 Task: Start a Sprint called Sprint0000000021 in Scrum Project Project0000000007 in Jira. Start a Sprint called Sprint0000000022 in Scrum Project Project0000000008 in Jira. Start a Sprint called Sprint0000000023 in Scrum Project Project0000000008 in Jira. Start a Sprint called Sprint0000000024 in Scrum Project Project0000000008 in Jira. Create a Scrum Project Project0000000009 in Jira
Action: Mouse moved to (548, 400)
Screenshot: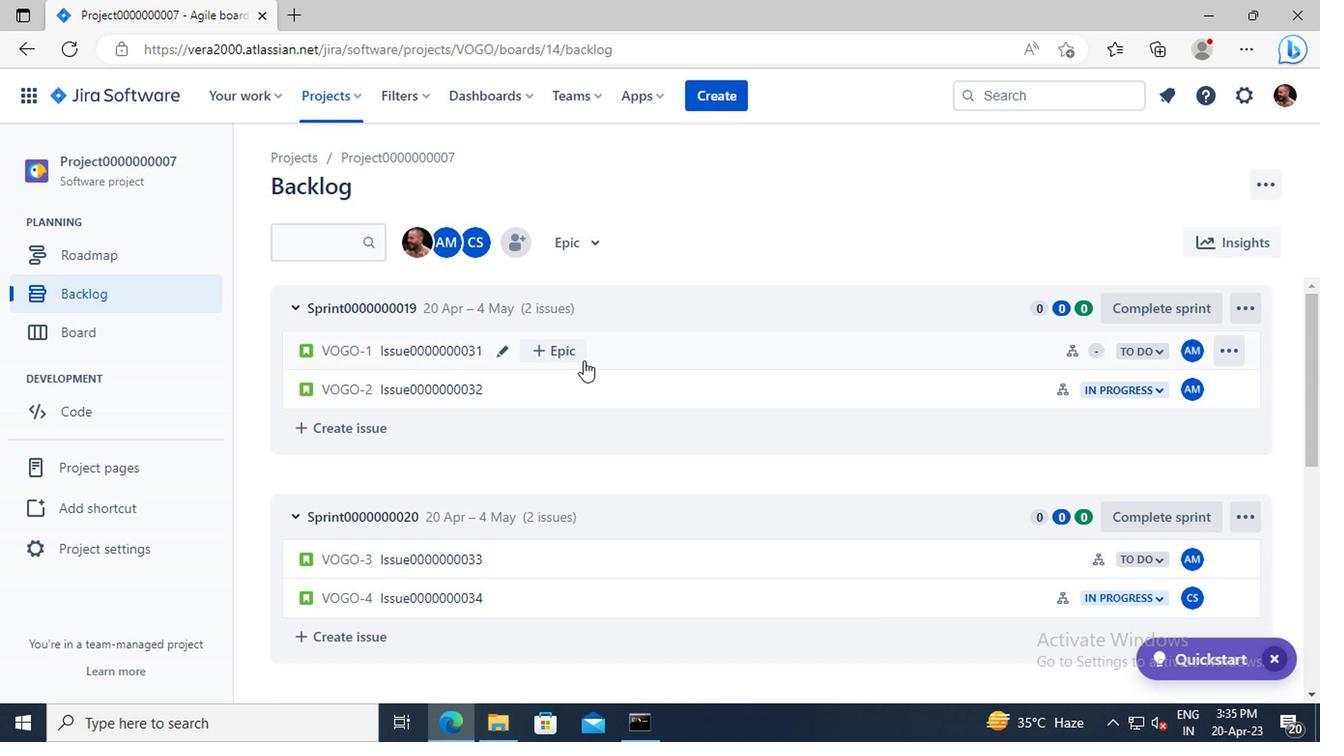 
Action: Mouse scrolled (548, 400) with delta (0, 0)
Screenshot: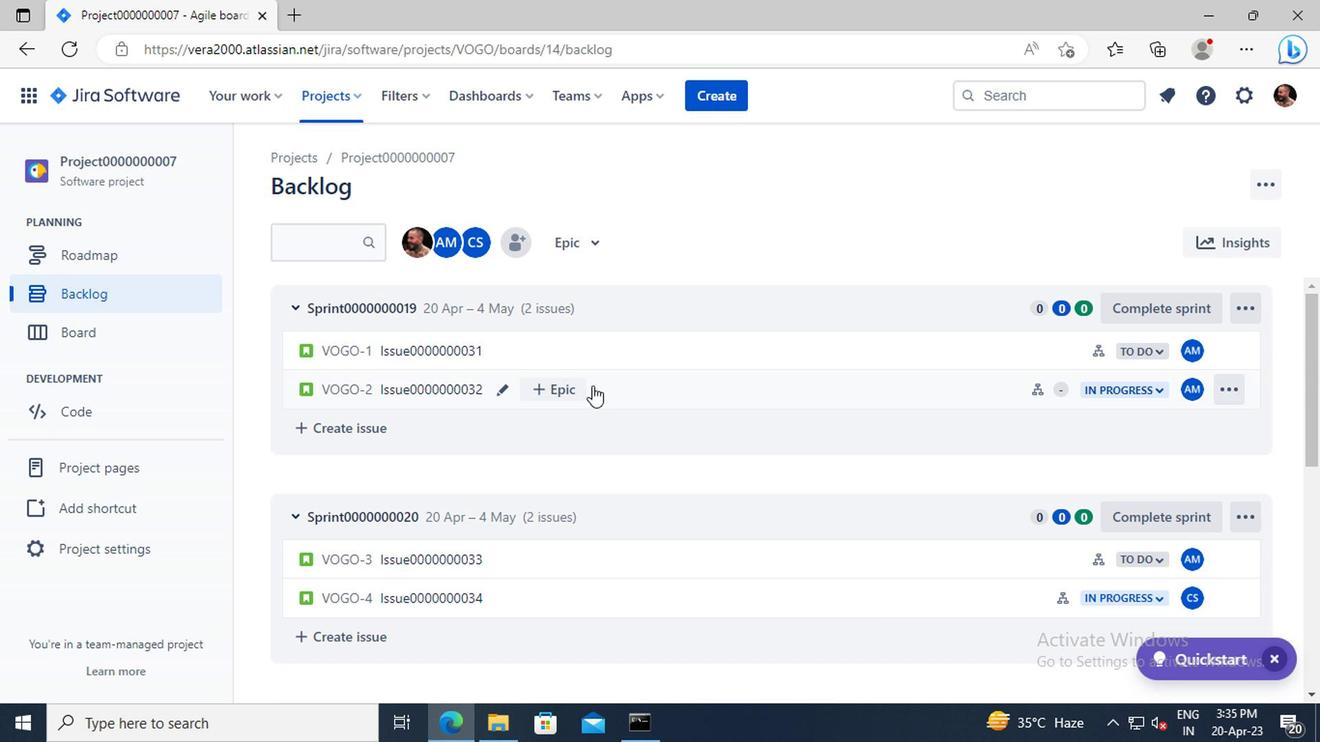 
Action: Mouse scrolled (548, 400) with delta (0, 0)
Screenshot: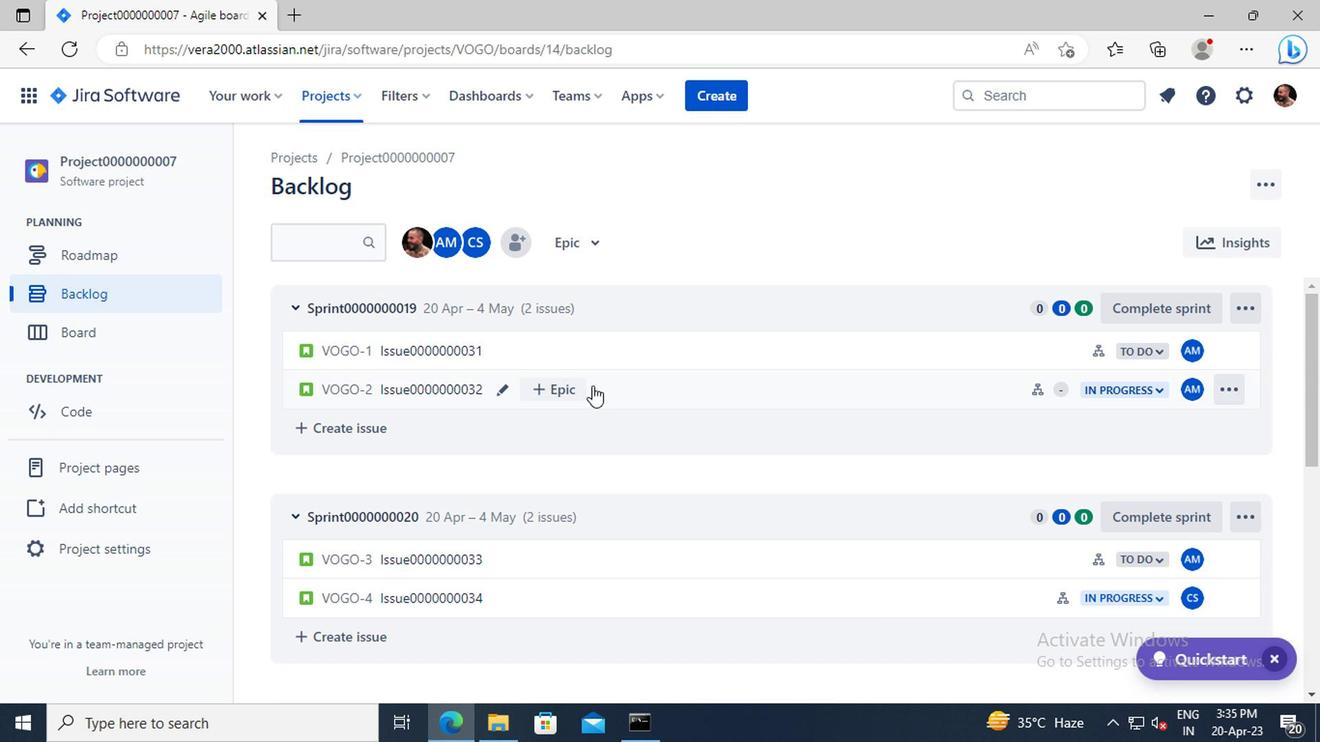 
Action: Mouse scrolled (548, 400) with delta (0, 0)
Screenshot: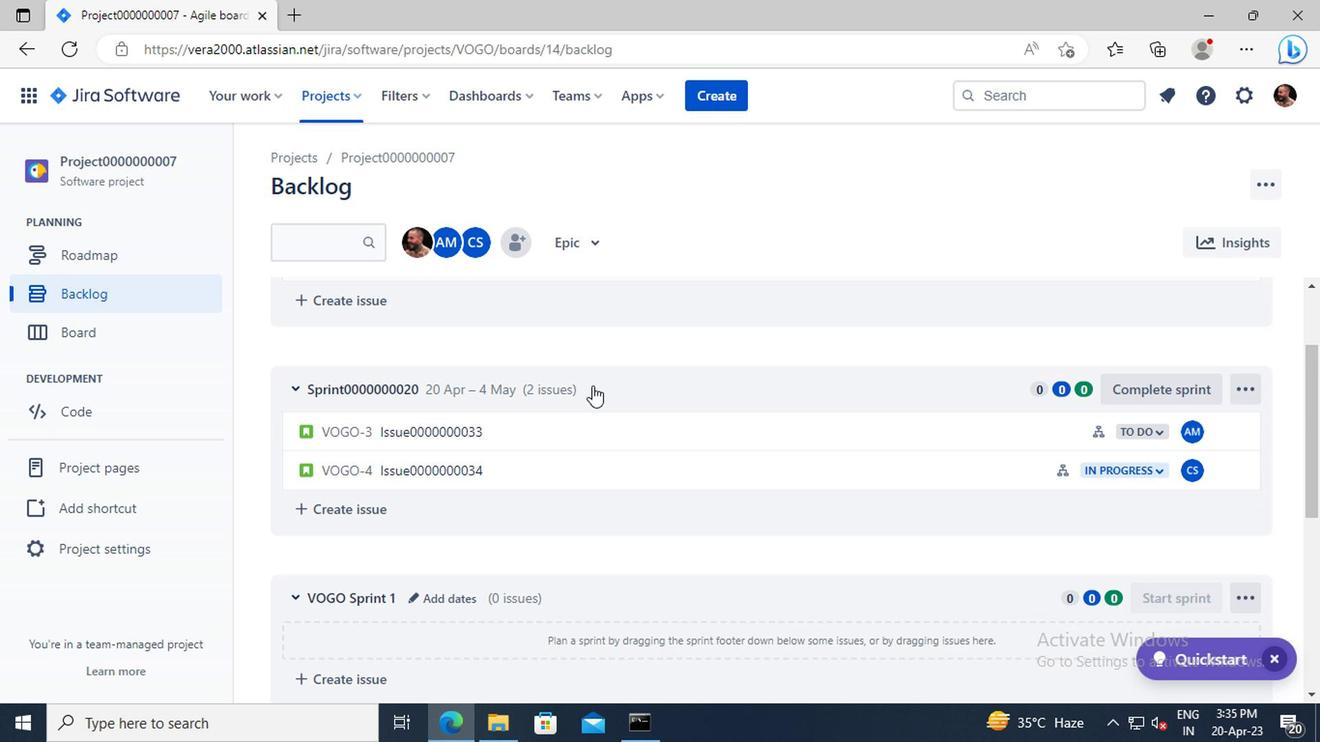 
Action: Mouse scrolled (548, 400) with delta (0, 0)
Screenshot: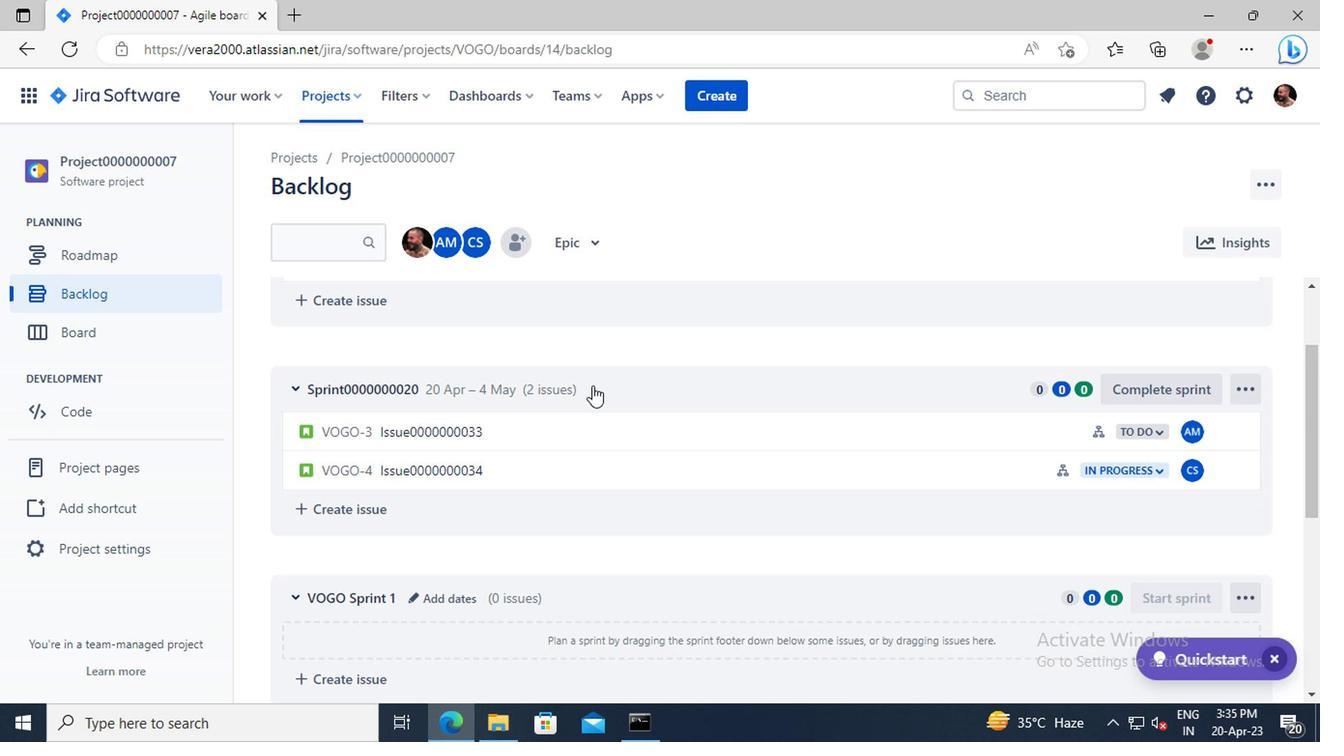 
Action: Mouse scrolled (548, 400) with delta (0, 0)
Screenshot: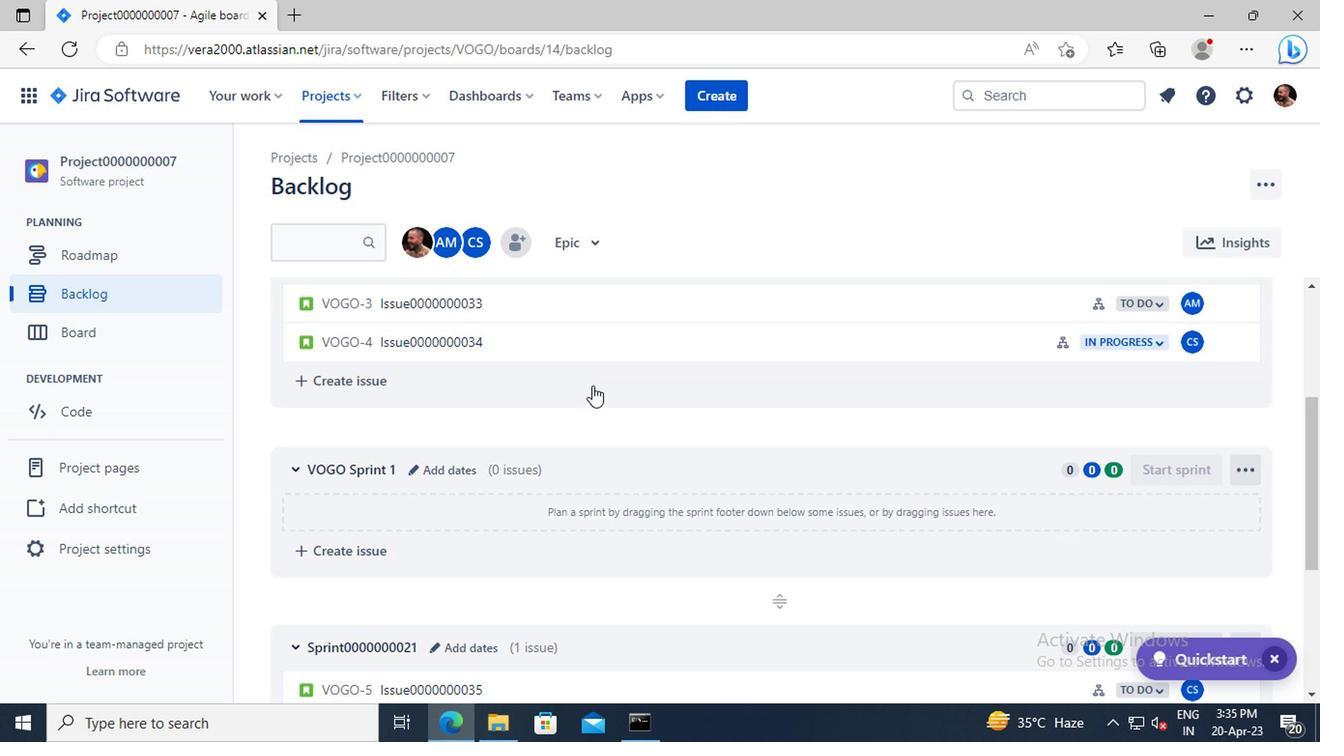 
Action: Mouse scrolled (548, 400) with delta (0, 0)
Screenshot: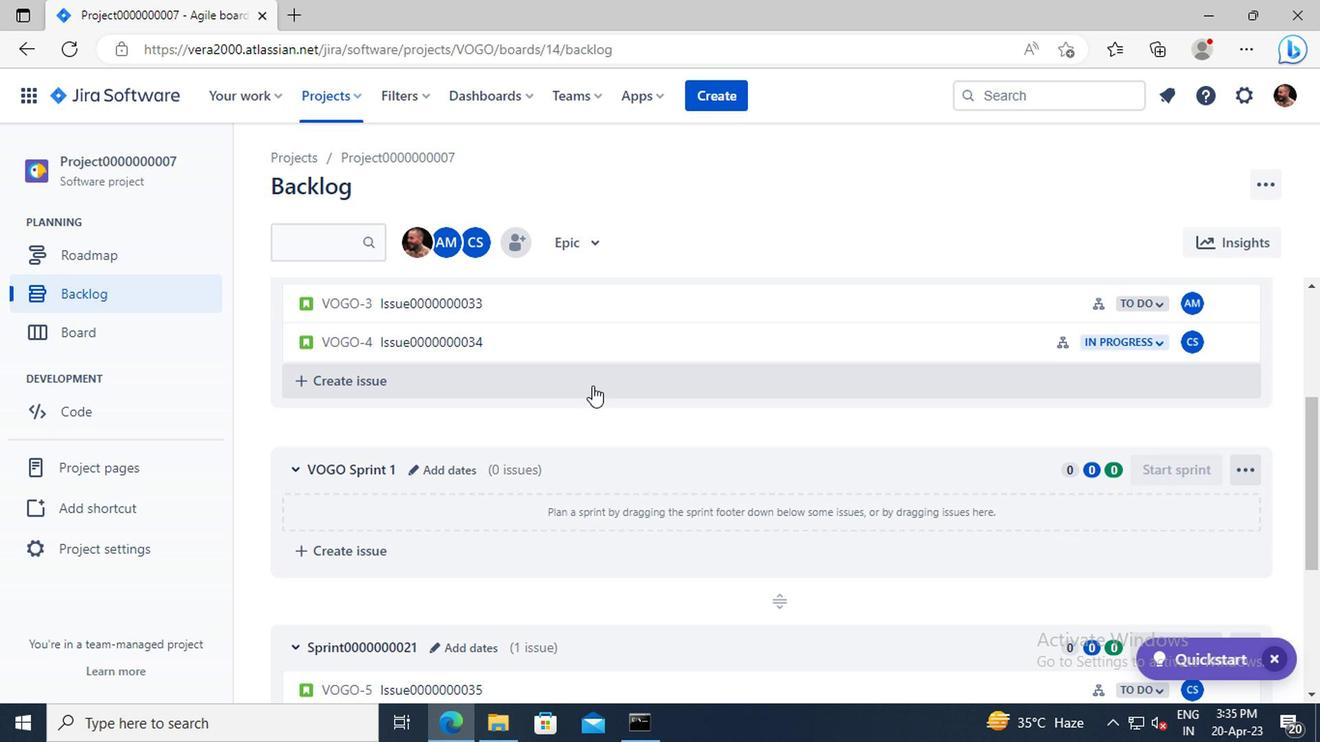
Action: Mouse scrolled (548, 400) with delta (0, 0)
Screenshot: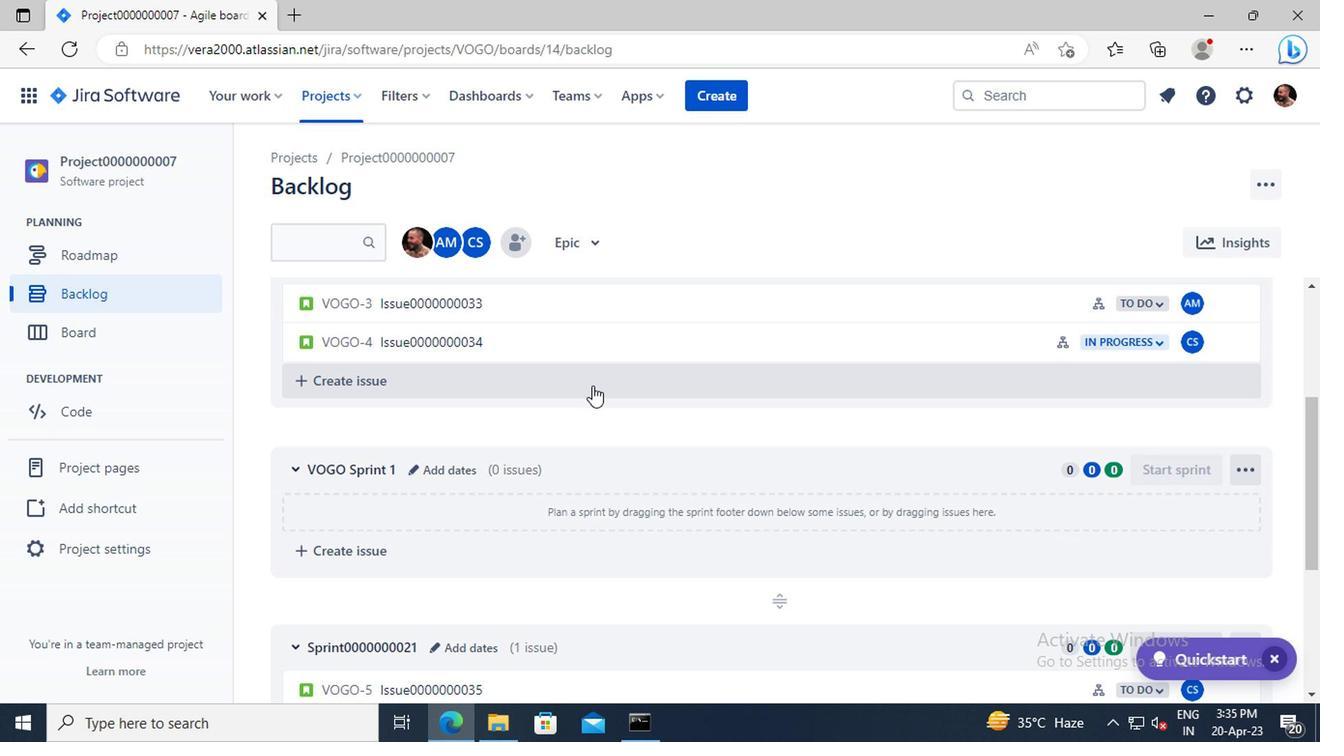 
Action: Mouse moved to (950, 449)
Screenshot: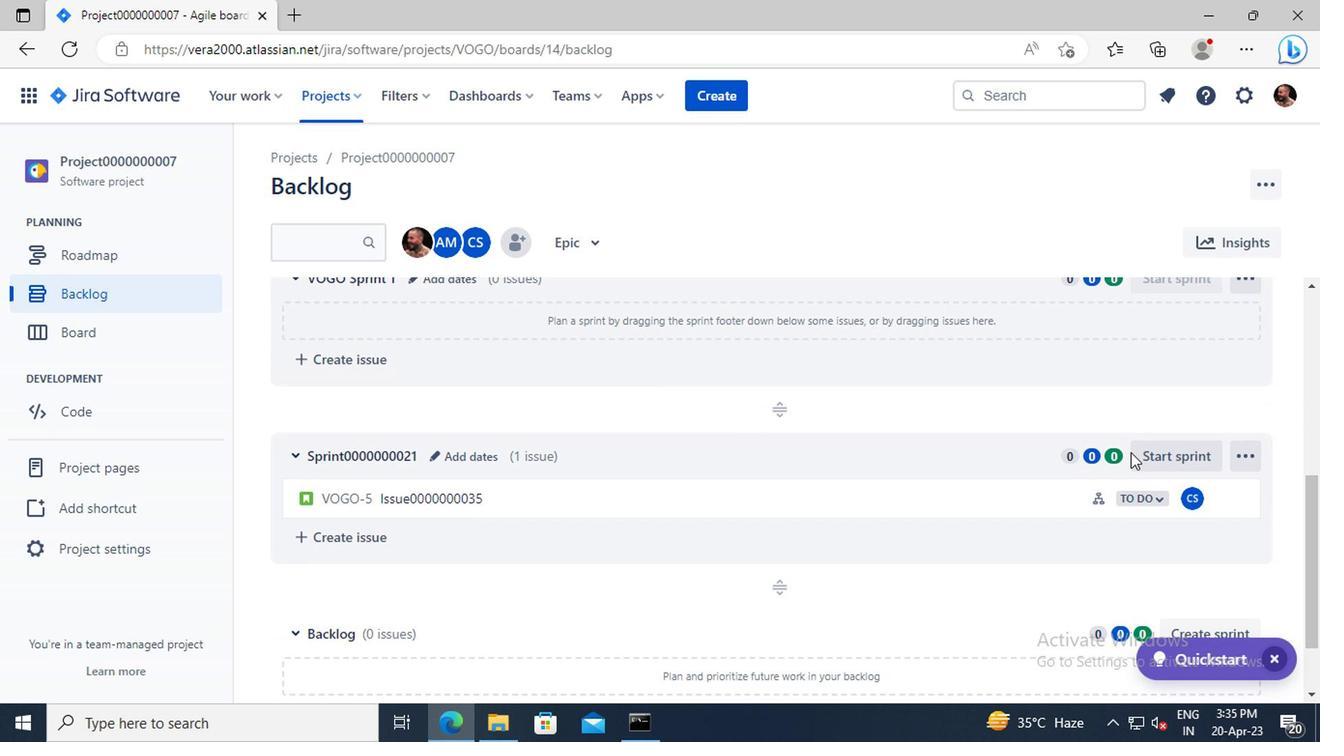 
Action: Mouse pressed left at (950, 449)
Screenshot: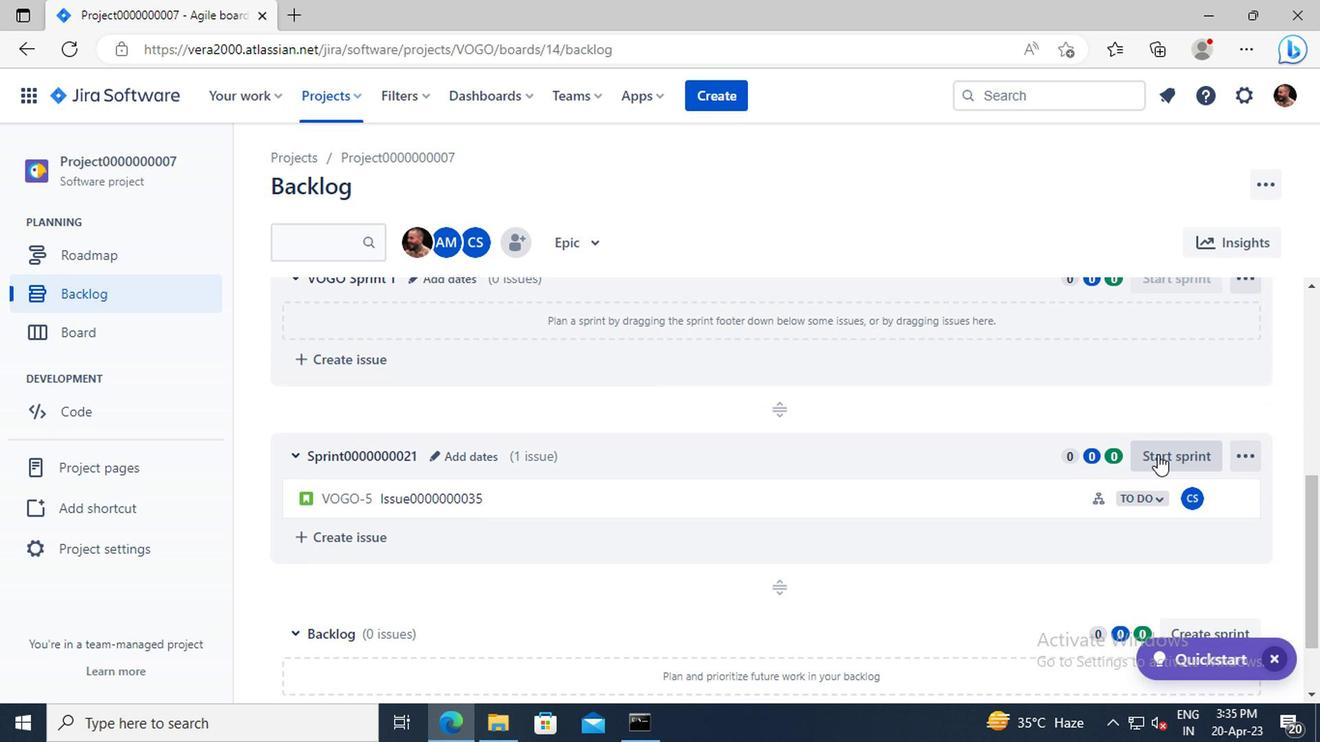 
Action: Mouse moved to (726, 465)
Screenshot: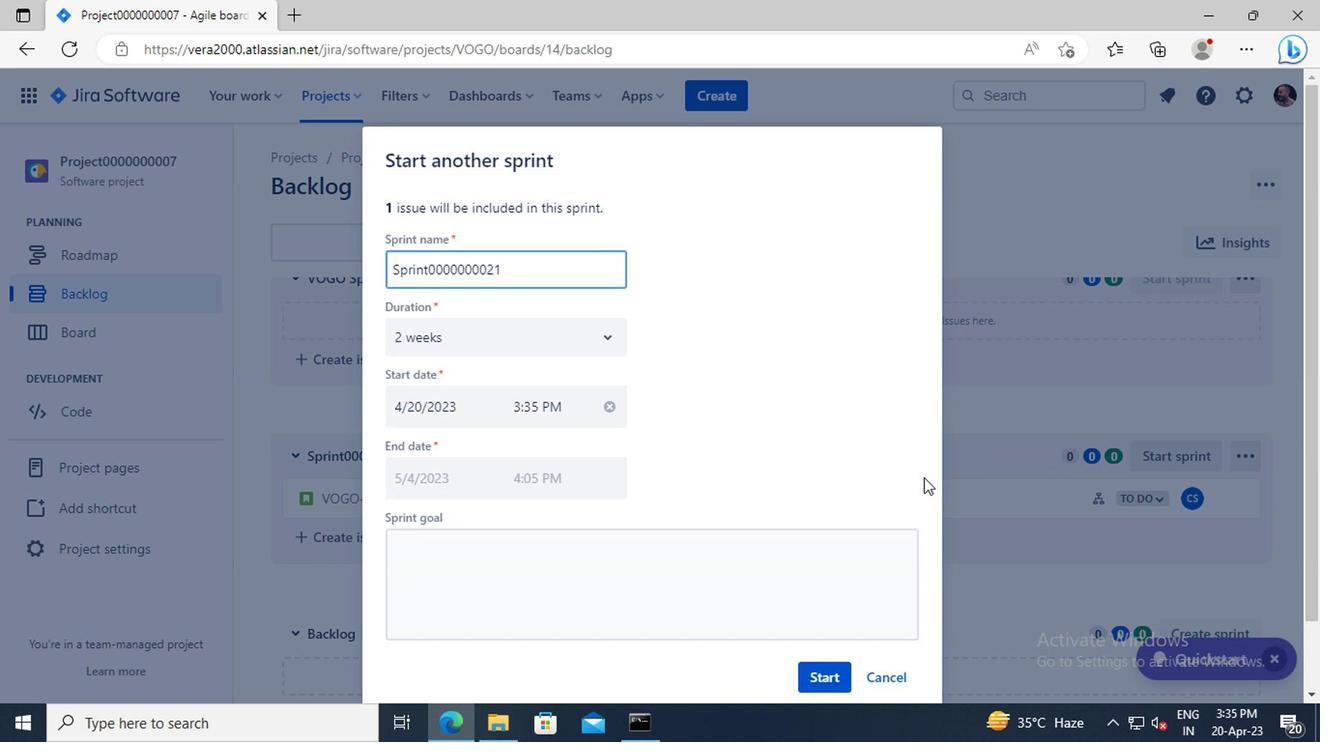 
Action: Mouse scrolled (726, 464) with delta (0, 0)
Screenshot: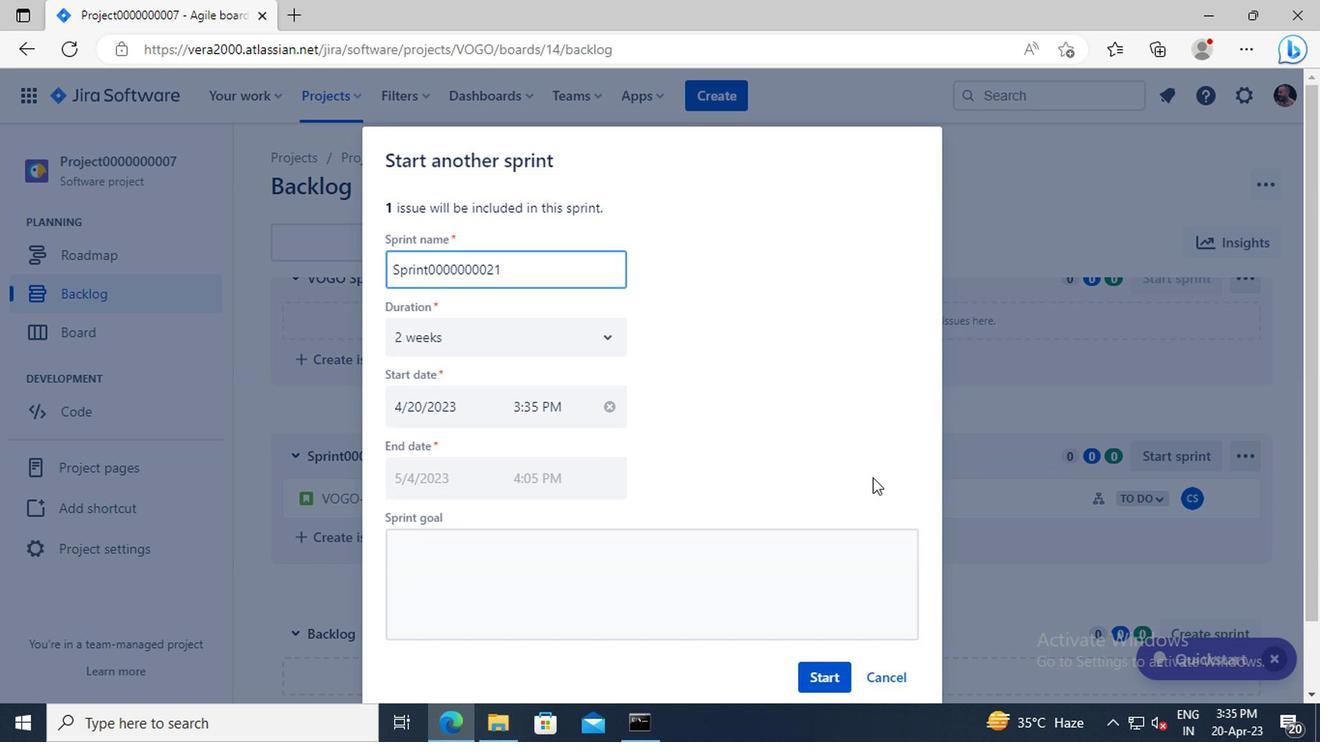 
Action: Mouse moved to (721, 548)
Screenshot: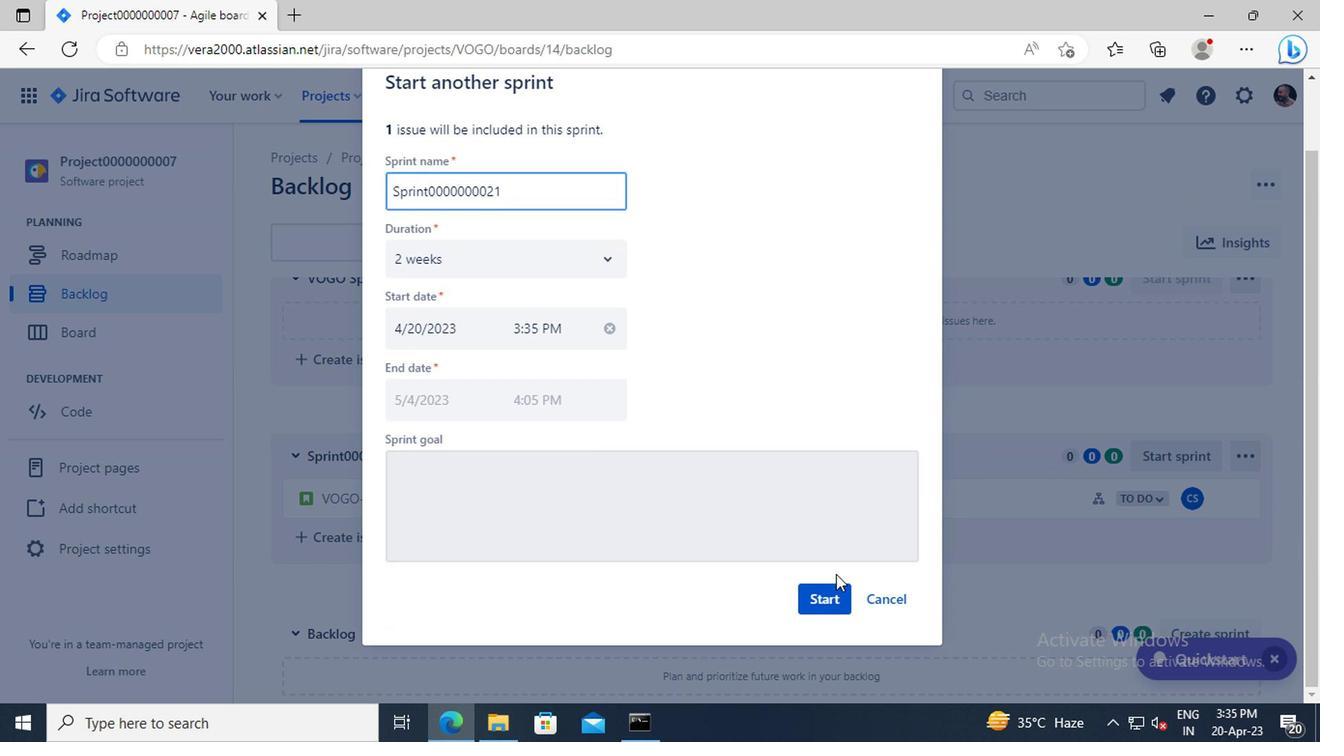 
Action: Mouse pressed left at (721, 548)
Screenshot: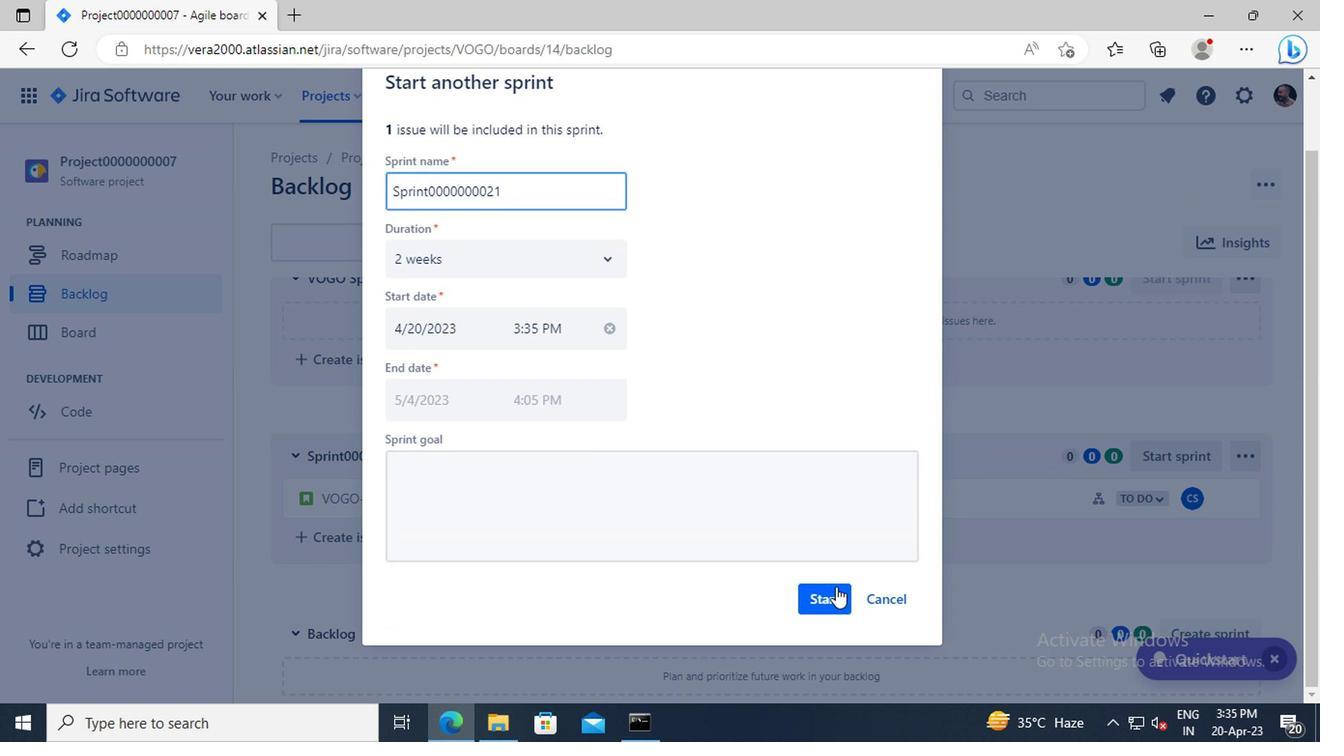 
Action: Mouse moved to (371, 198)
Screenshot: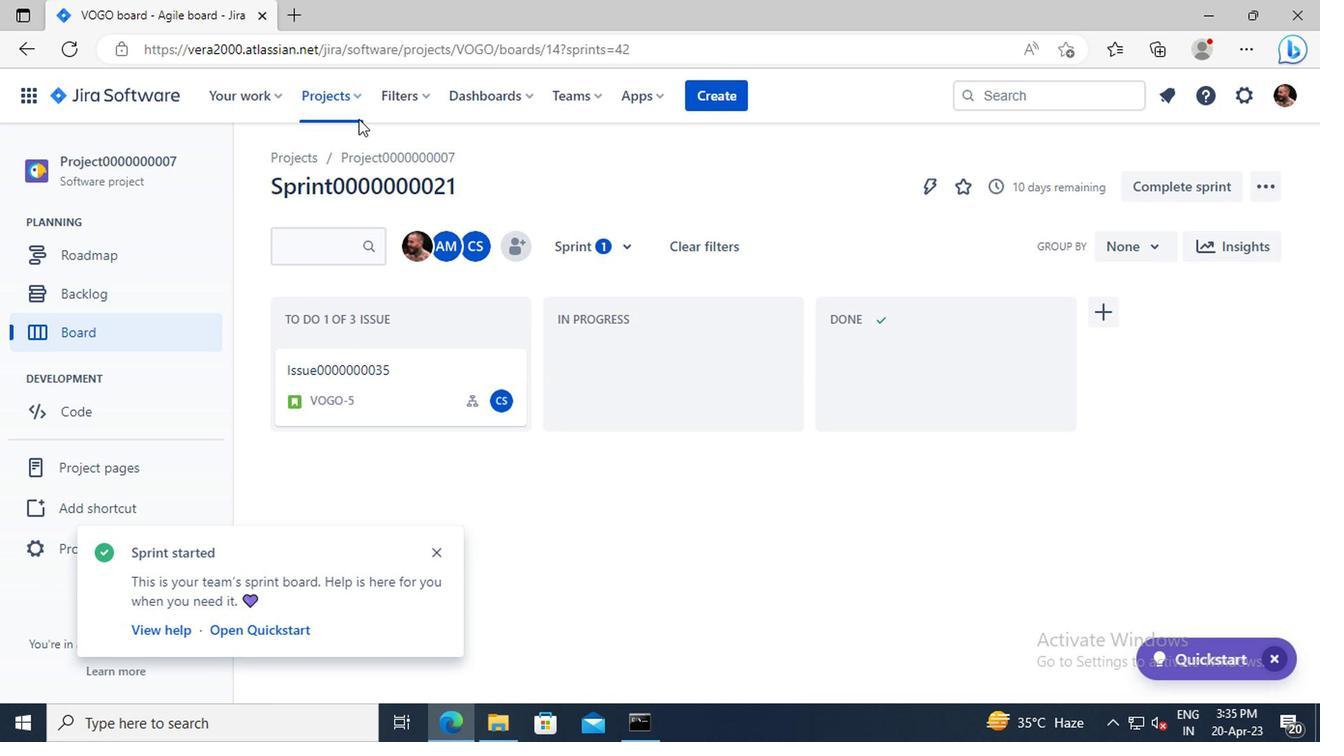 
Action: Mouse pressed left at (371, 198)
Screenshot: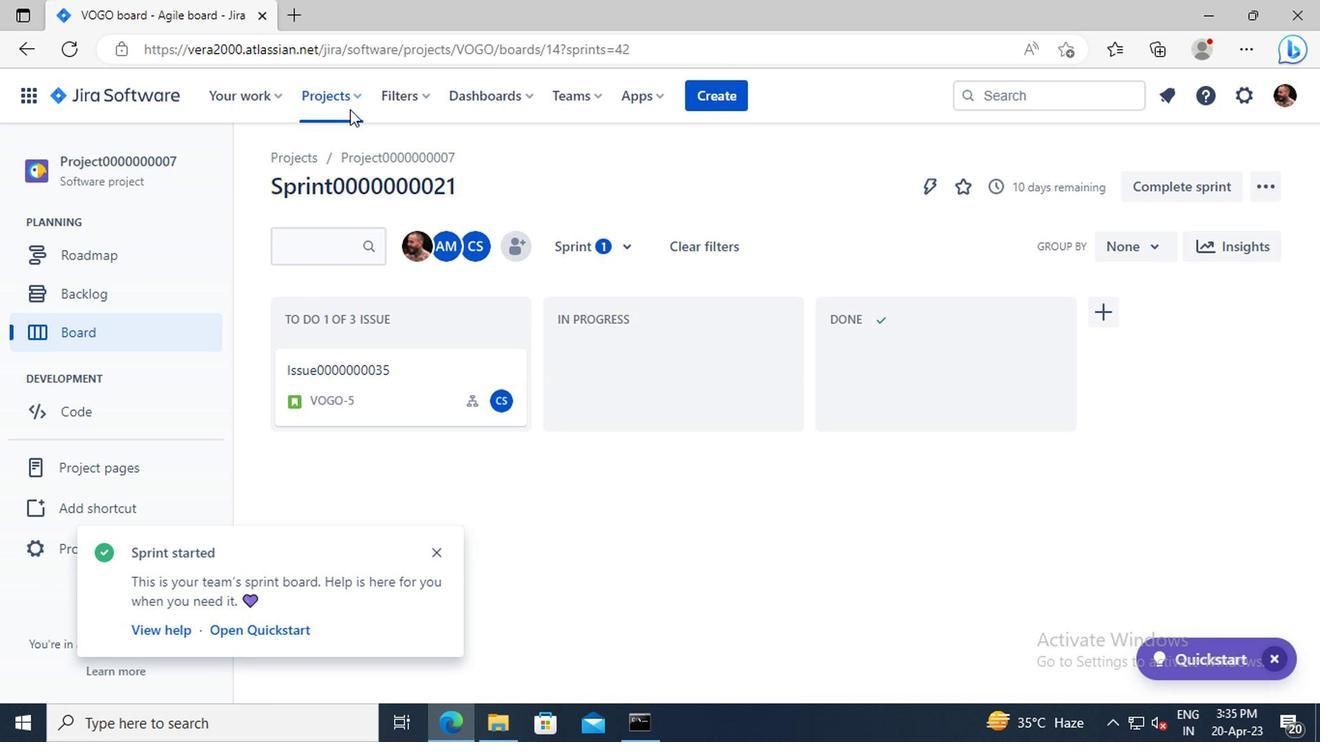 
Action: Mouse moved to (409, 290)
Screenshot: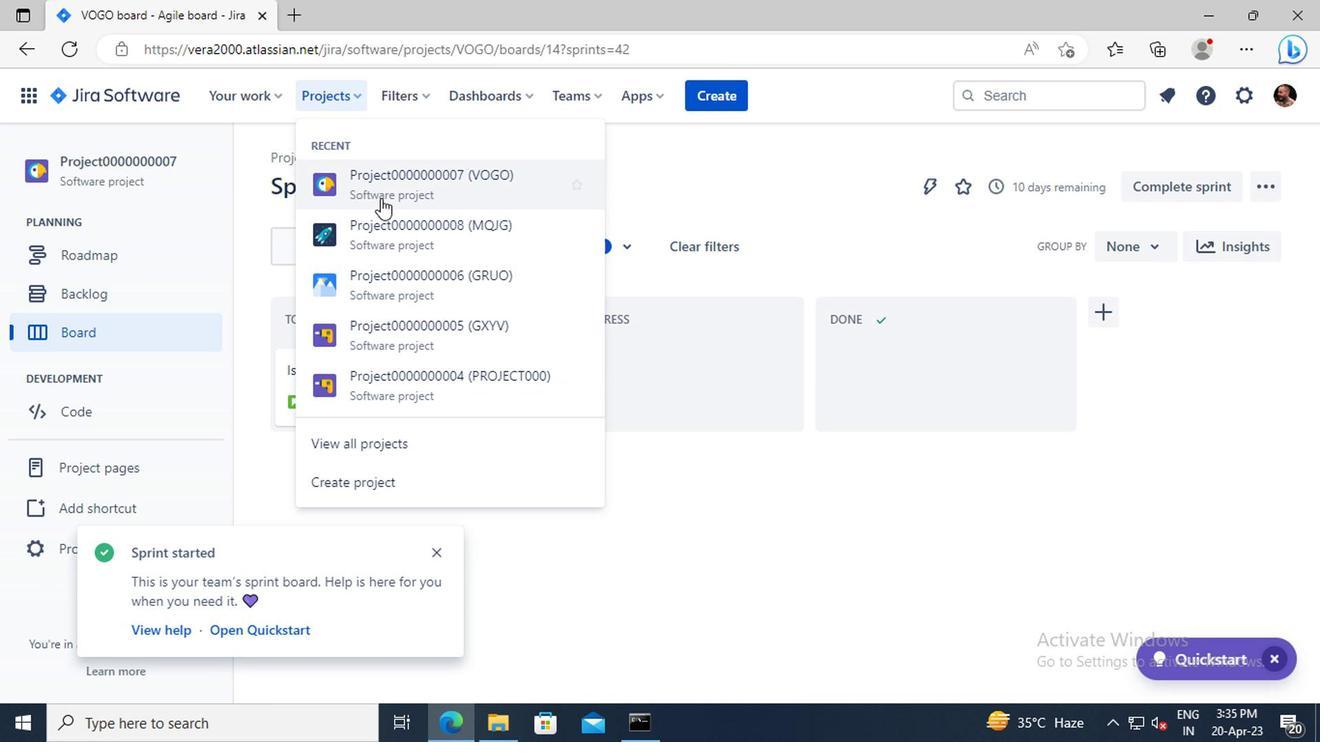 
Action: Mouse pressed left at (409, 290)
Screenshot: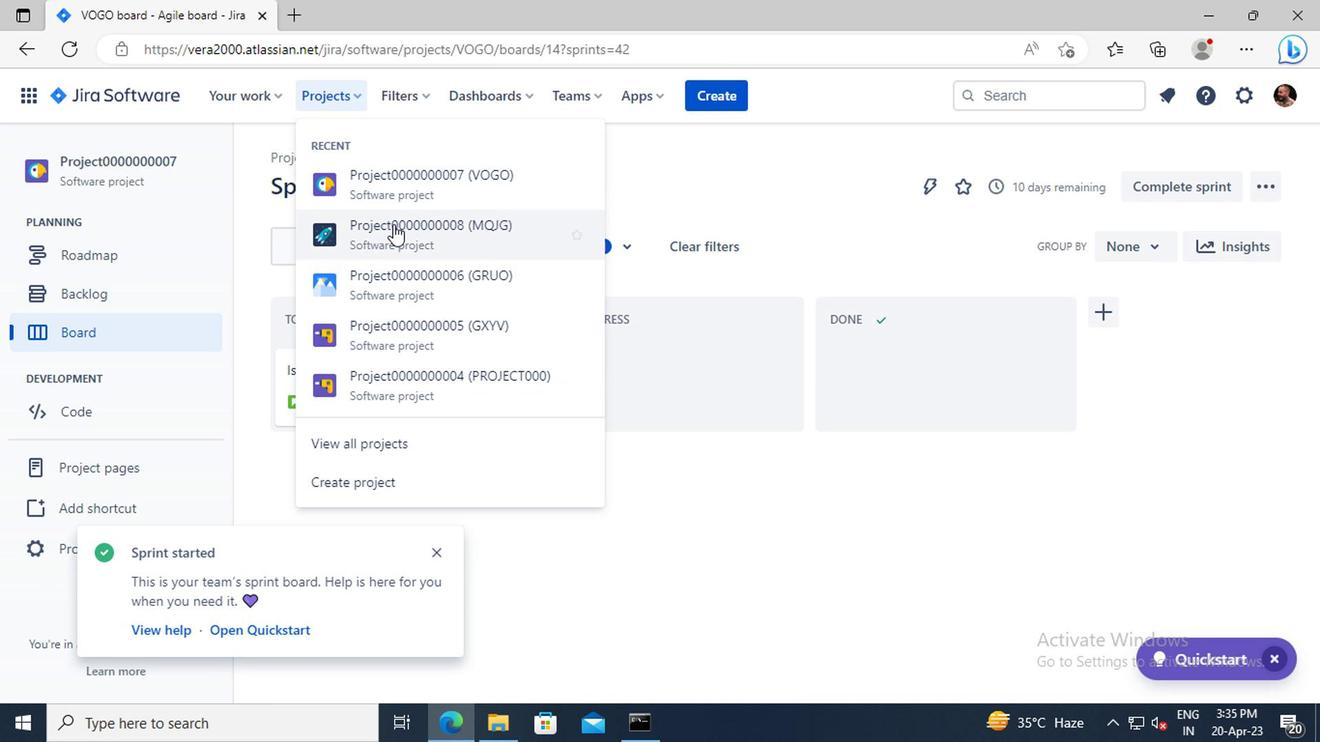 
Action: Mouse moved to (204, 332)
Screenshot: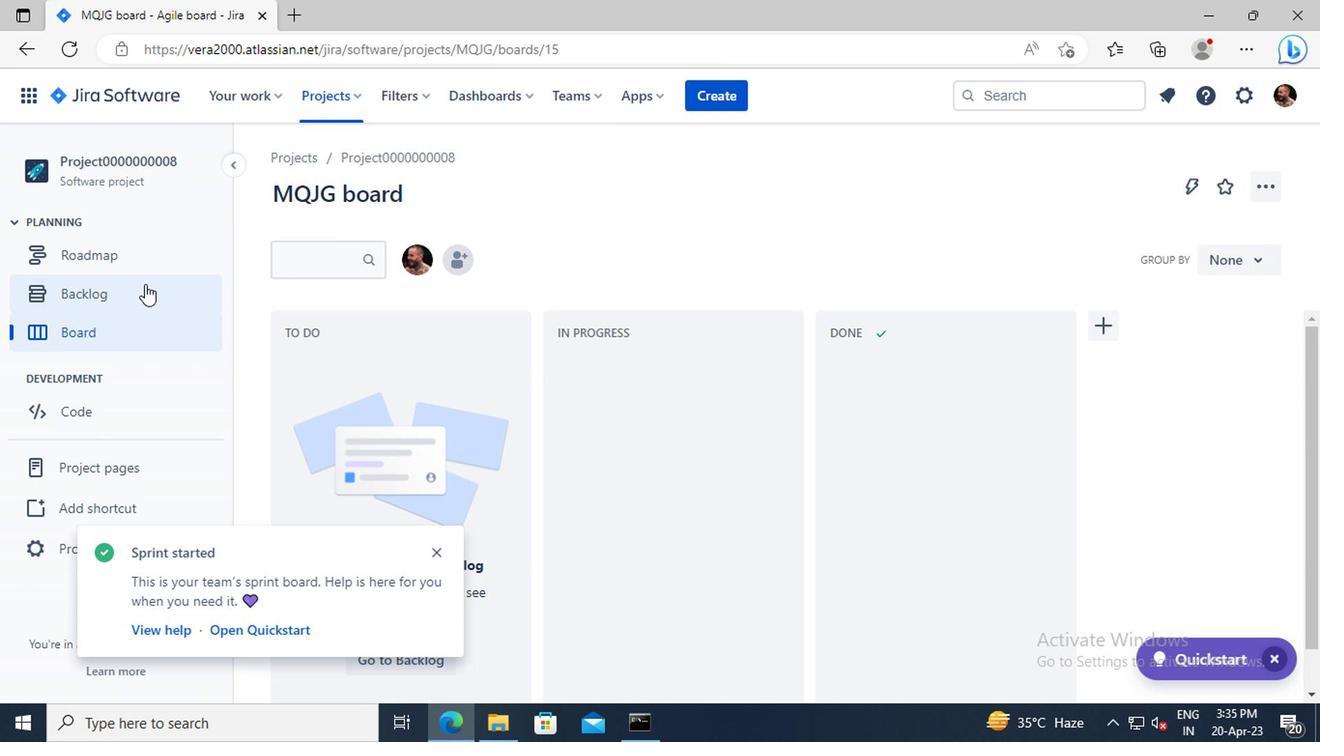 
Action: Mouse pressed left at (204, 332)
Screenshot: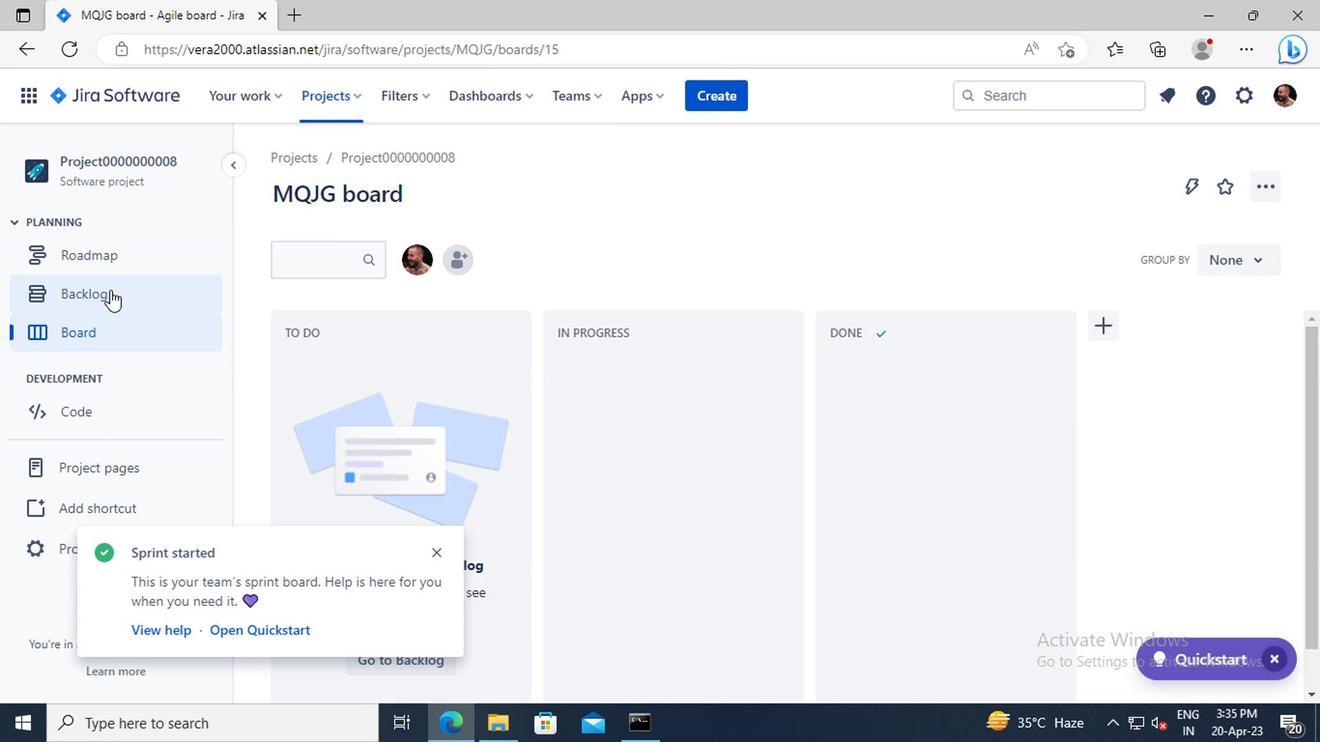 
Action: Mouse moved to (546, 347)
Screenshot: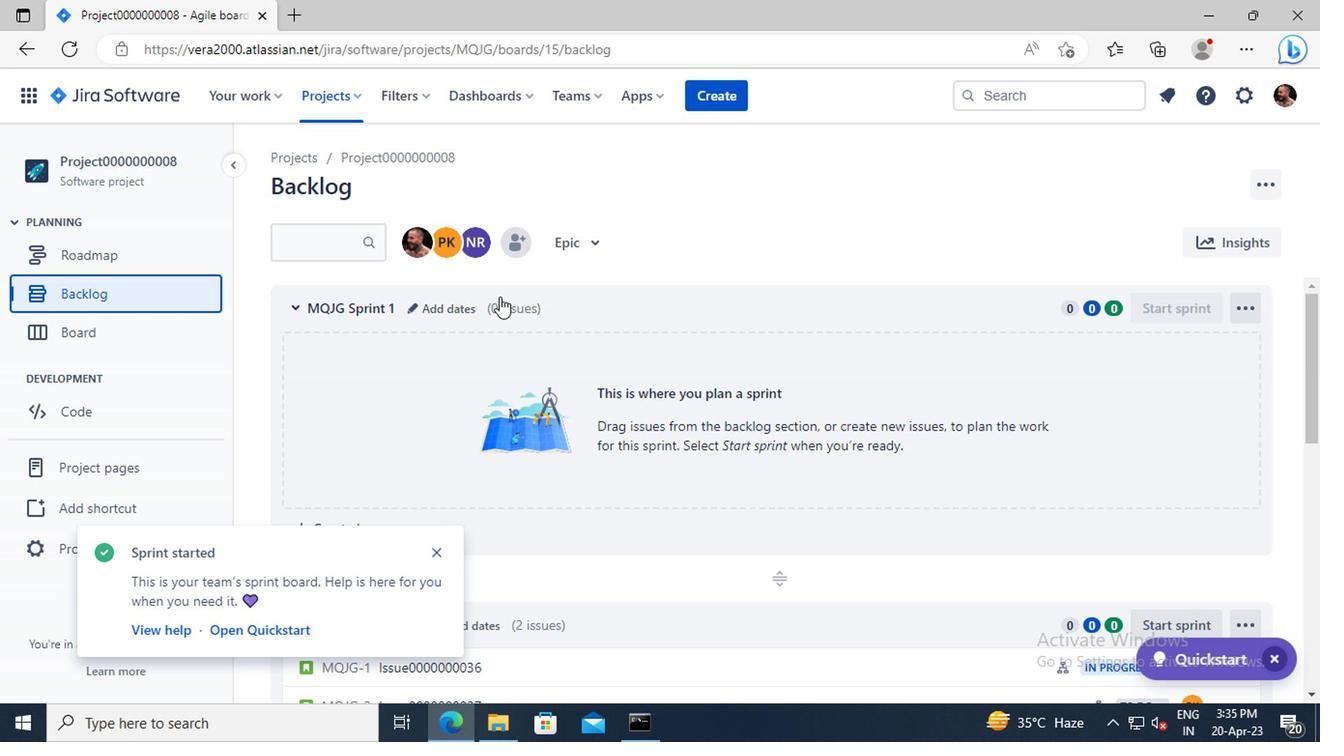 
Action: Mouse scrolled (546, 346) with delta (0, 0)
Screenshot: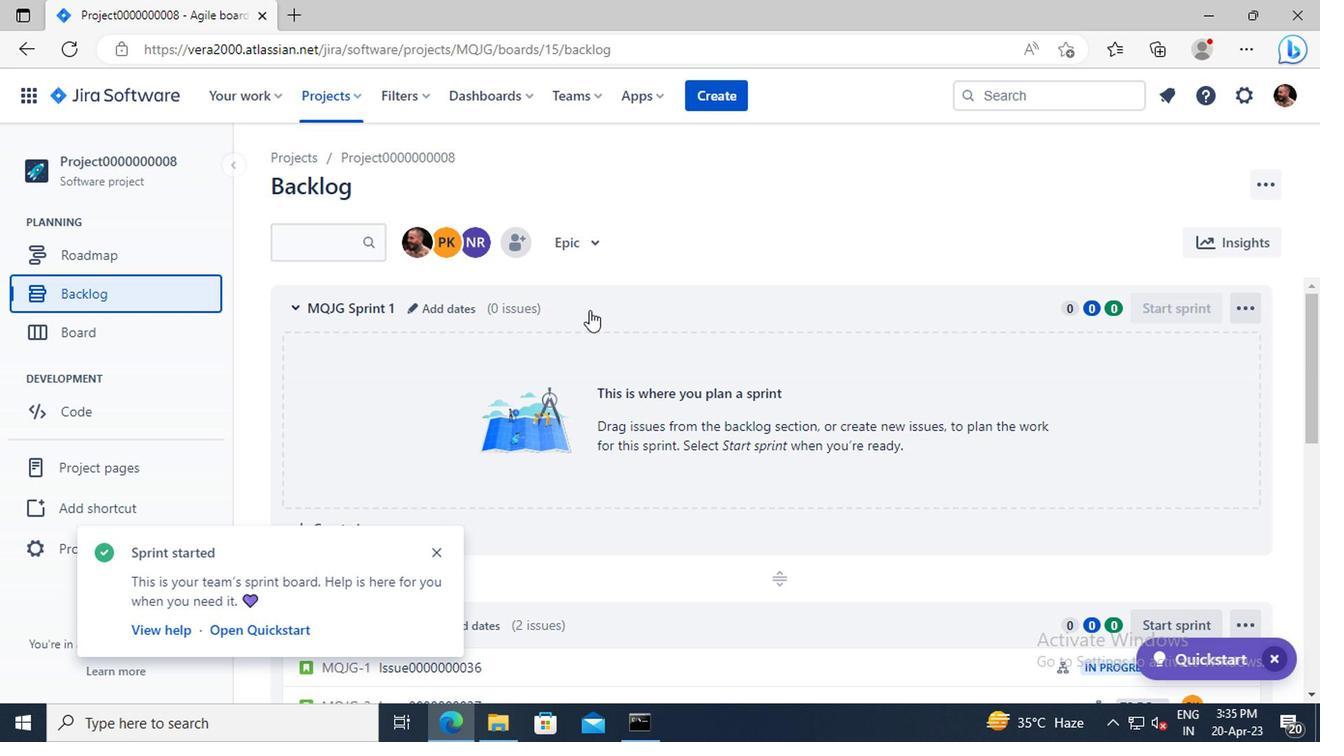 
Action: Mouse moved to (546, 348)
Screenshot: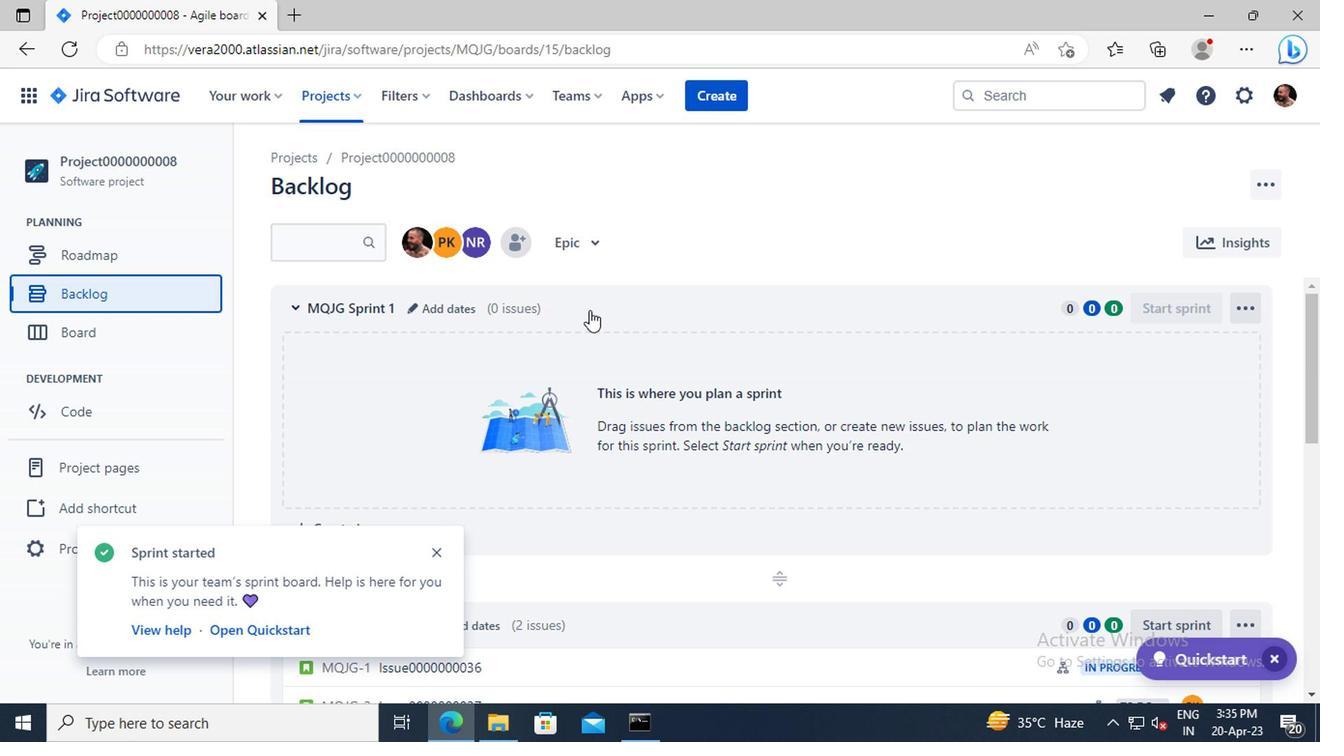 
Action: Mouse scrolled (546, 347) with delta (0, 0)
Screenshot: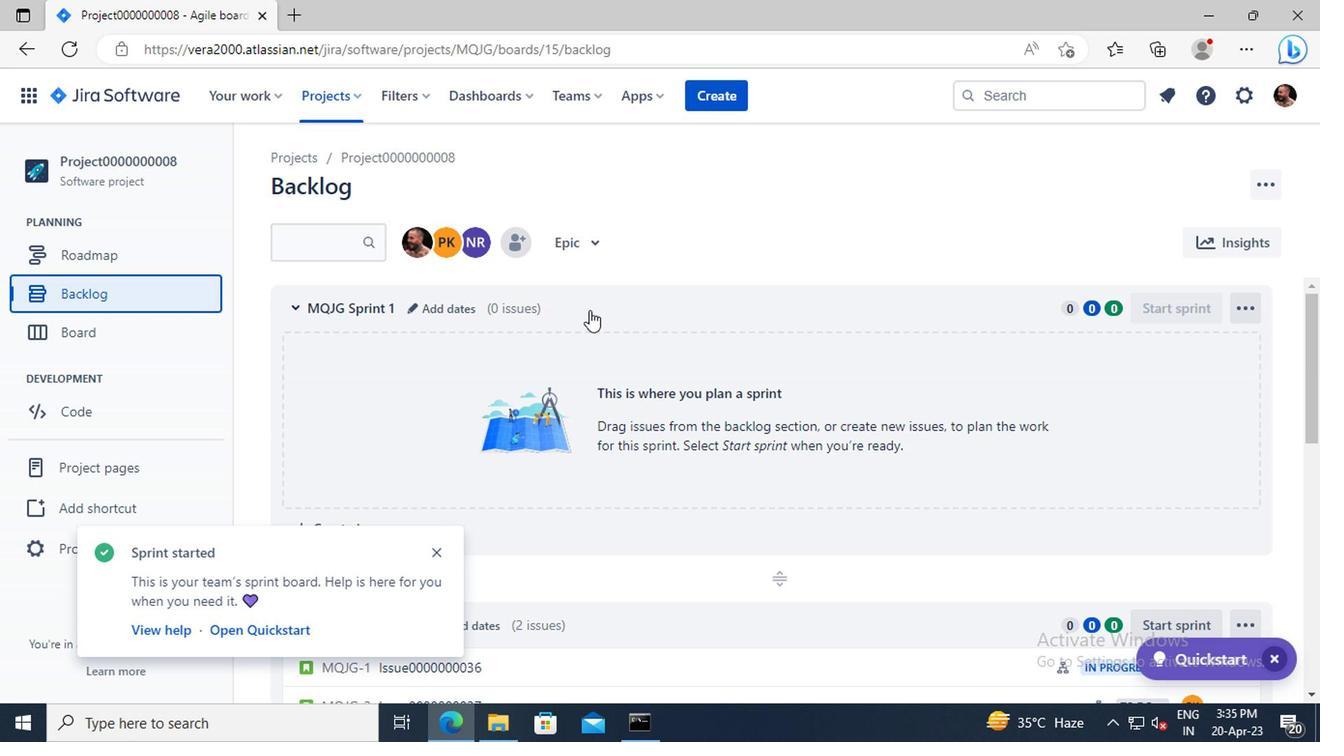 
Action: Mouse scrolled (546, 347) with delta (0, 0)
Screenshot: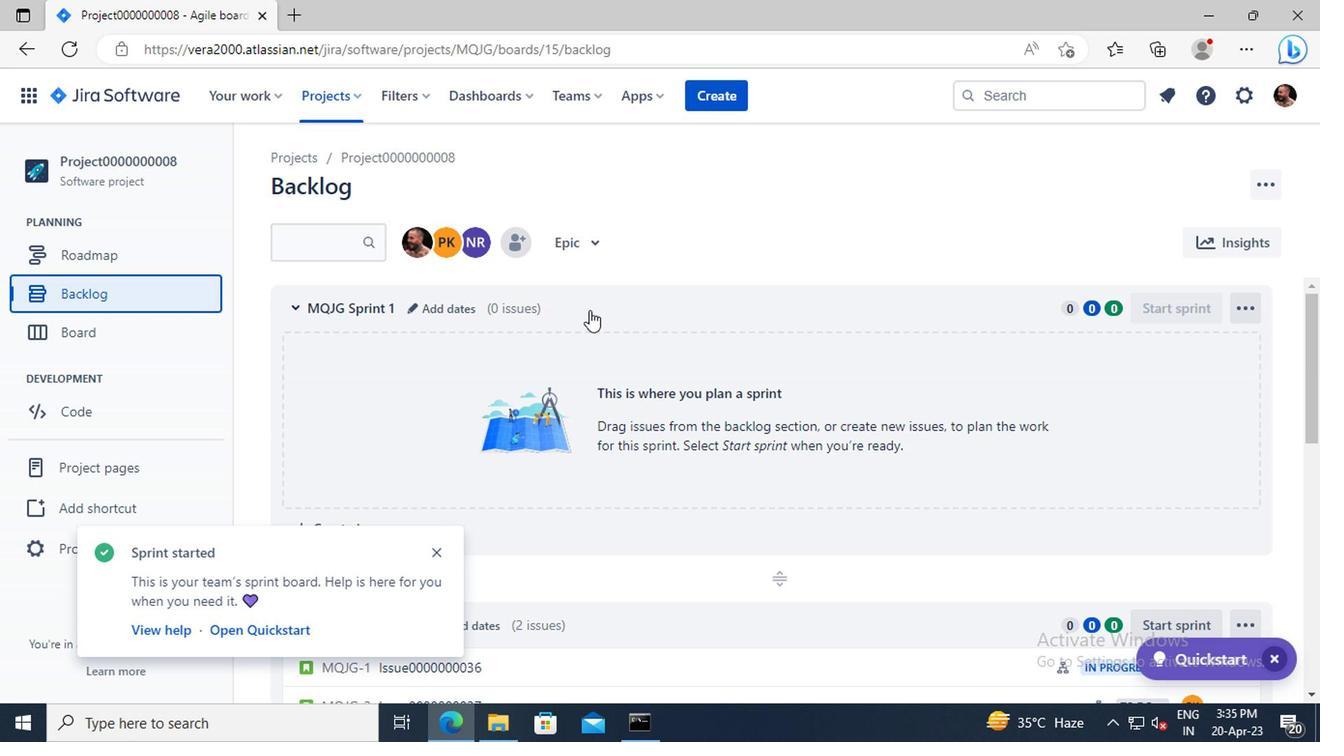 
Action: Mouse moved to (947, 434)
Screenshot: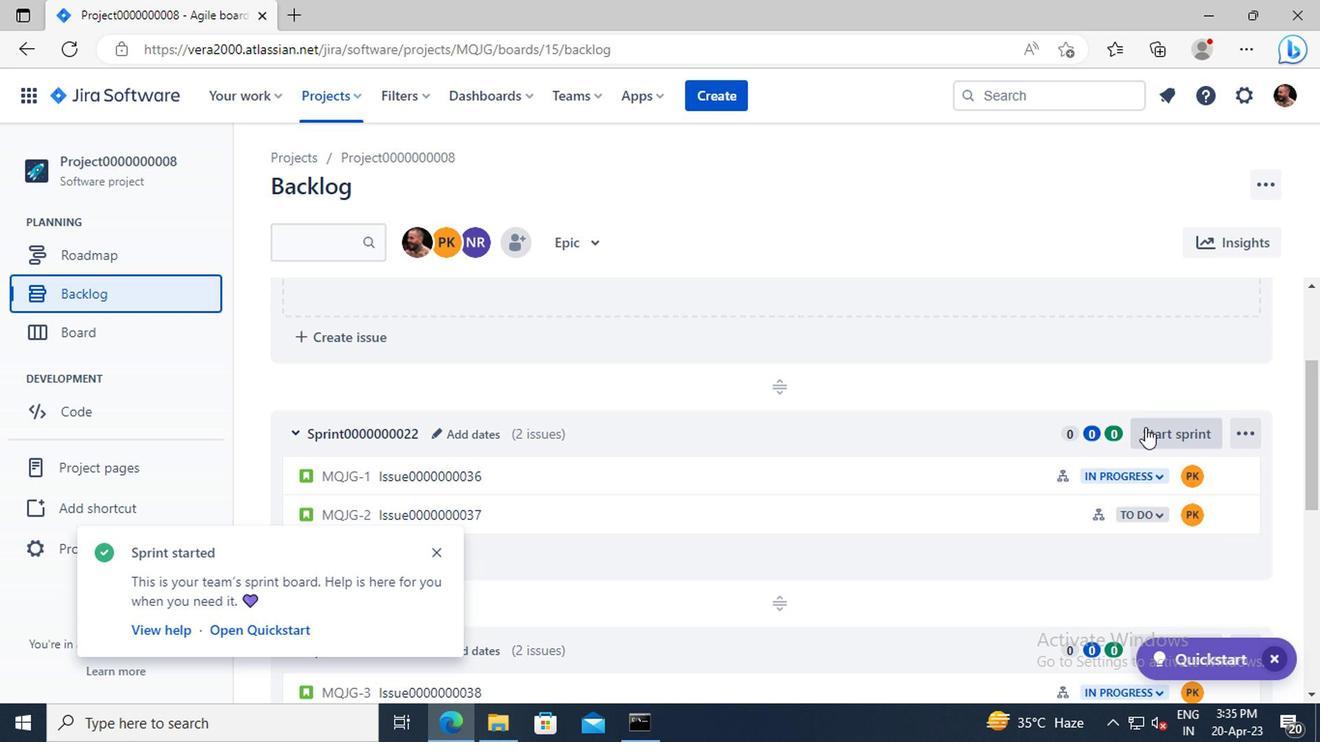 
Action: Mouse pressed left at (947, 434)
Screenshot: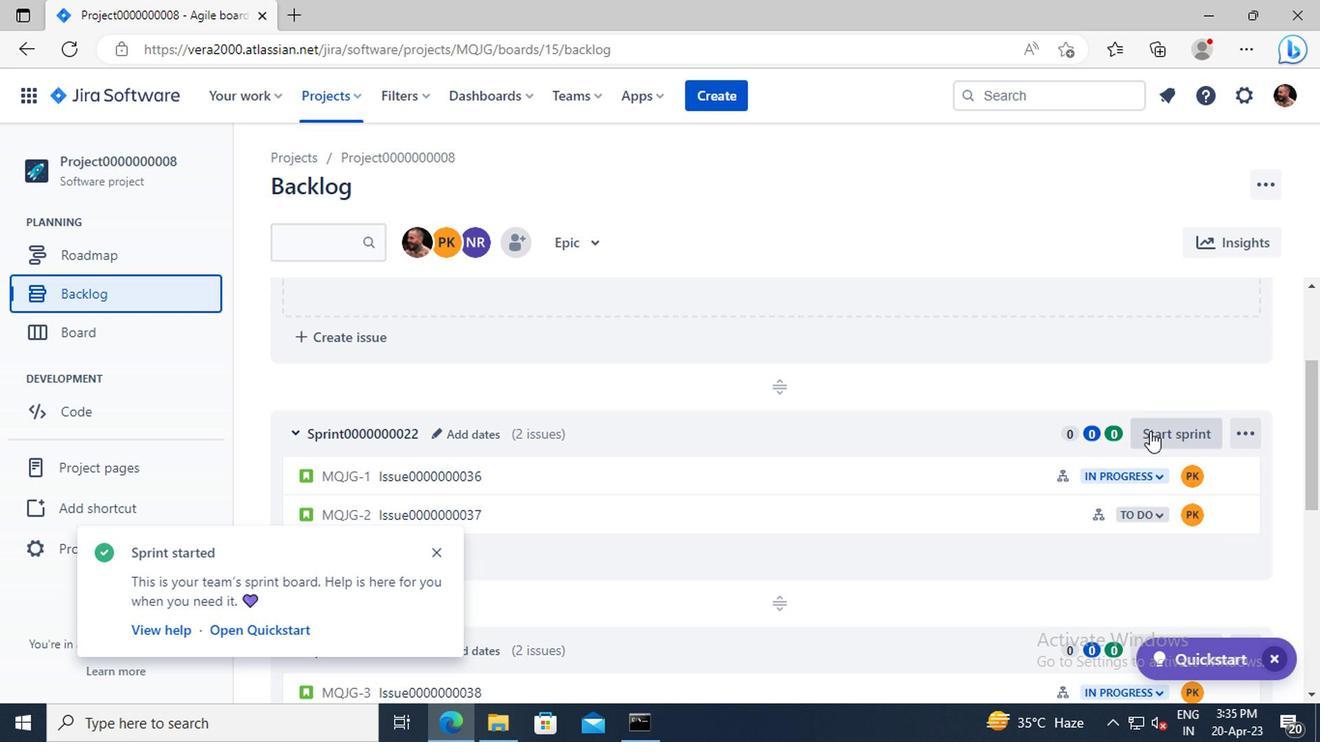 
Action: Mouse moved to (737, 405)
Screenshot: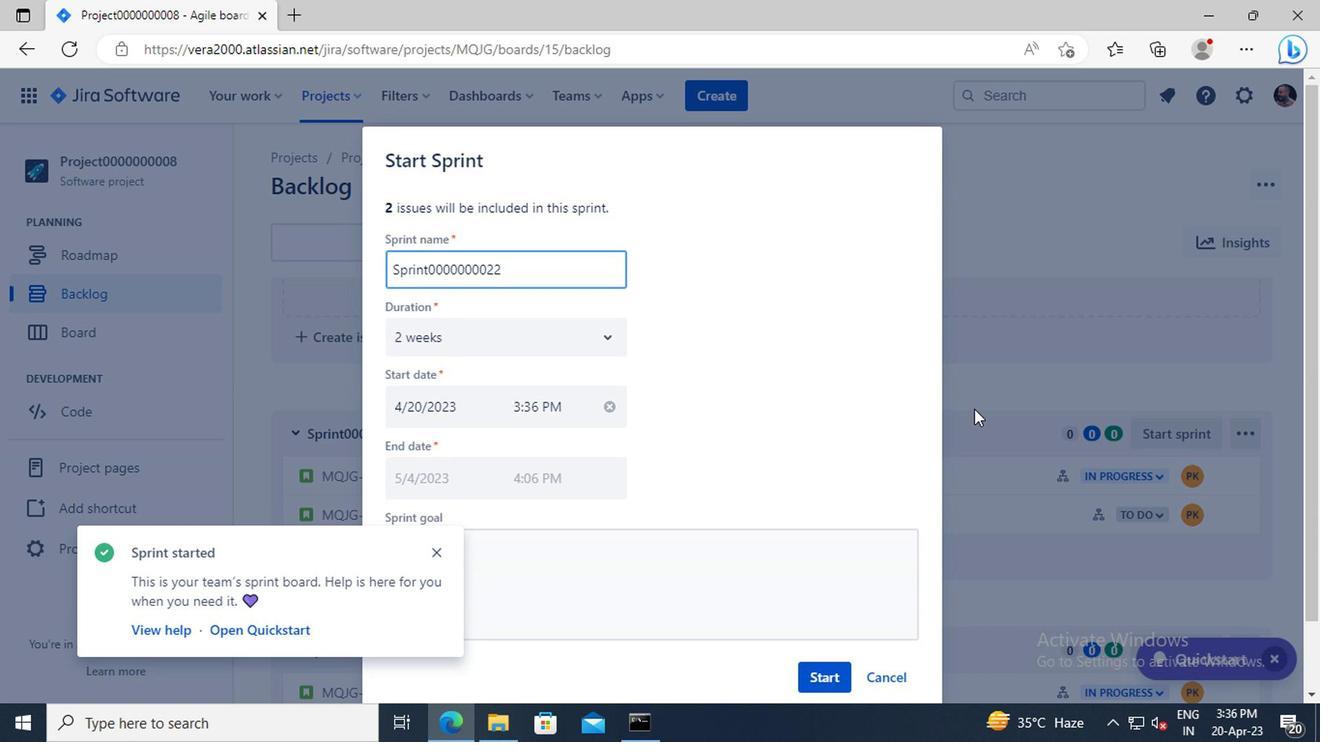 
Action: Mouse scrolled (737, 405) with delta (0, 0)
Screenshot: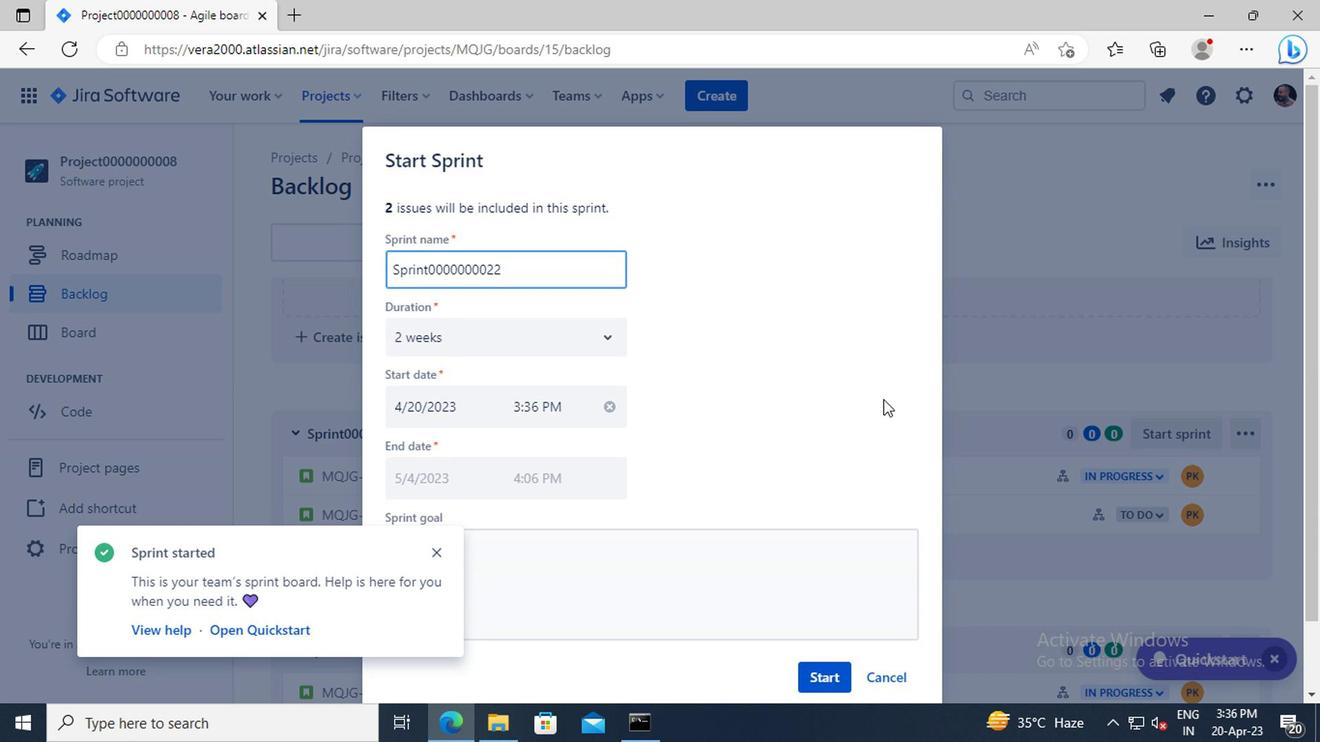 
Action: Mouse moved to (720, 548)
Screenshot: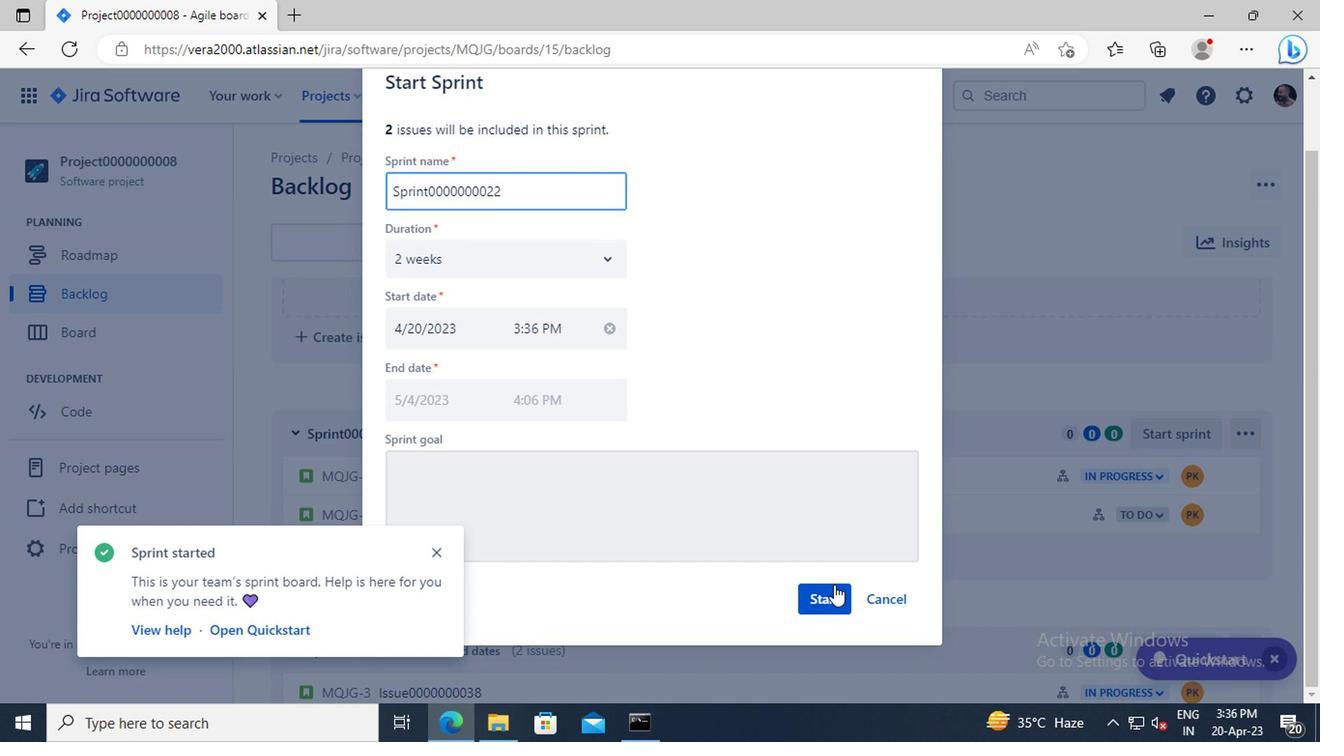 
Action: Mouse pressed left at (720, 548)
Screenshot: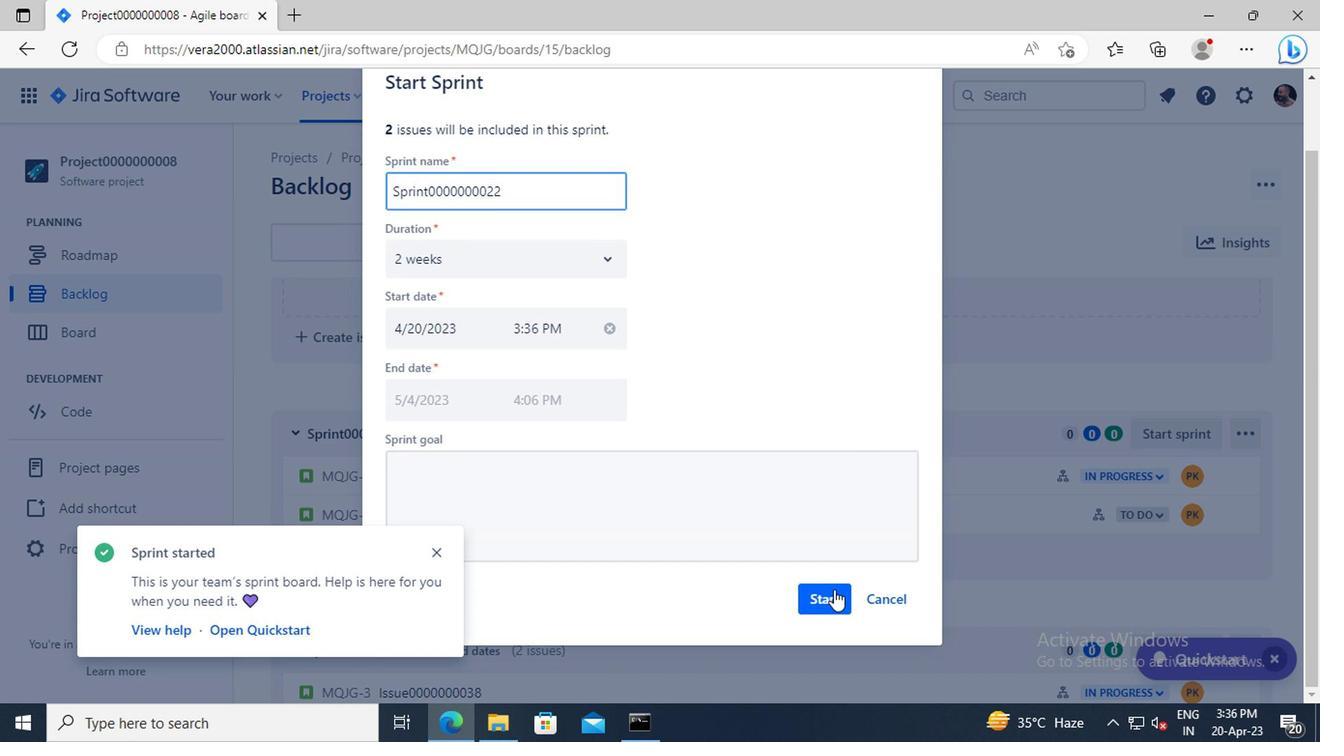 
Action: Mouse moved to (195, 333)
Screenshot: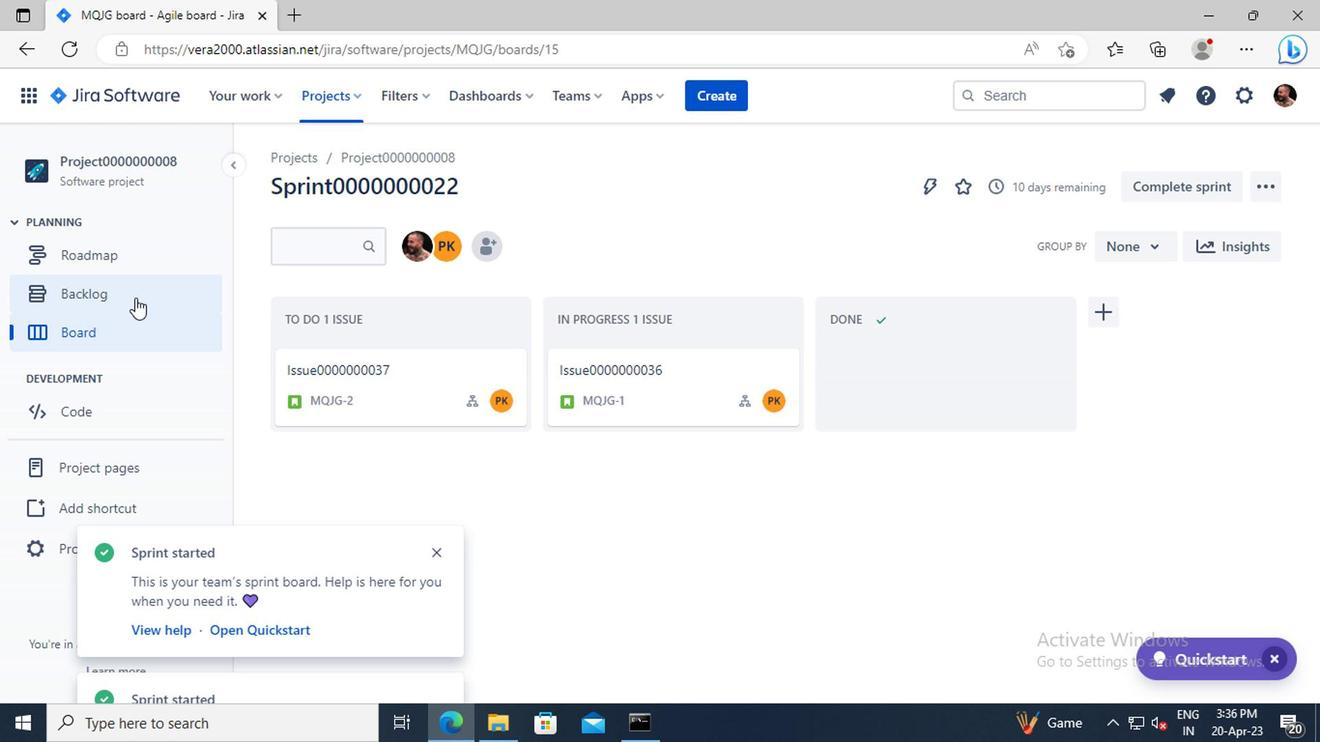 
Action: Mouse pressed left at (195, 333)
Screenshot: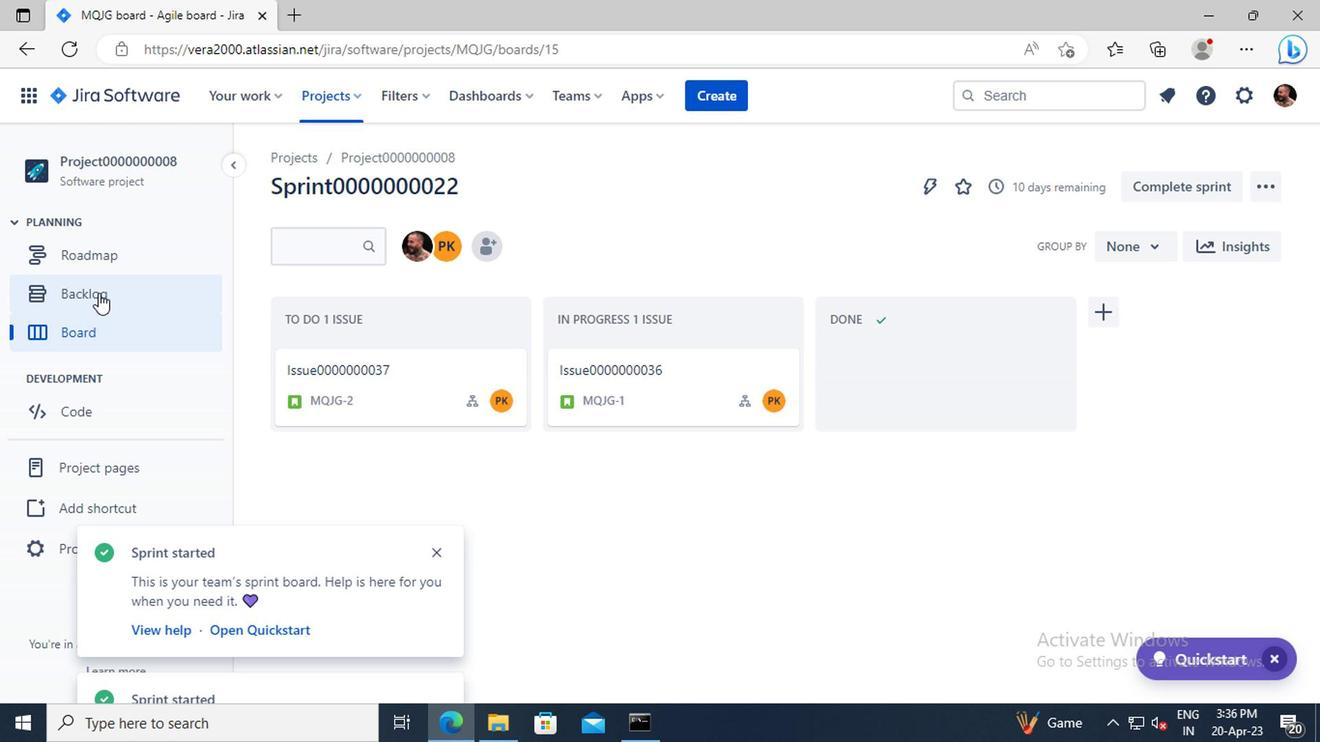 
Action: Mouse moved to (645, 337)
Screenshot: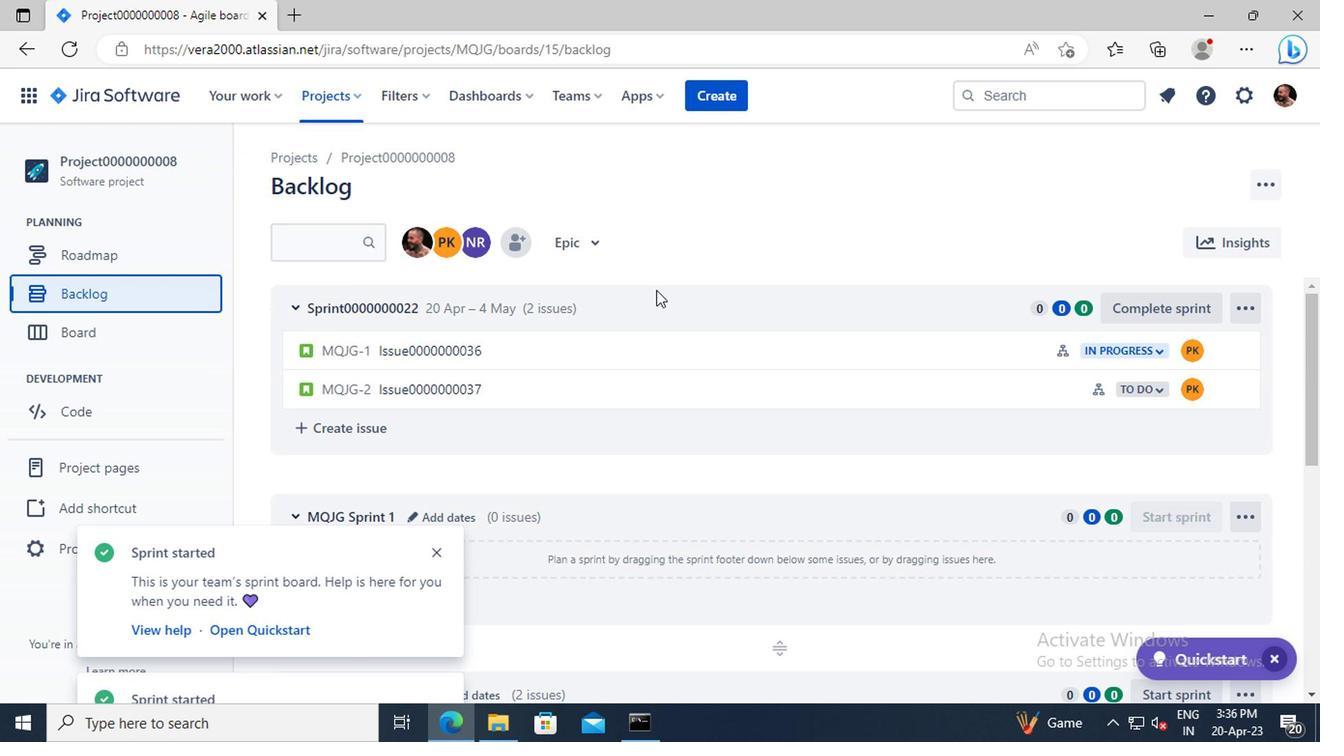 
Action: Mouse scrolled (645, 337) with delta (0, 0)
Screenshot: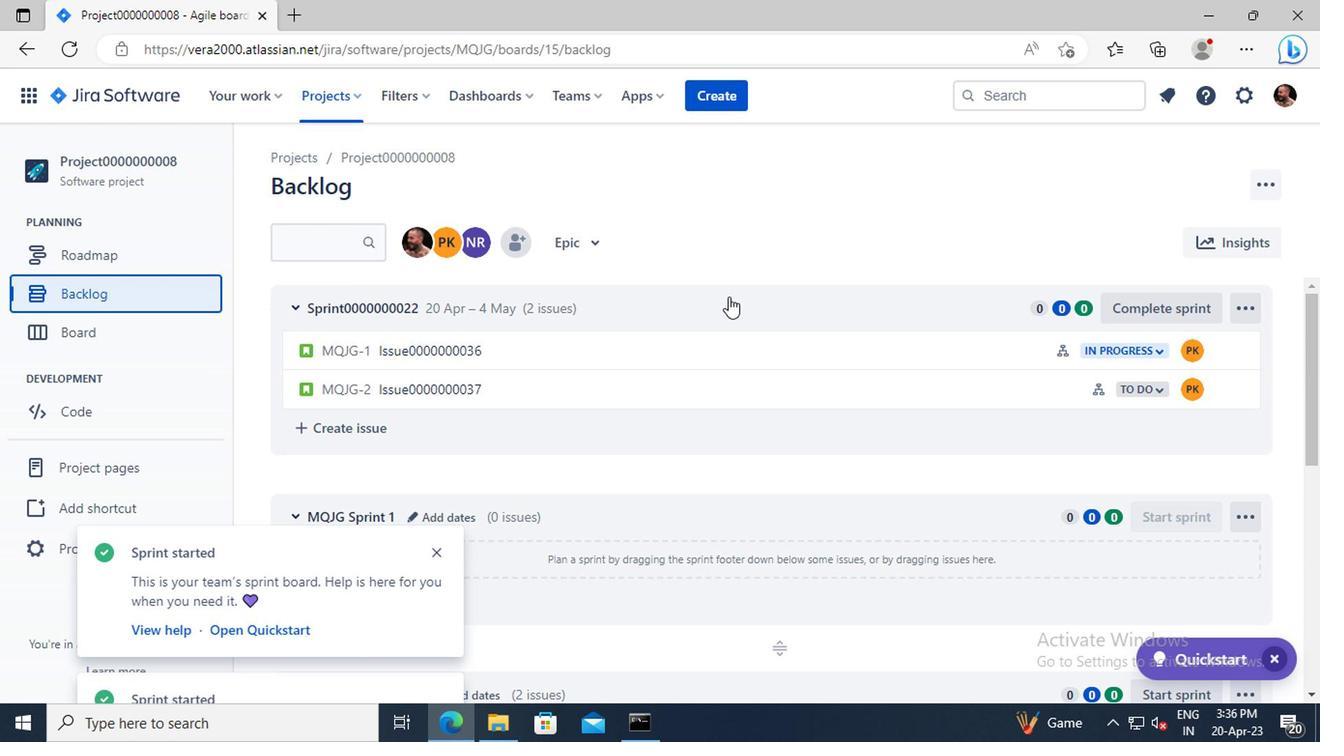 
Action: Mouse moved to (645, 338)
Screenshot: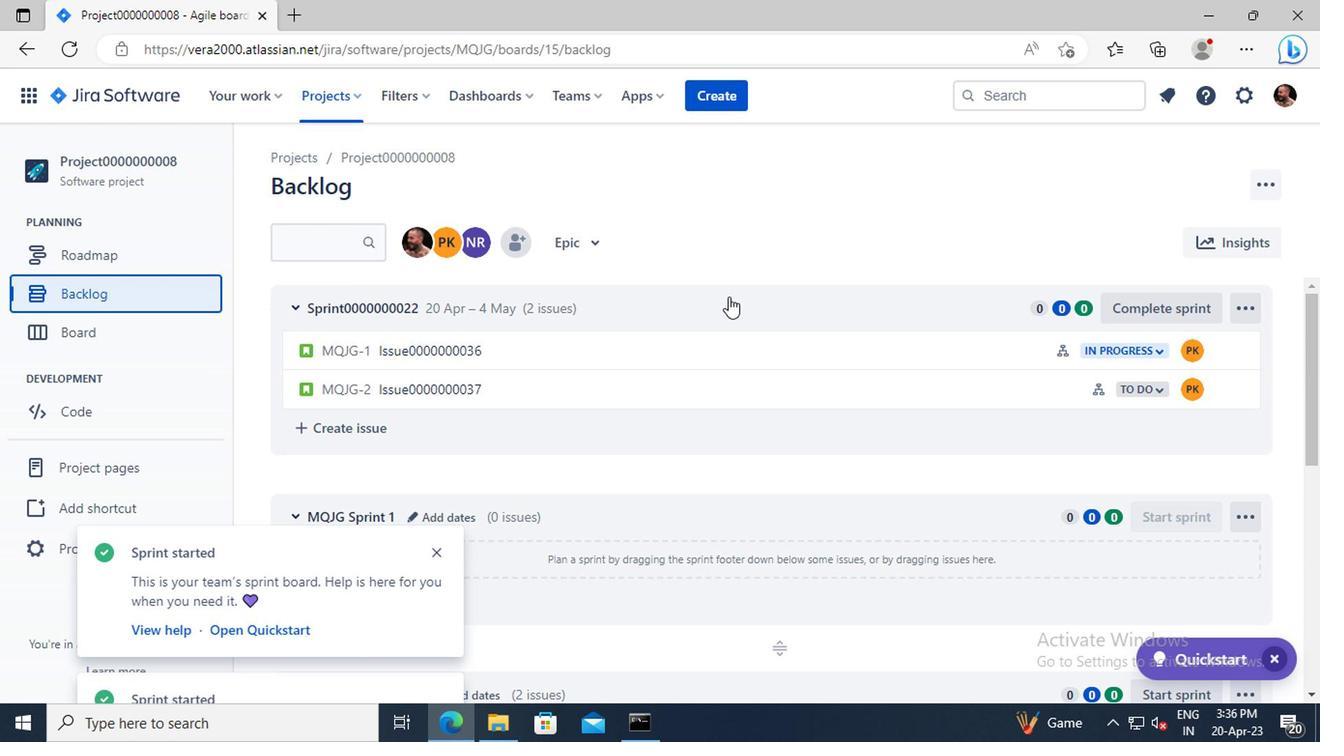 
Action: Mouse scrolled (645, 337) with delta (0, 0)
Screenshot: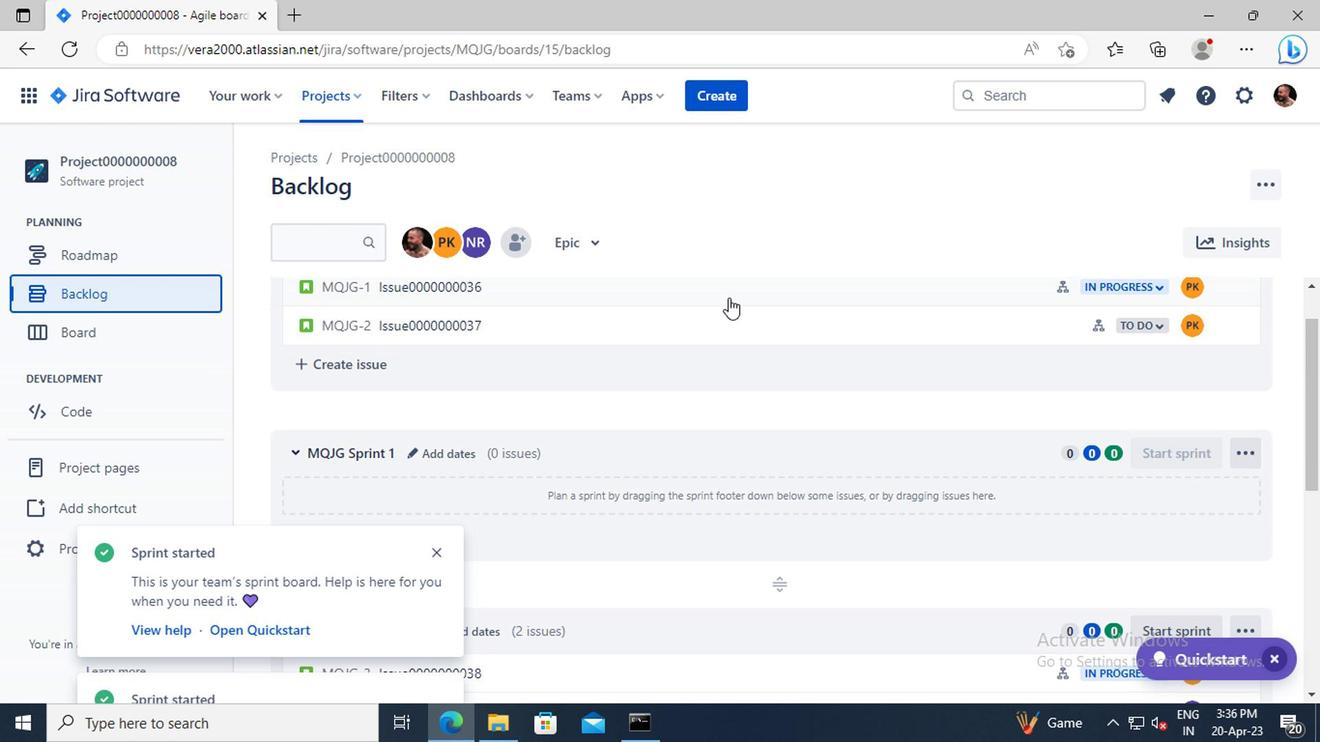 
Action: Mouse scrolled (645, 337) with delta (0, 0)
Screenshot: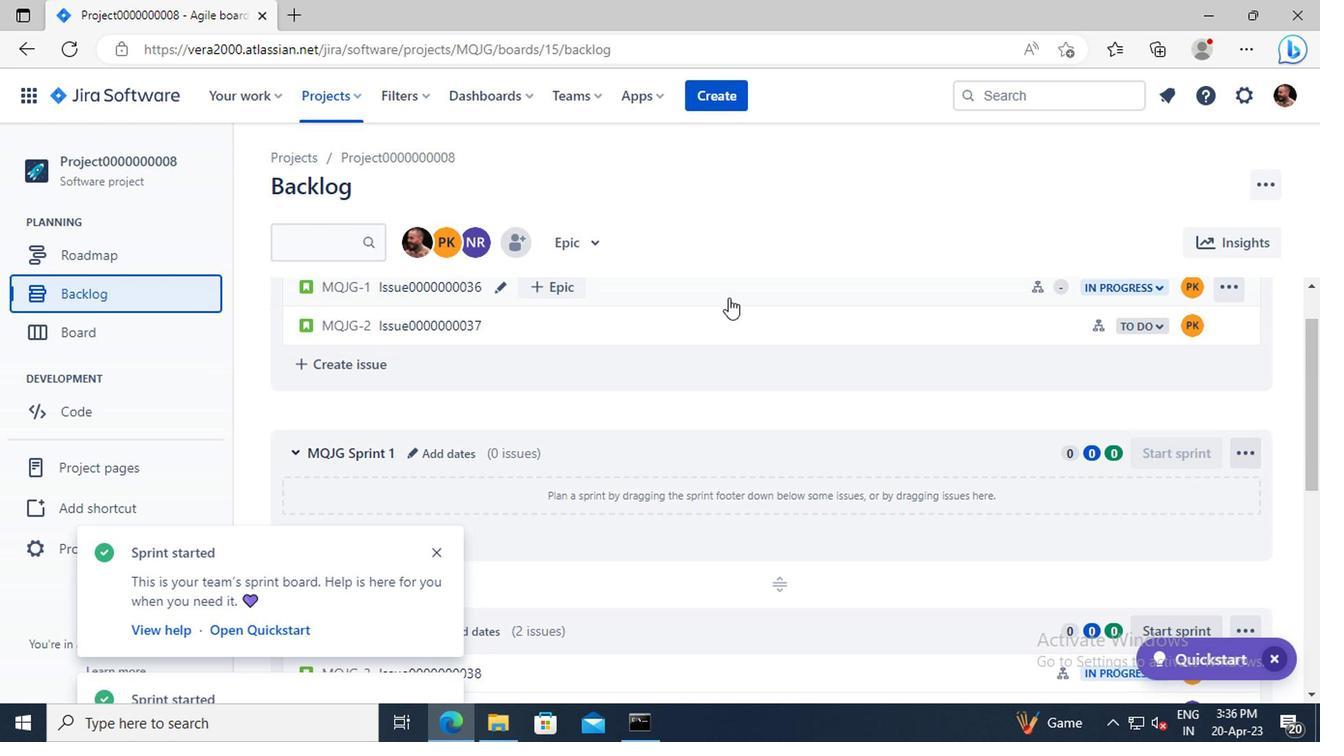 
Action: Mouse scrolled (645, 337) with delta (0, 0)
Screenshot: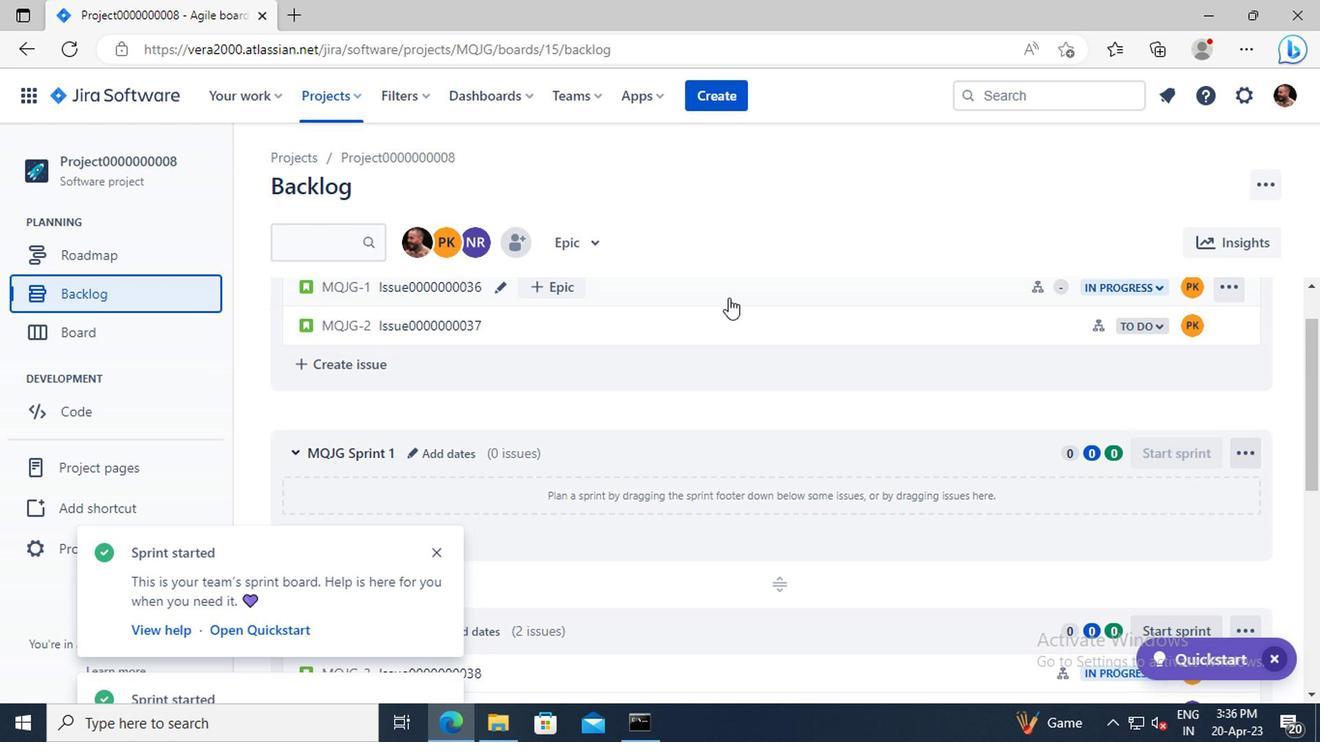 
Action: Mouse moved to (953, 433)
Screenshot: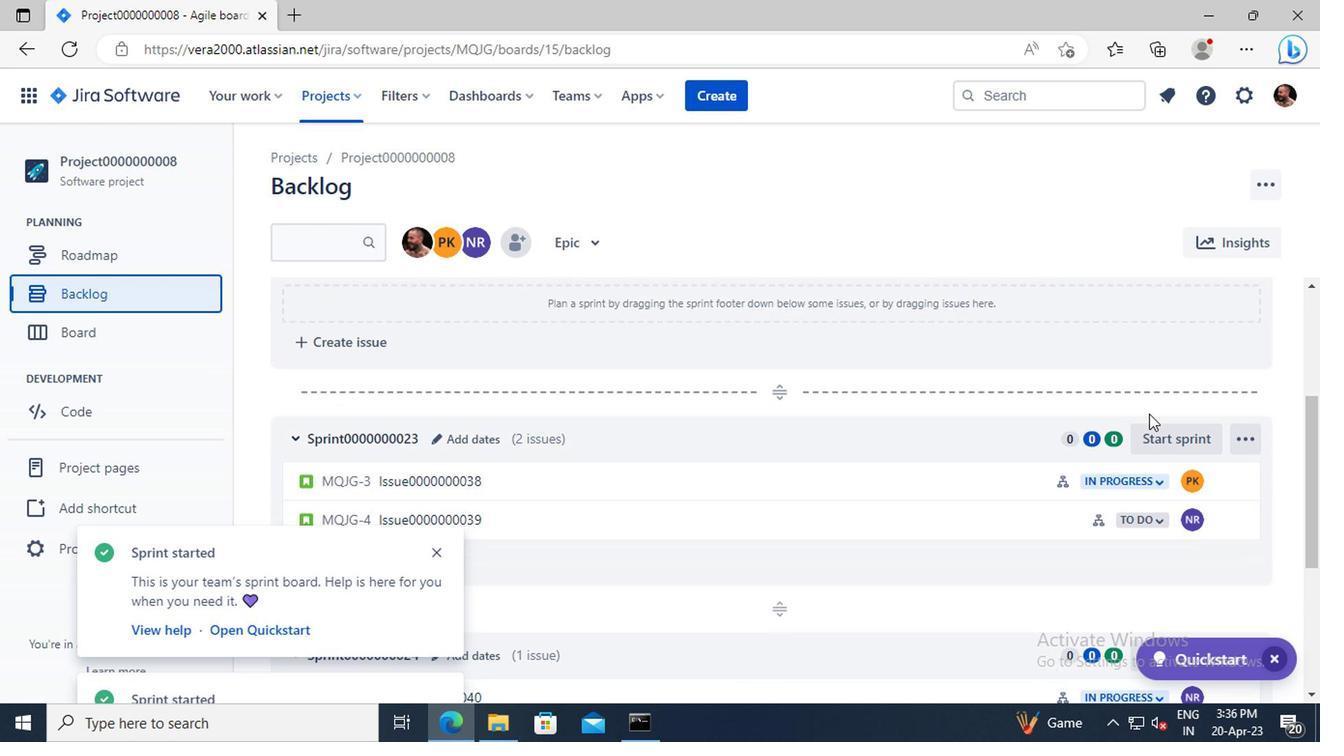 
Action: Mouse pressed left at (953, 433)
Screenshot: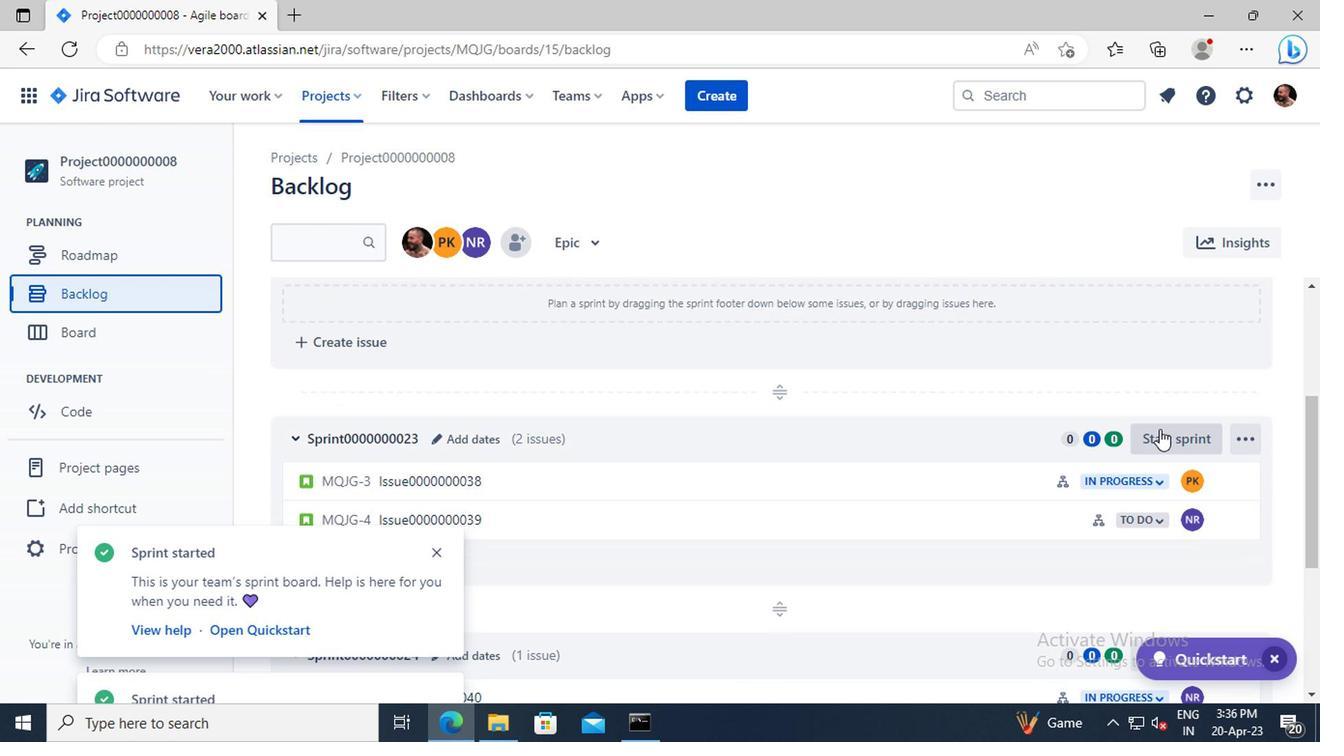 
Action: Mouse moved to (733, 405)
Screenshot: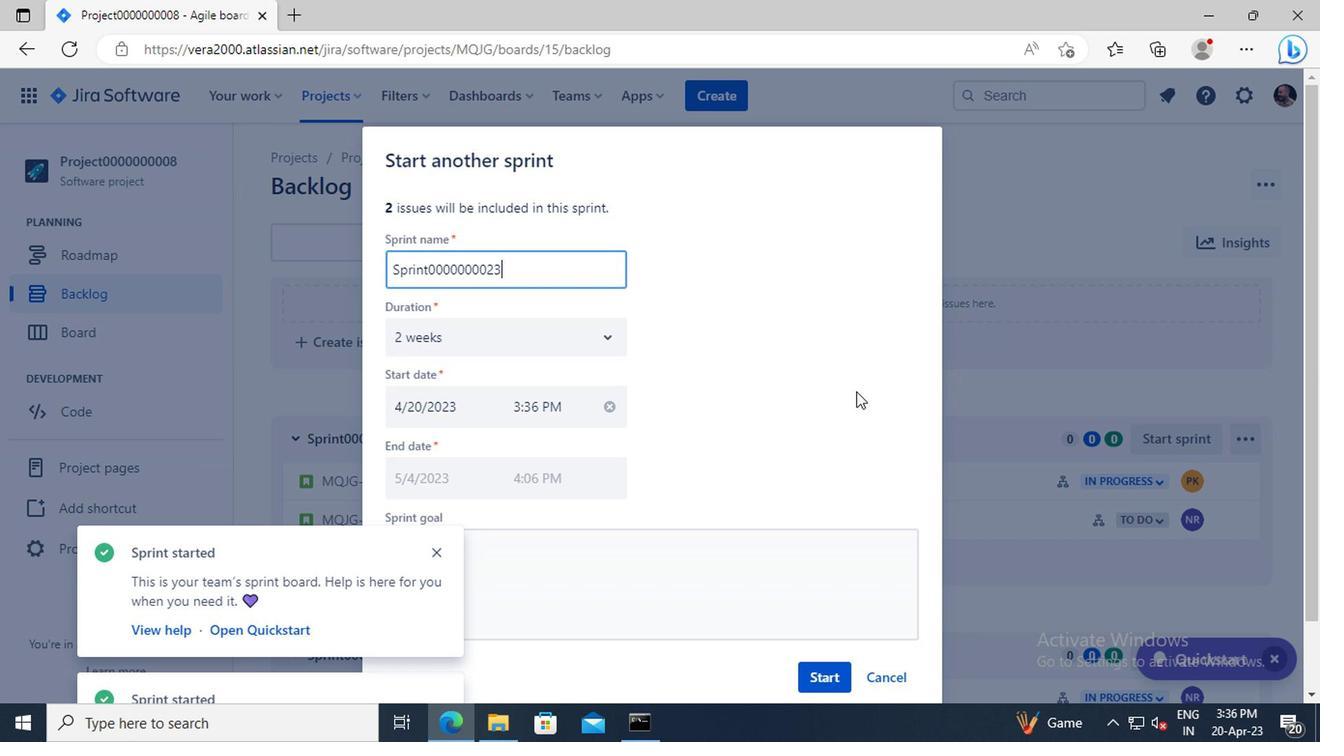 
Action: Mouse scrolled (733, 404) with delta (0, 0)
Screenshot: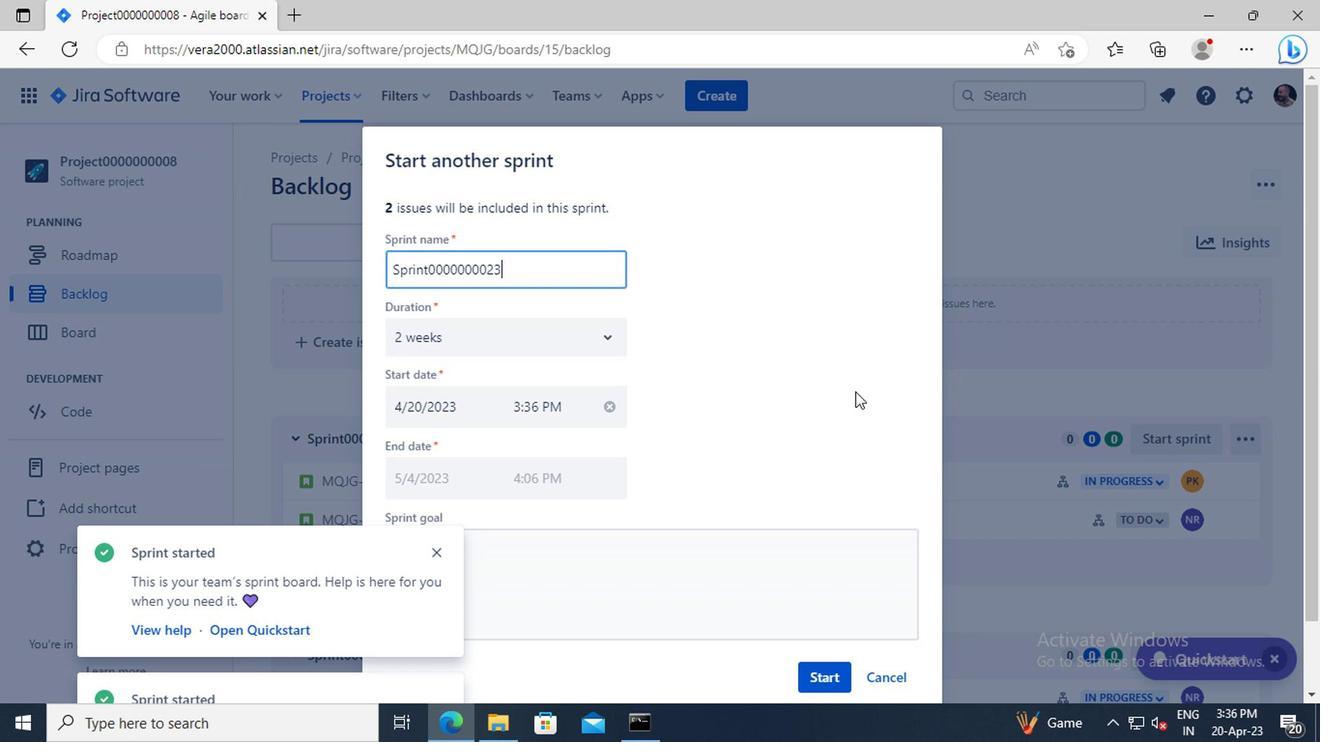 
Action: Mouse moved to (719, 549)
Screenshot: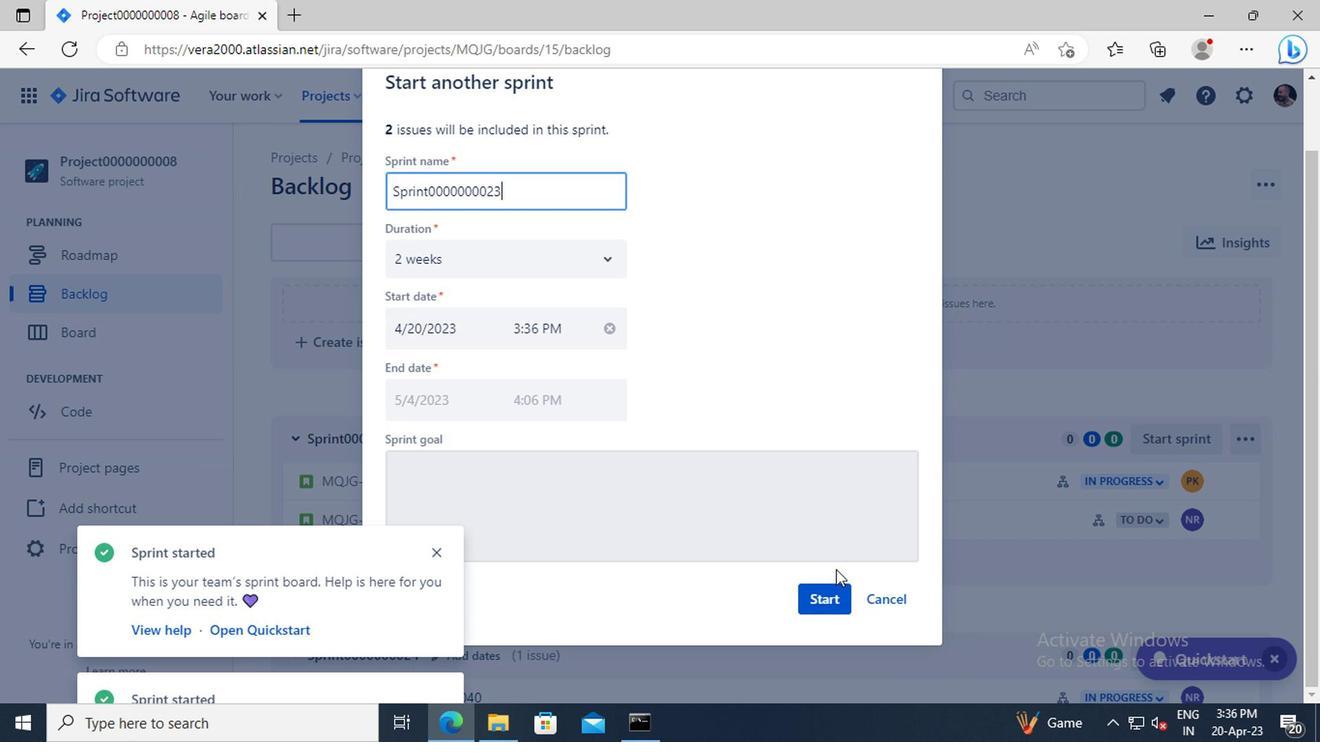 
Action: Mouse pressed left at (719, 549)
Screenshot: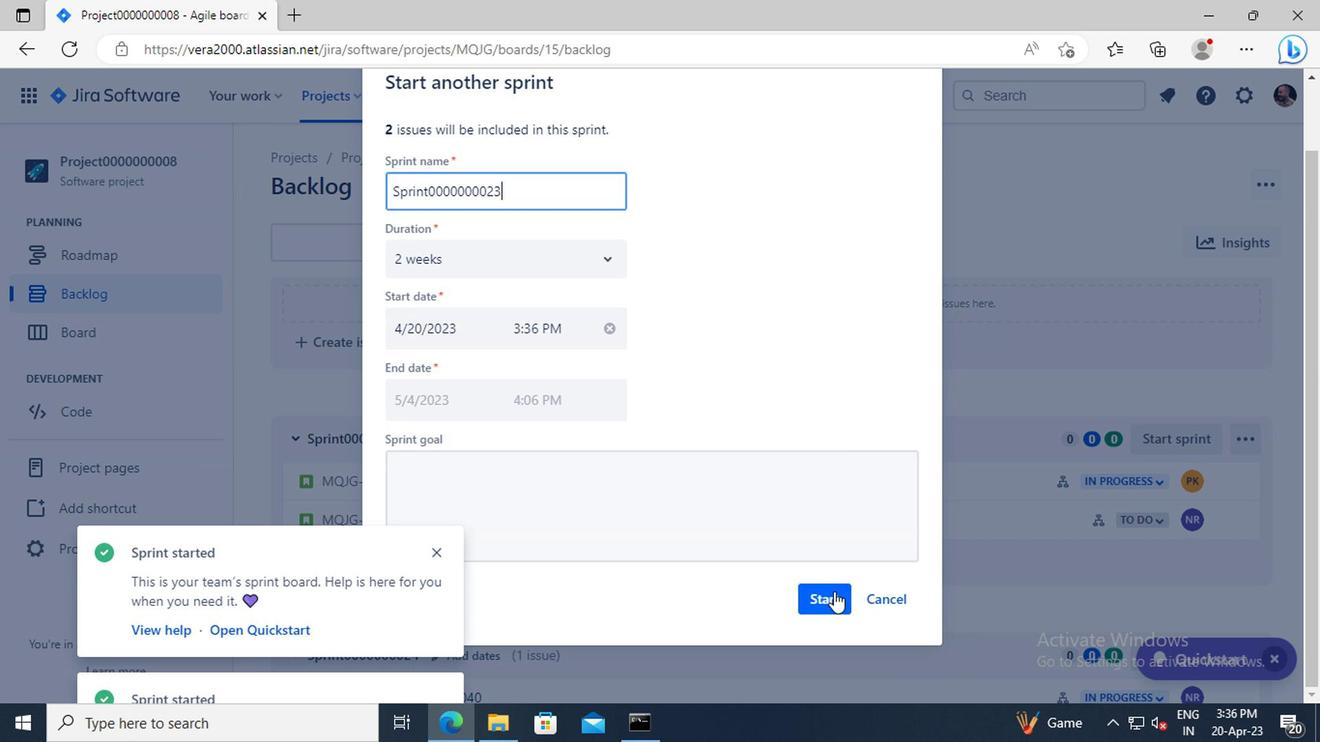 
Action: Mouse moved to (204, 330)
Screenshot: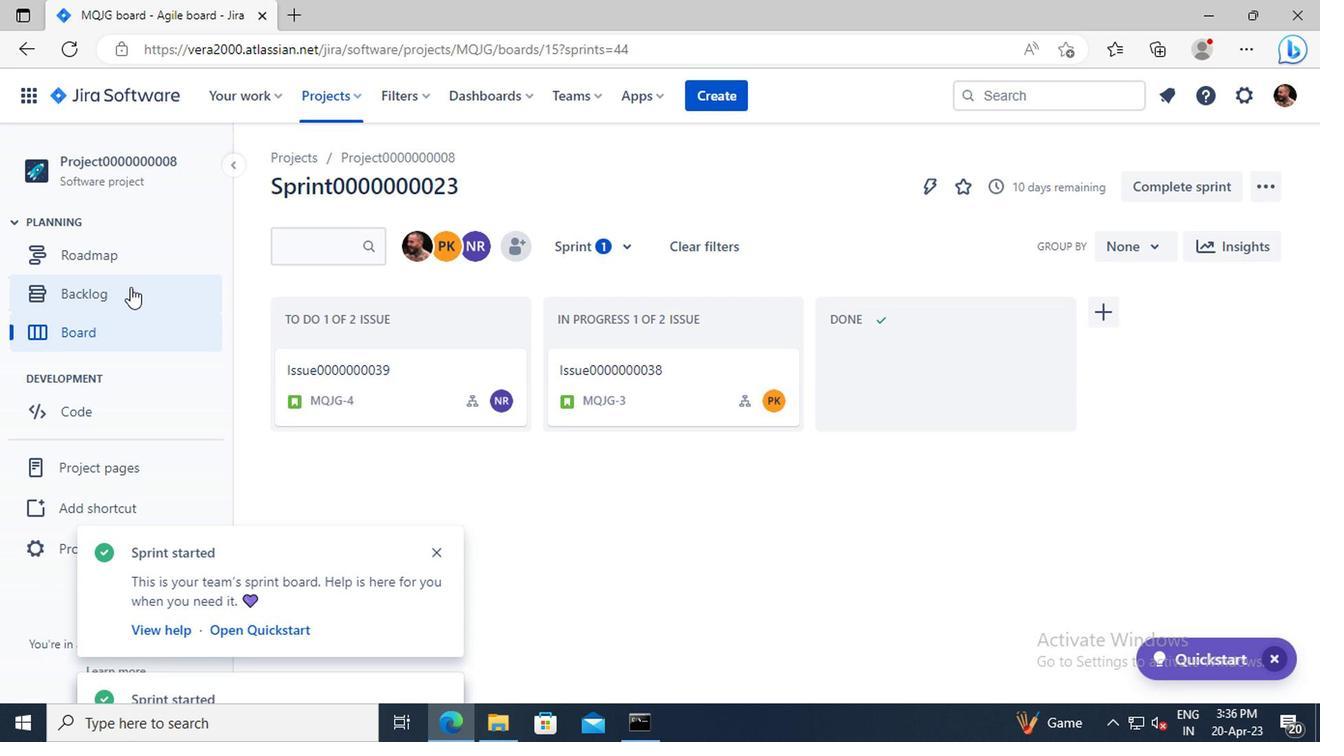 
Action: Mouse pressed left at (204, 330)
Screenshot: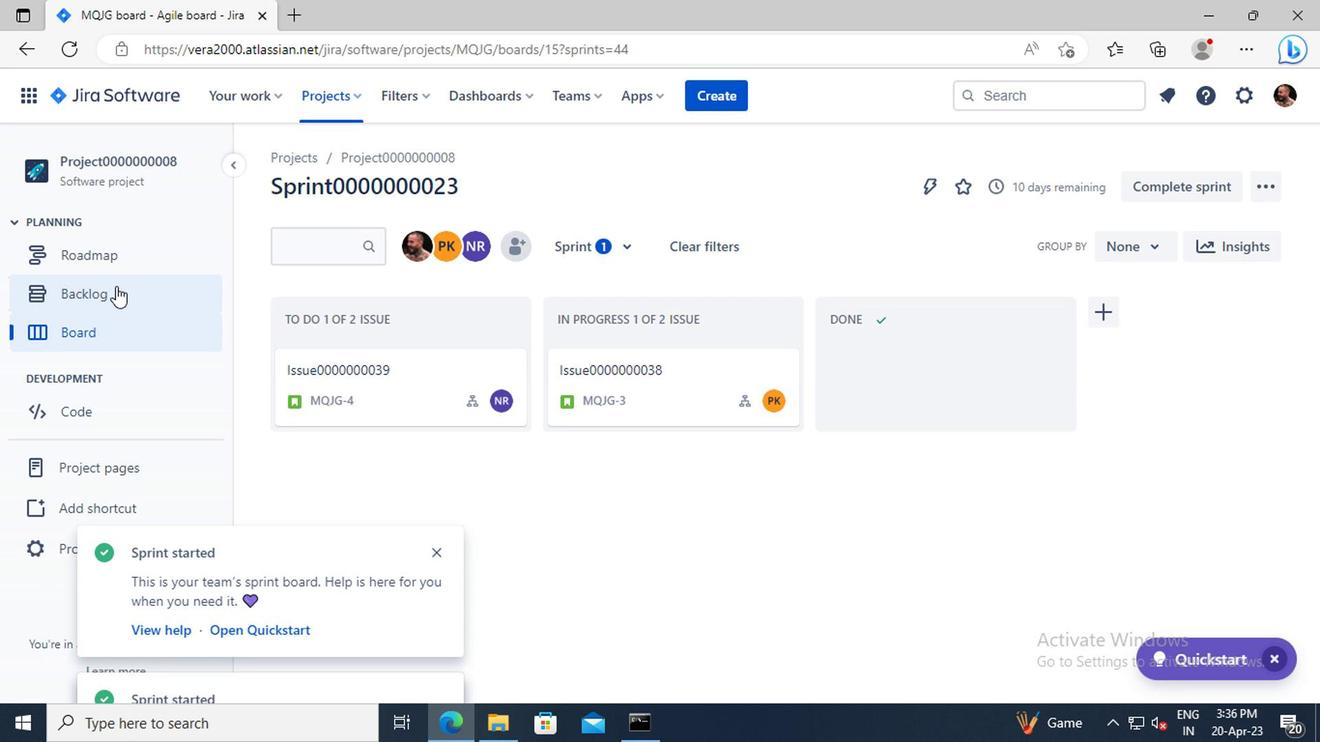 
Action: Mouse moved to (667, 381)
Screenshot: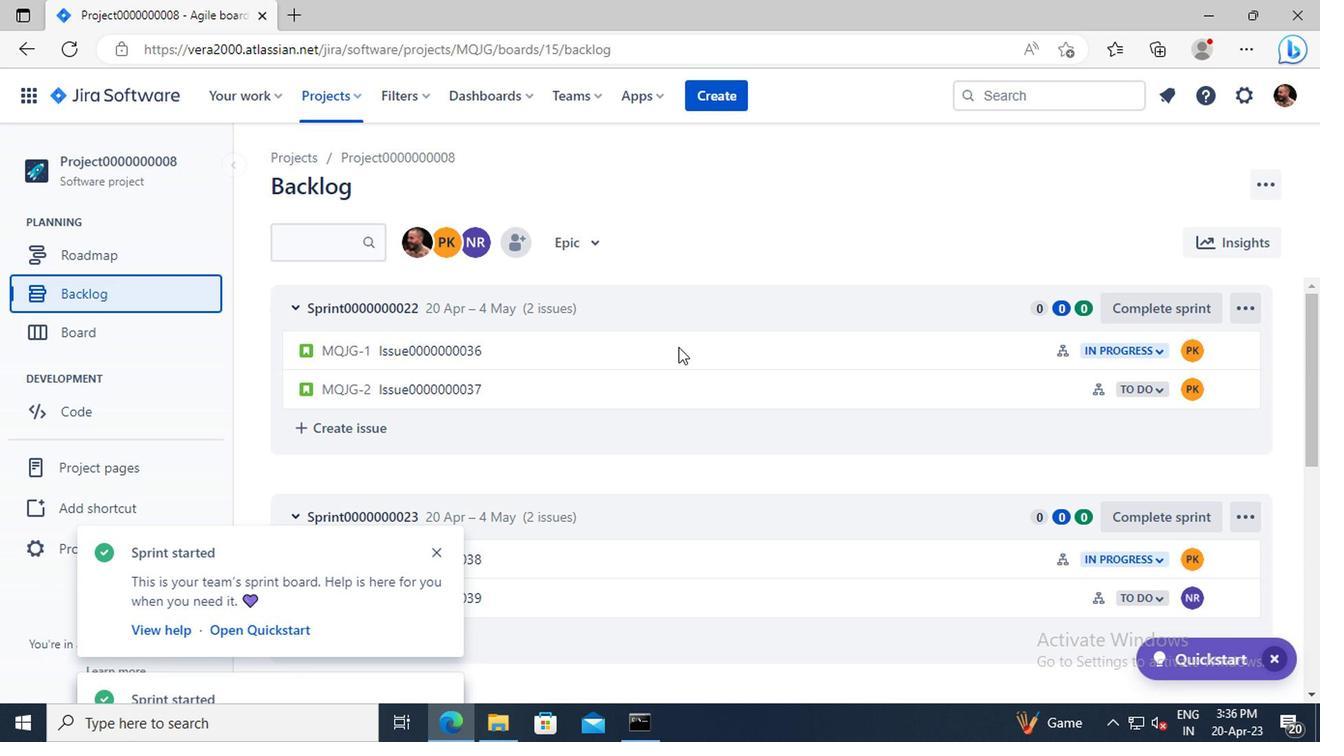 
Action: Mouse scrolled (667, 380) with delta (0, 0)
Screenshot: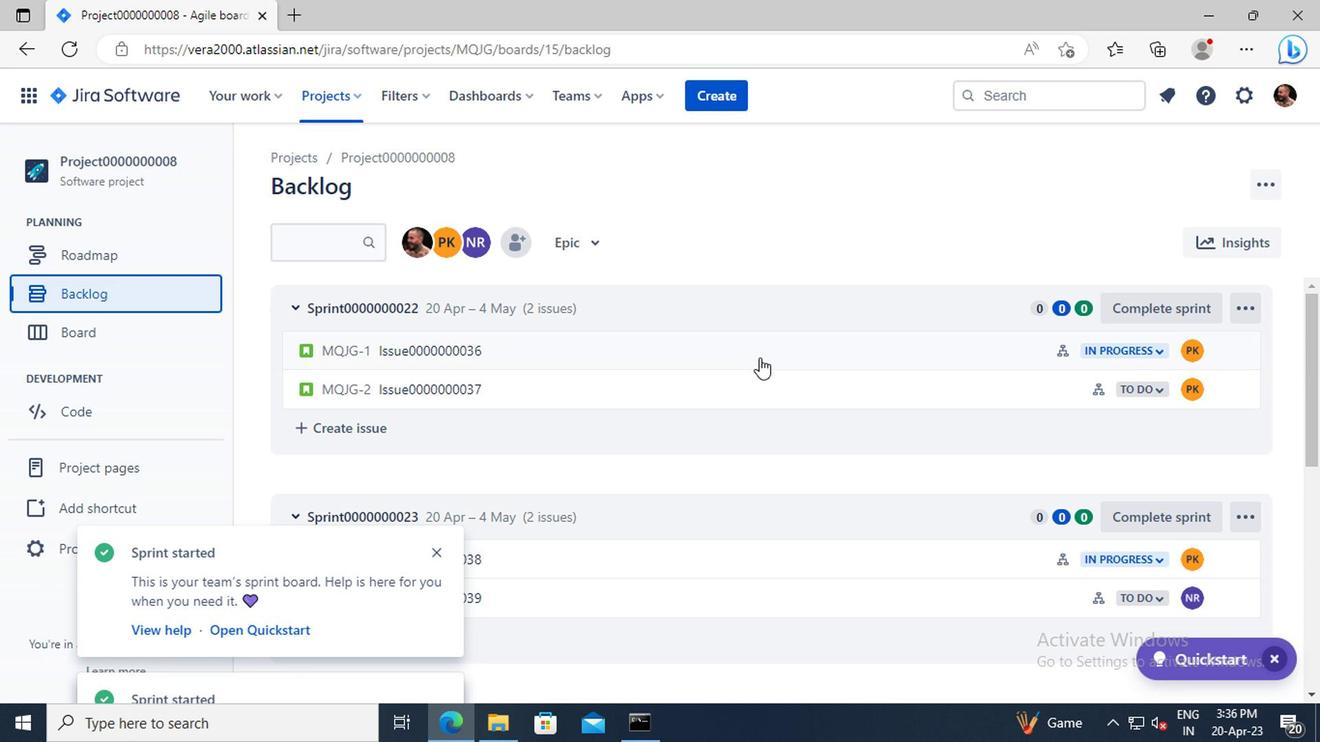 
Action: Mouse scrolled (667, 380) with delta (0, 0)
Screenshot: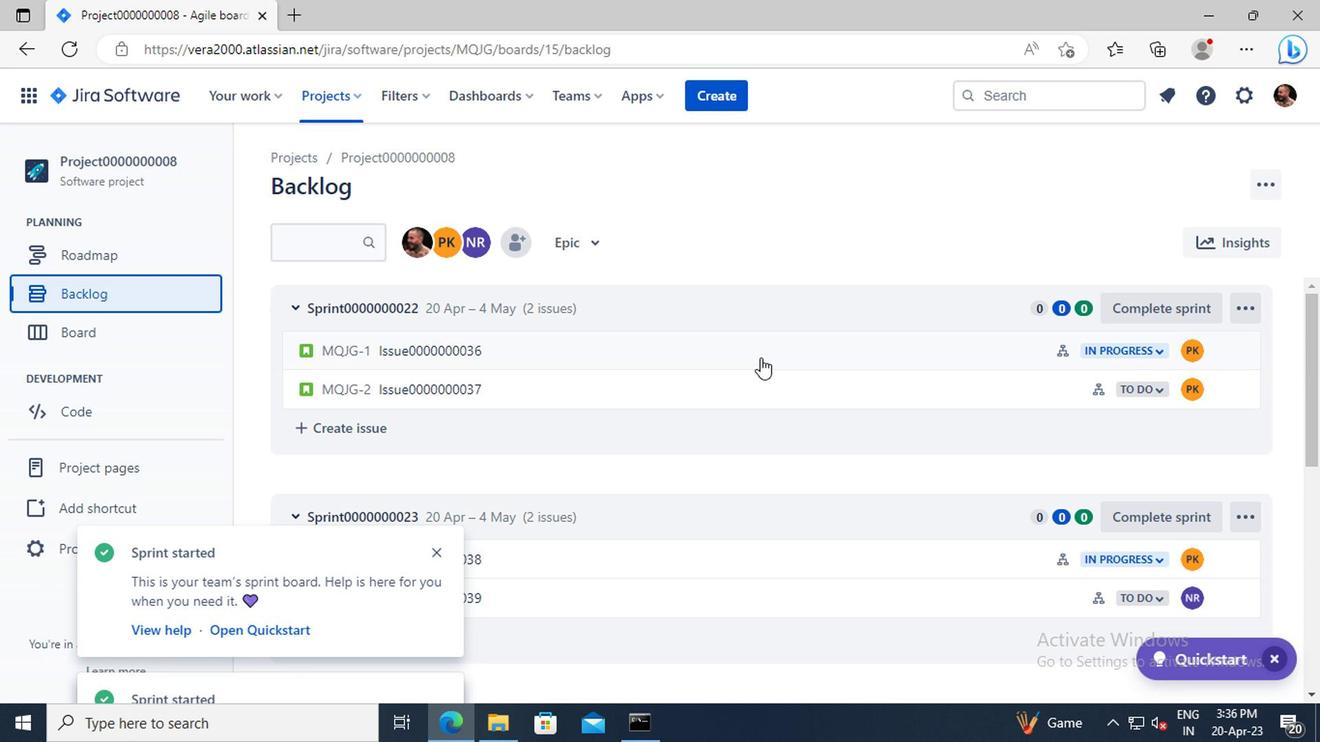 
Action: Mouse scrolled (667, 380) with delta (0, 0)
Screenshot: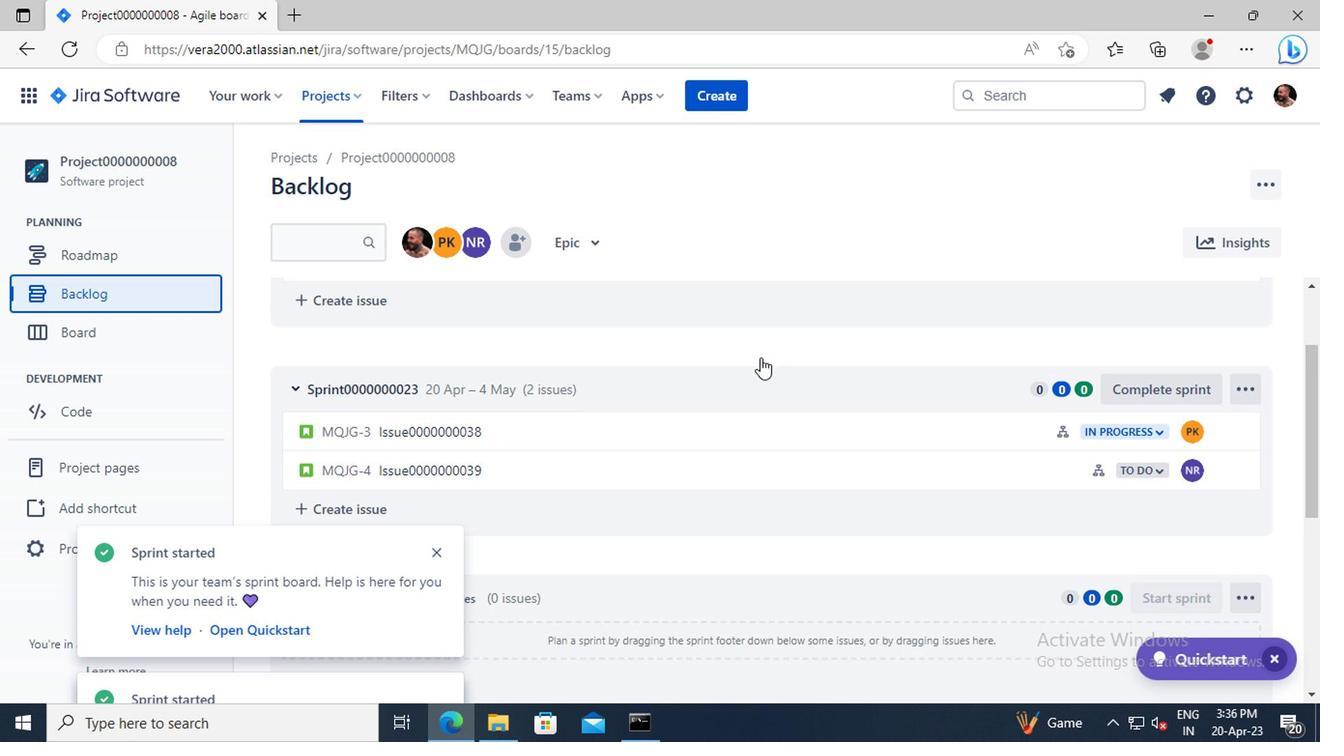 
Action: Mouse scrolled (667, 380) with delta (0, 0)
Screenshot: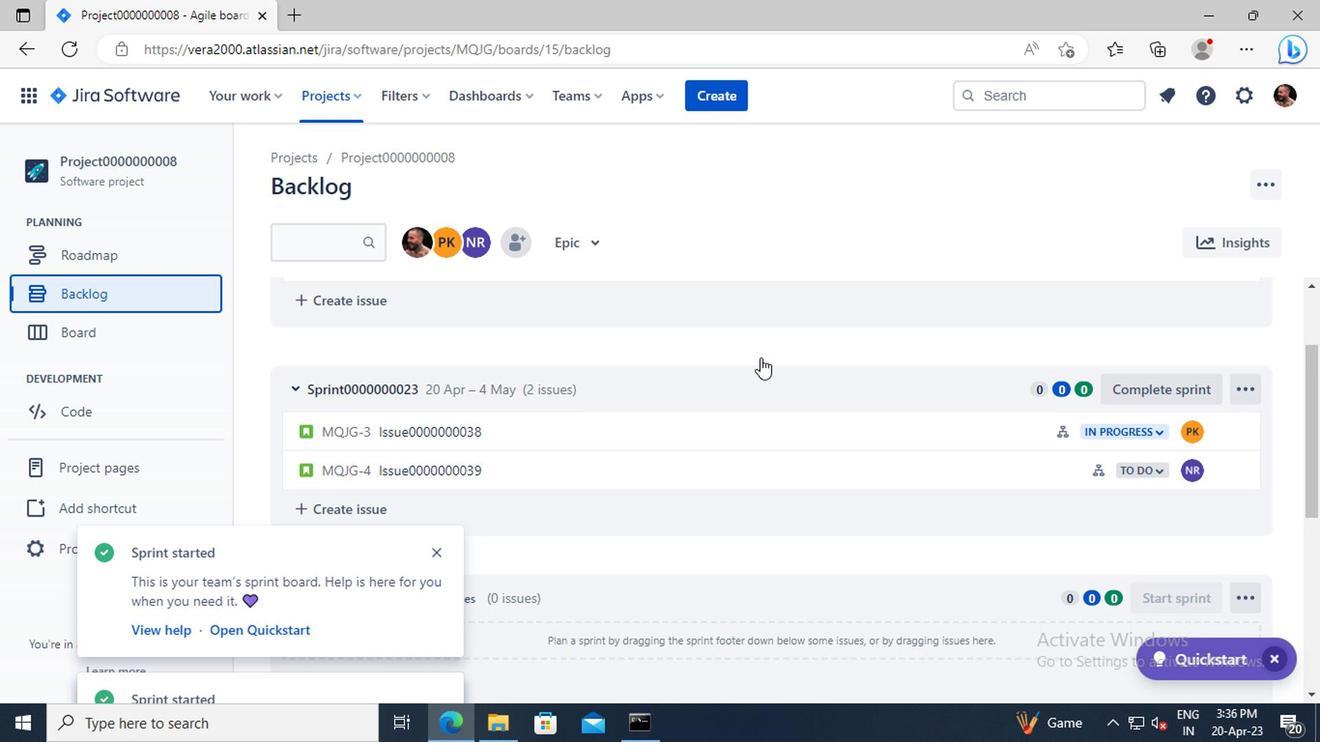 
Action: Mouse scrolled (667, 380) with delta (0, 0)
Screenshot: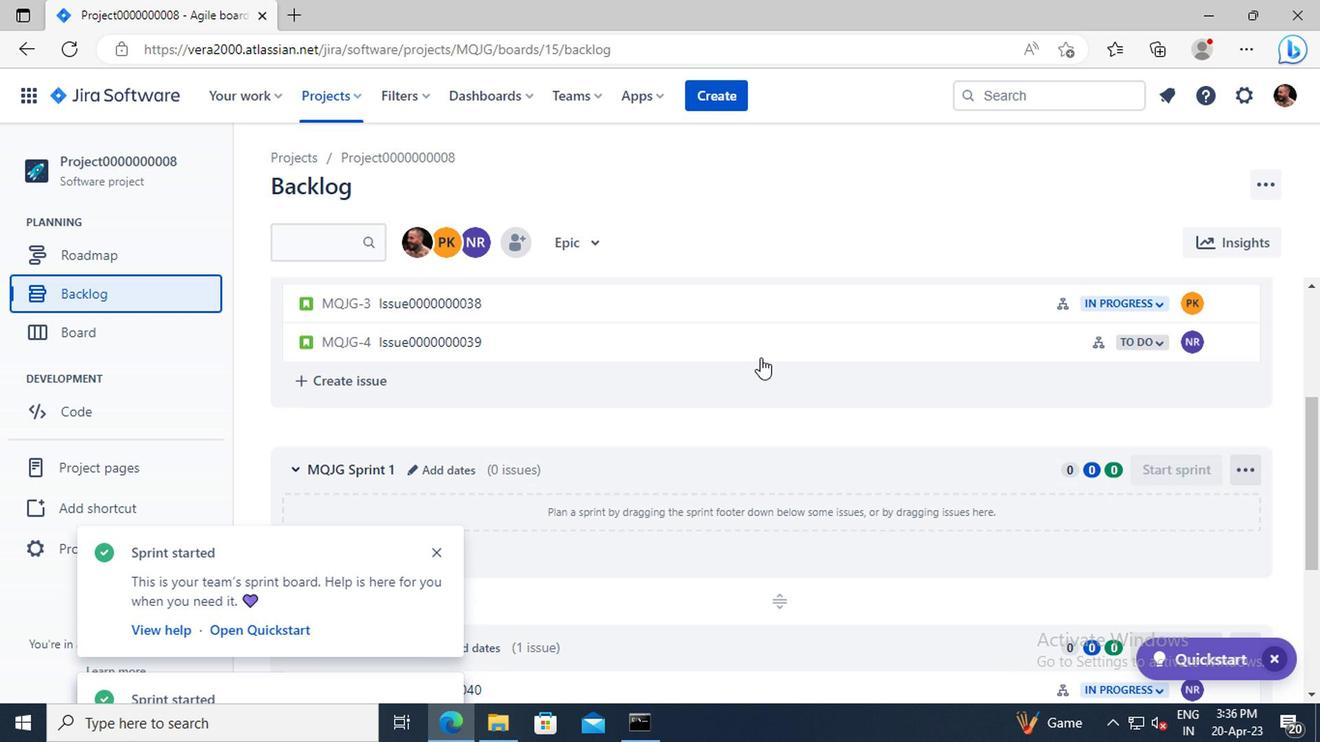 
Action: Mouse scrolled (667, 380) with delta (0, 0)
Screenshot: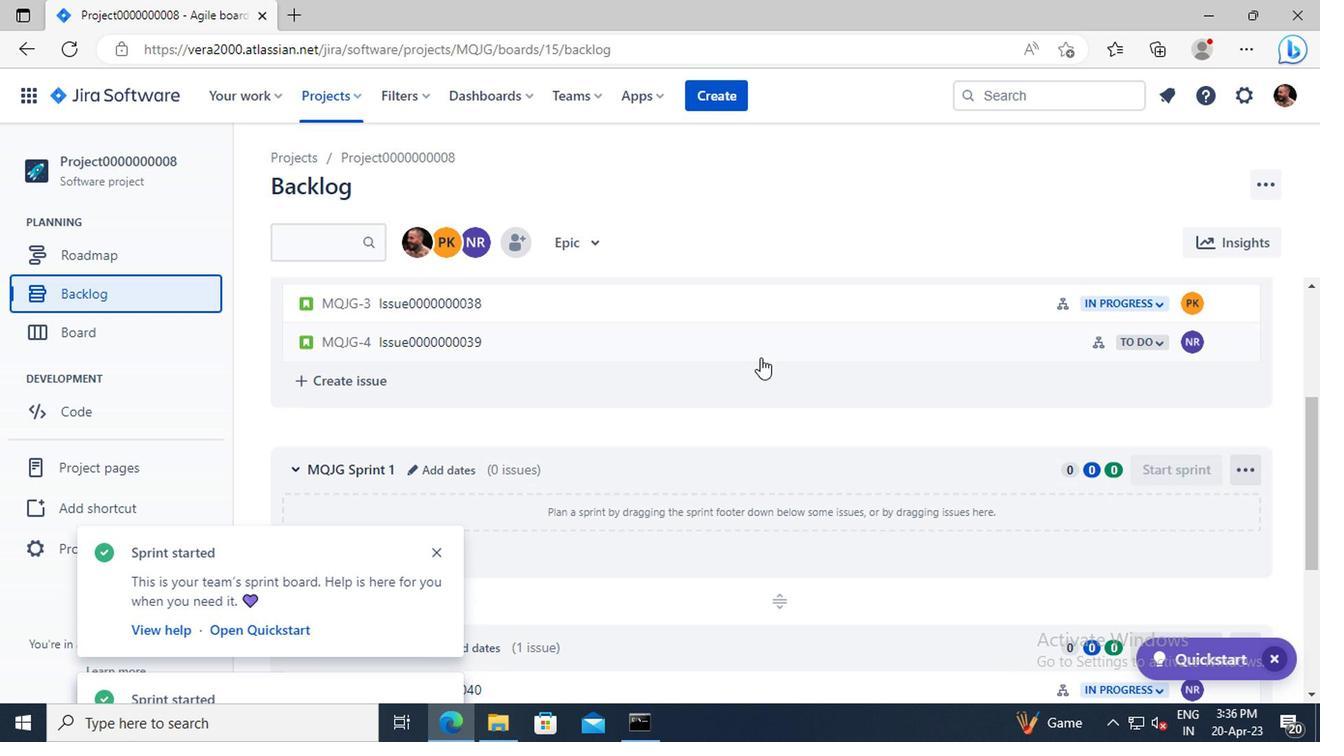 
Action: Mouse scrolled (667, 380) with delta (0, 0)
Screenshot: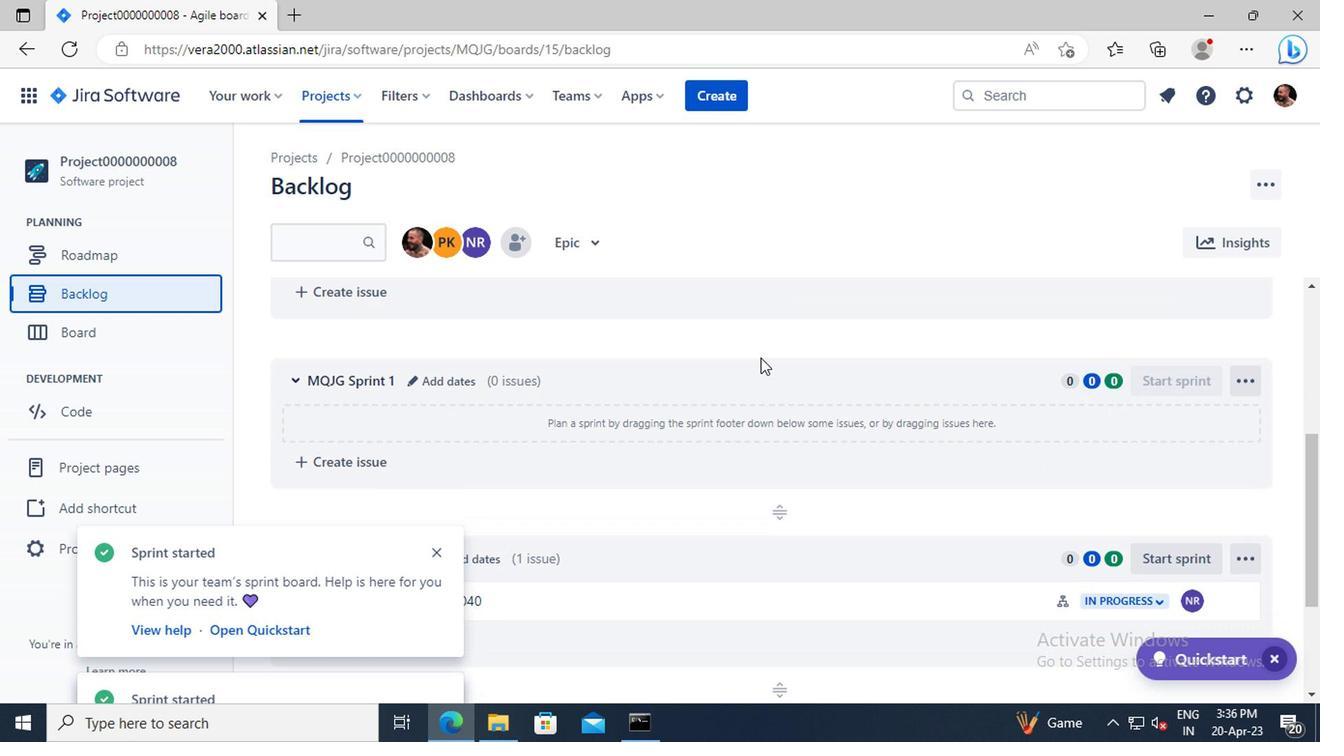 
Action: Mouse moved to (947, 451)
Screenshot: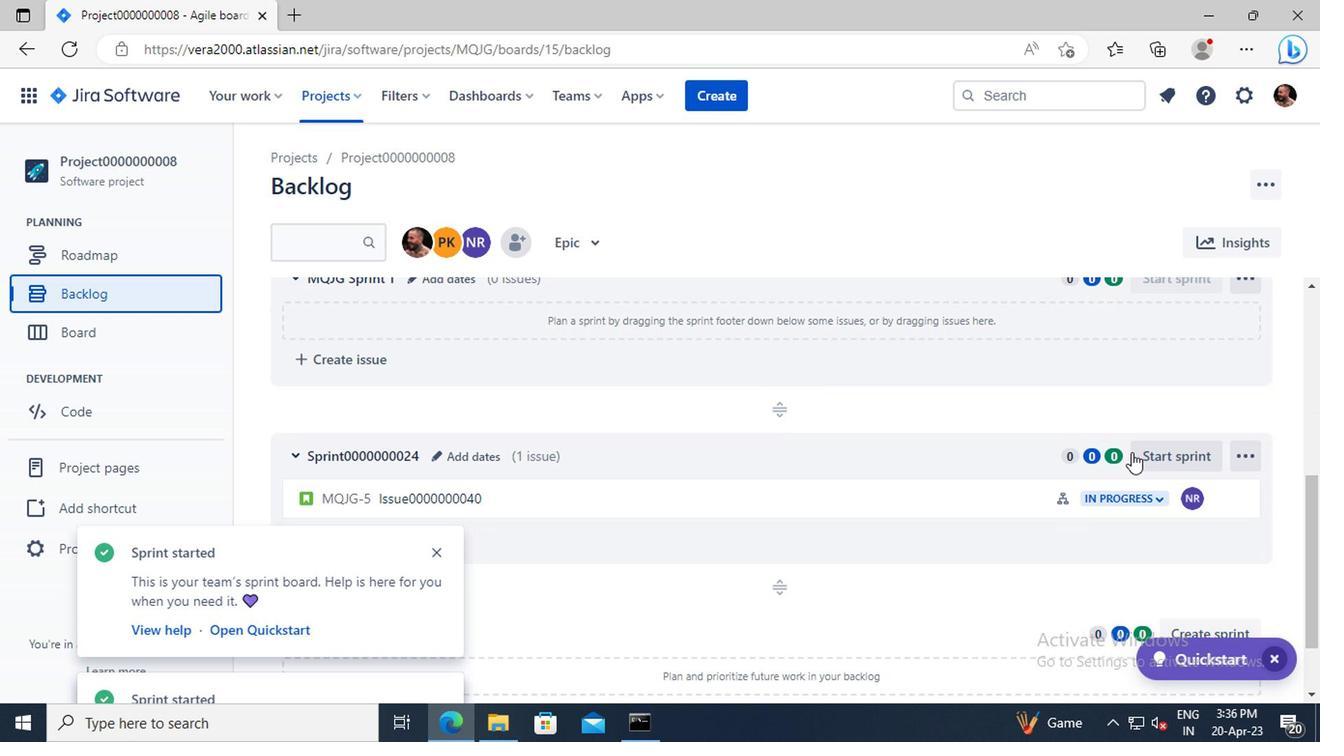 
Action: Mouse pressed left at (947, 451)
Screenshot: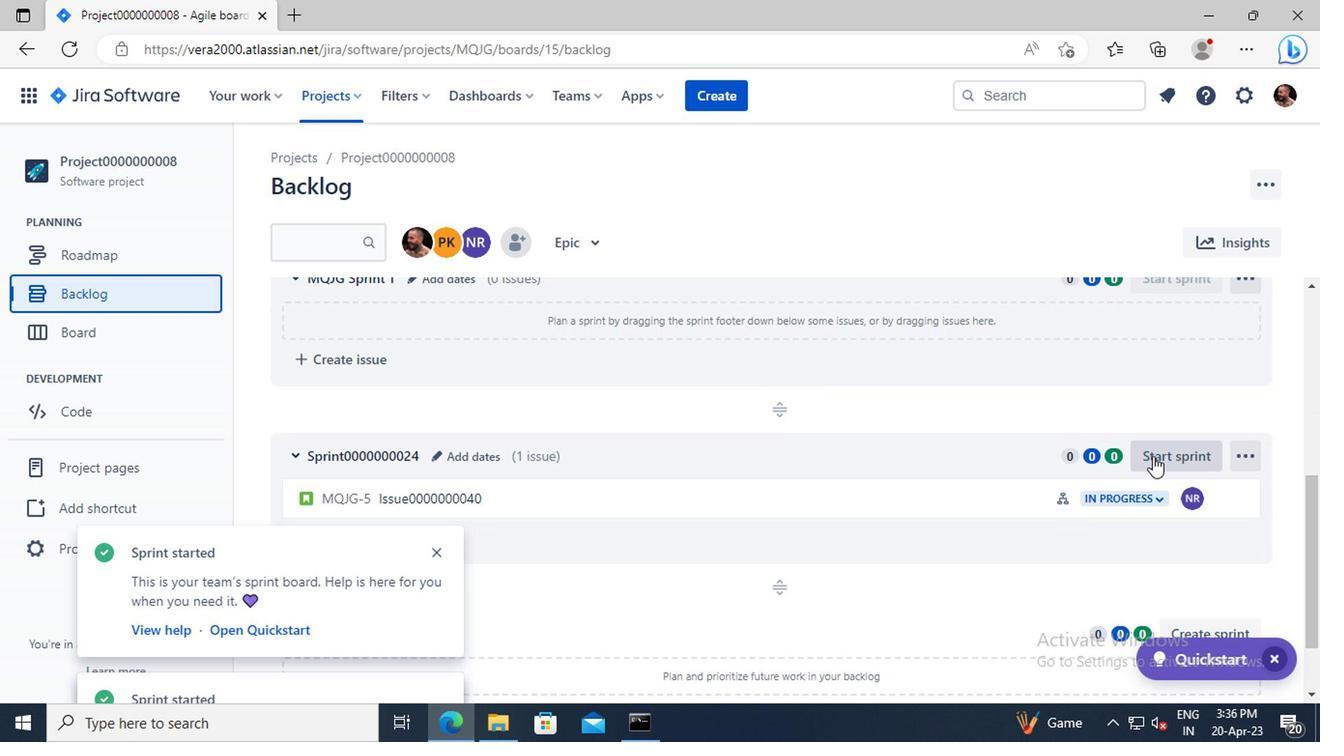 
Action: Mouse moved to (718, 604)
Screenshot: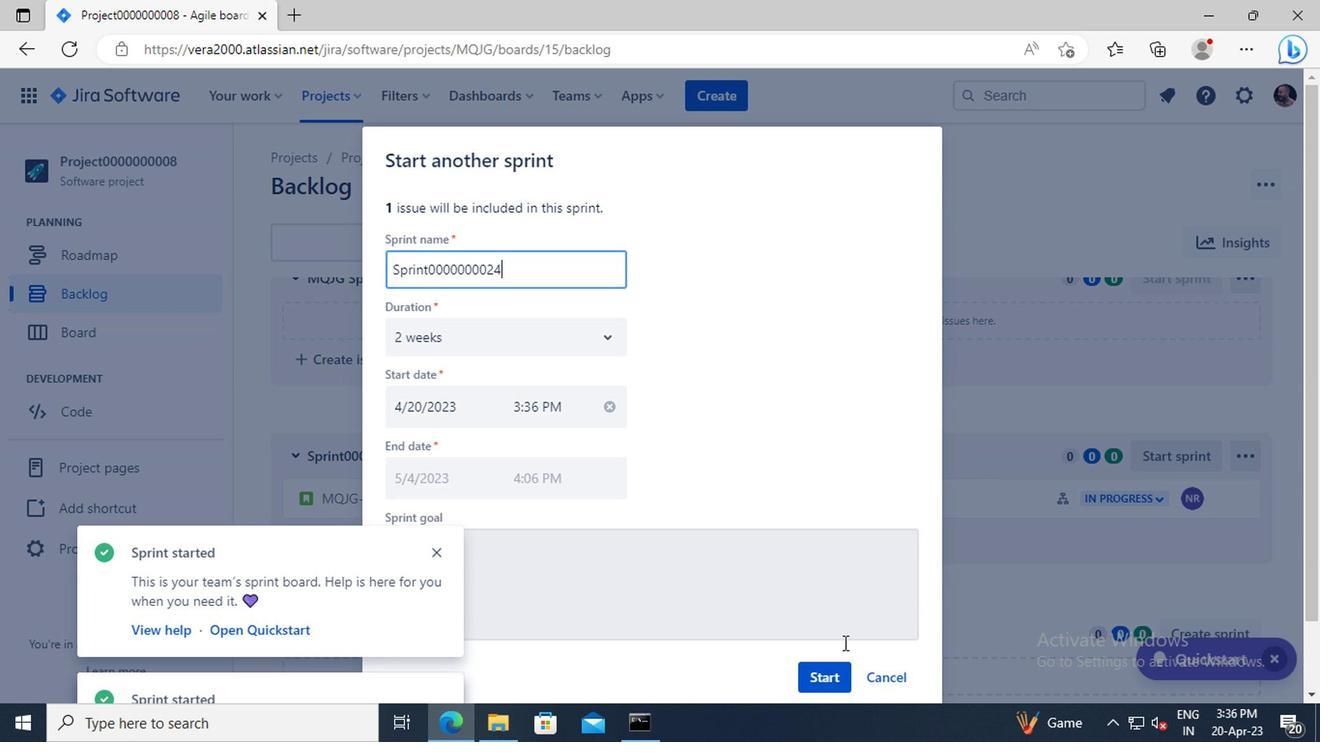 
Action: Mouse pressed left at (718, 604)
Screenshot: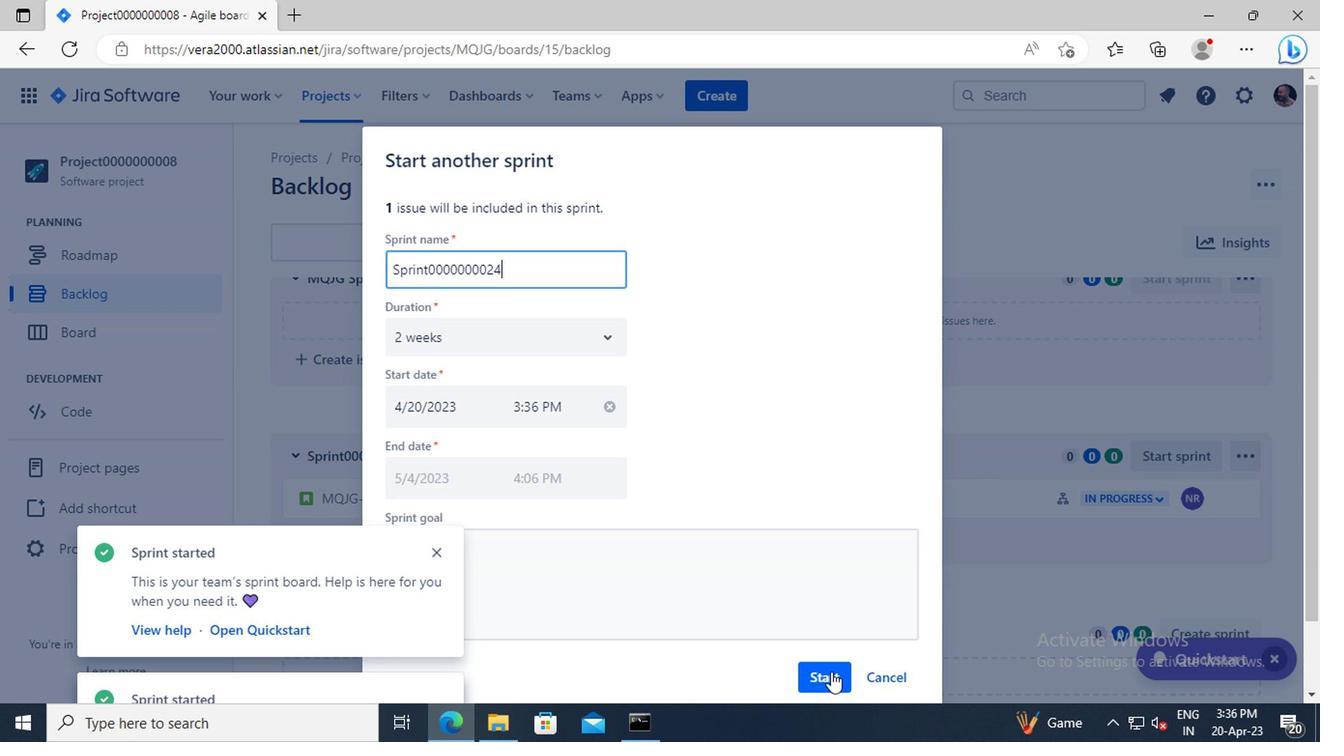
Action: Mouse moved to (374, 200)
Screenshot: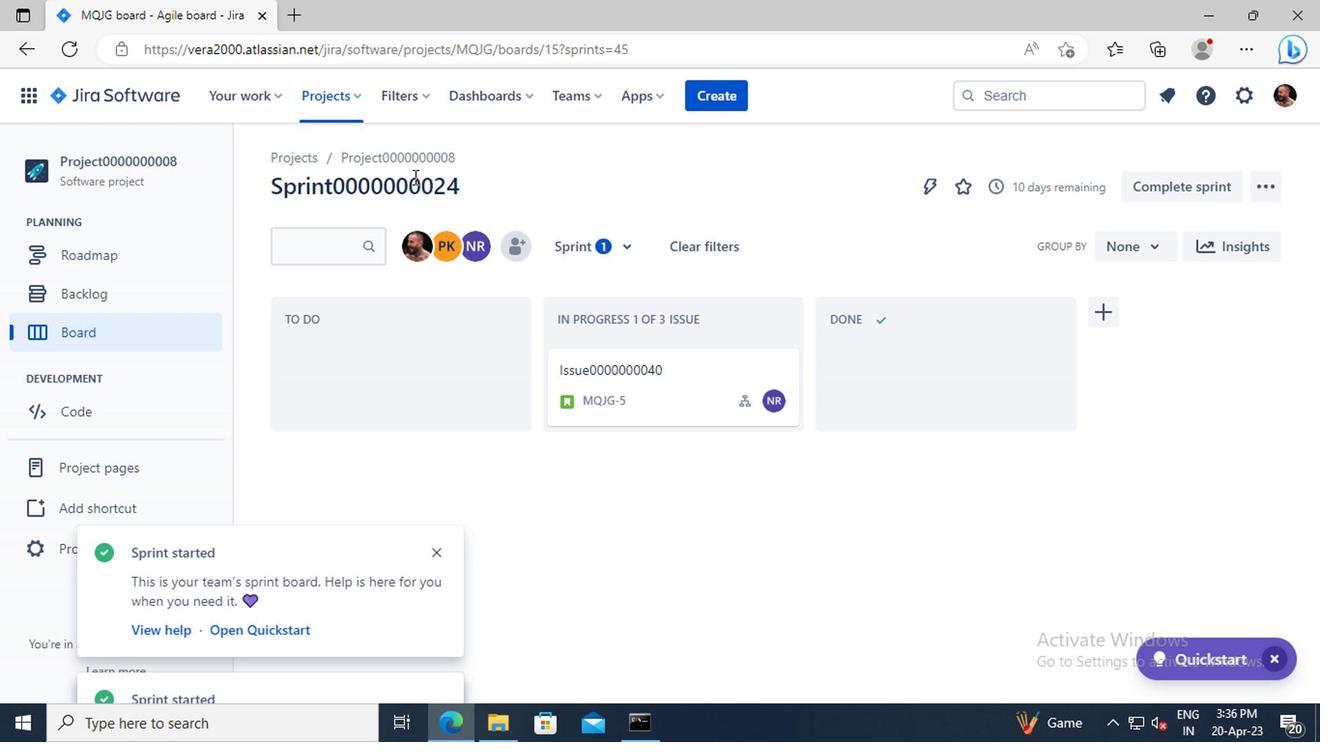 
Action: Mouse pressed left at (374, 200)
Screenshot: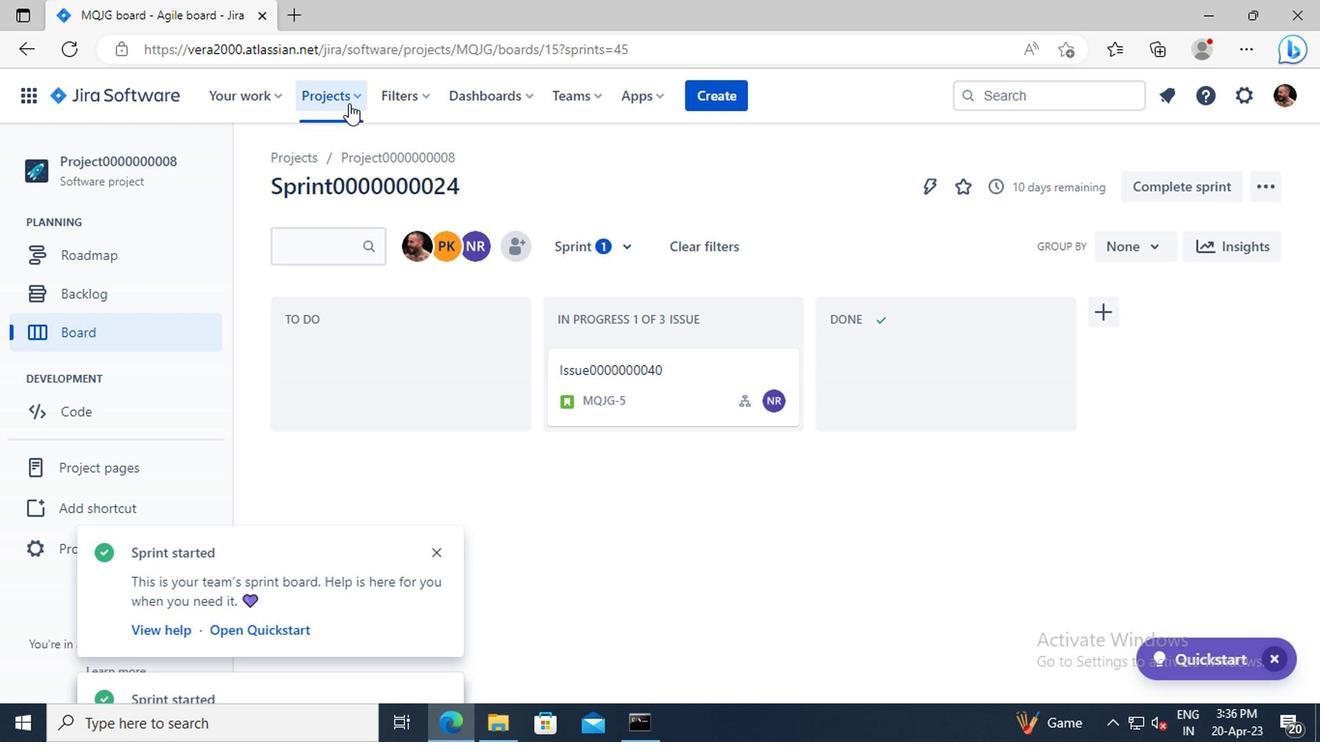 
Action: Mouse moved to (388, 464)
Screenshot: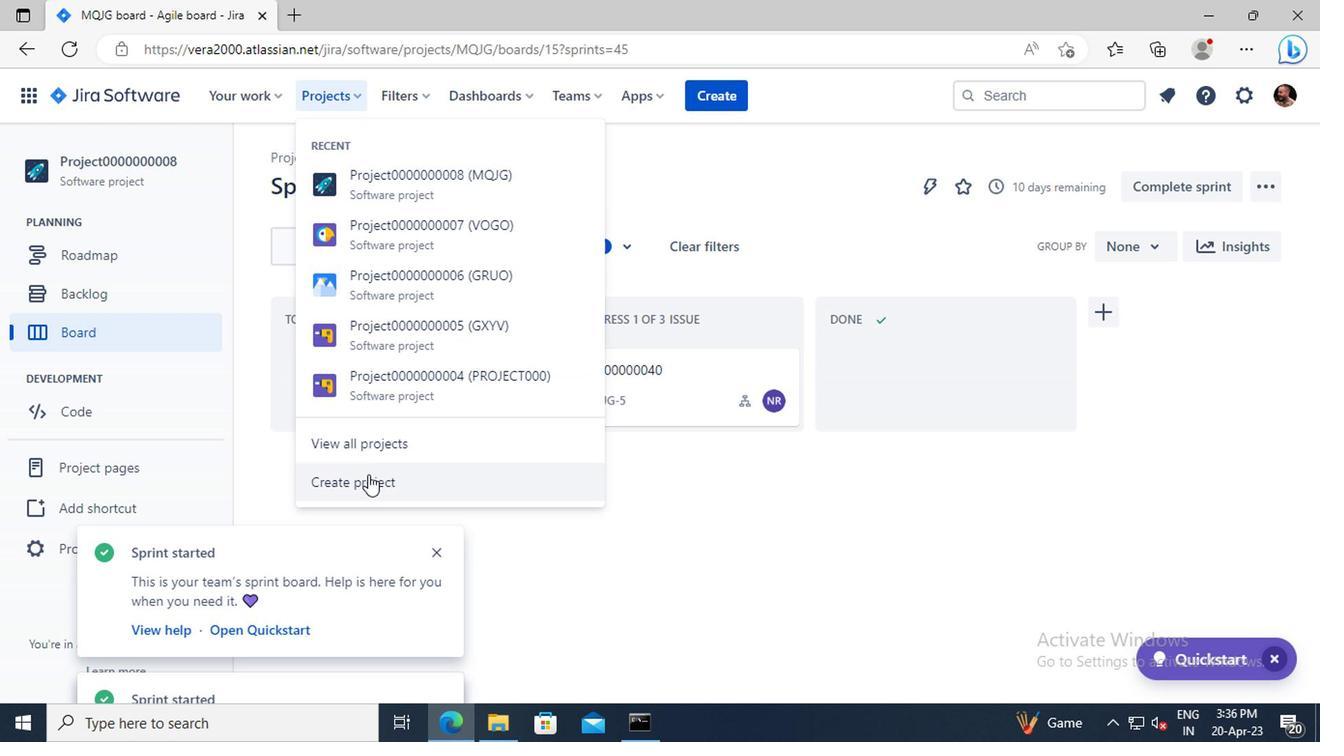 
Action: Mouse pressed left at (388, 464)
Screenshot: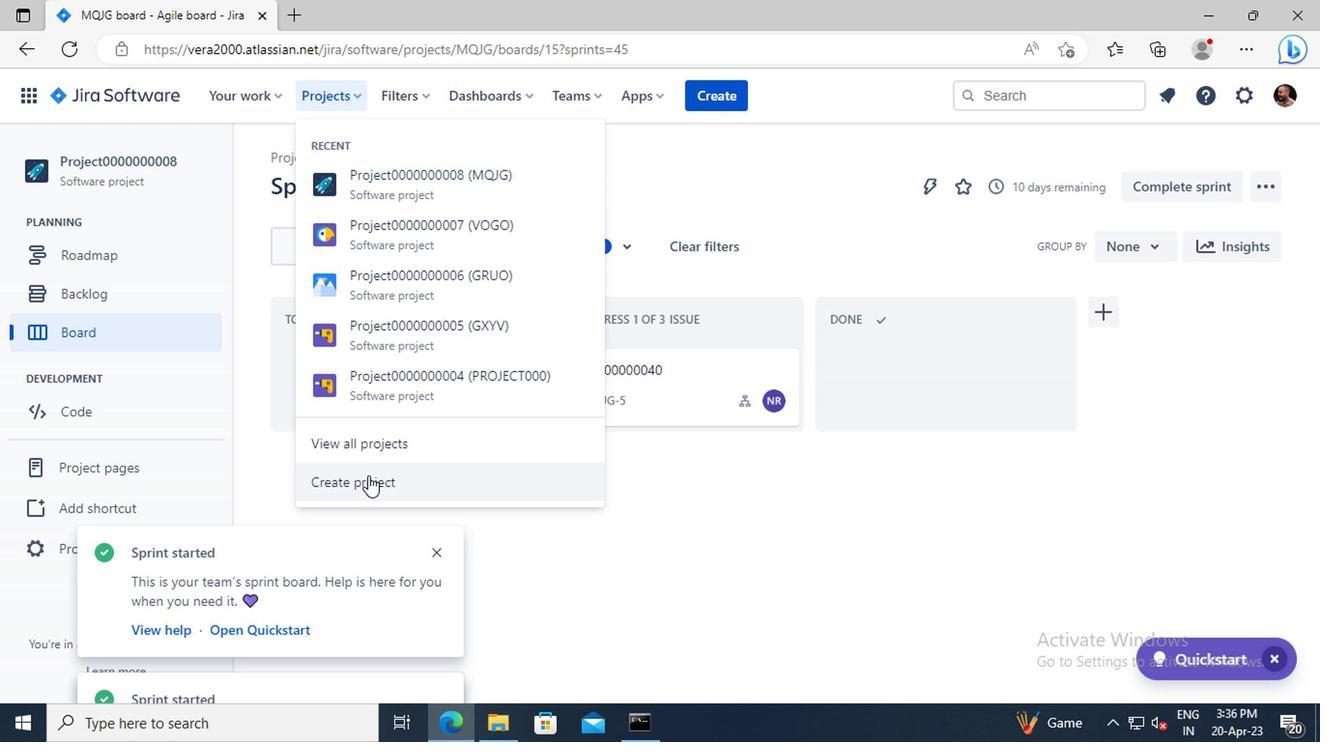 
Action: Mouse moved to (549, 488)
Screenshot: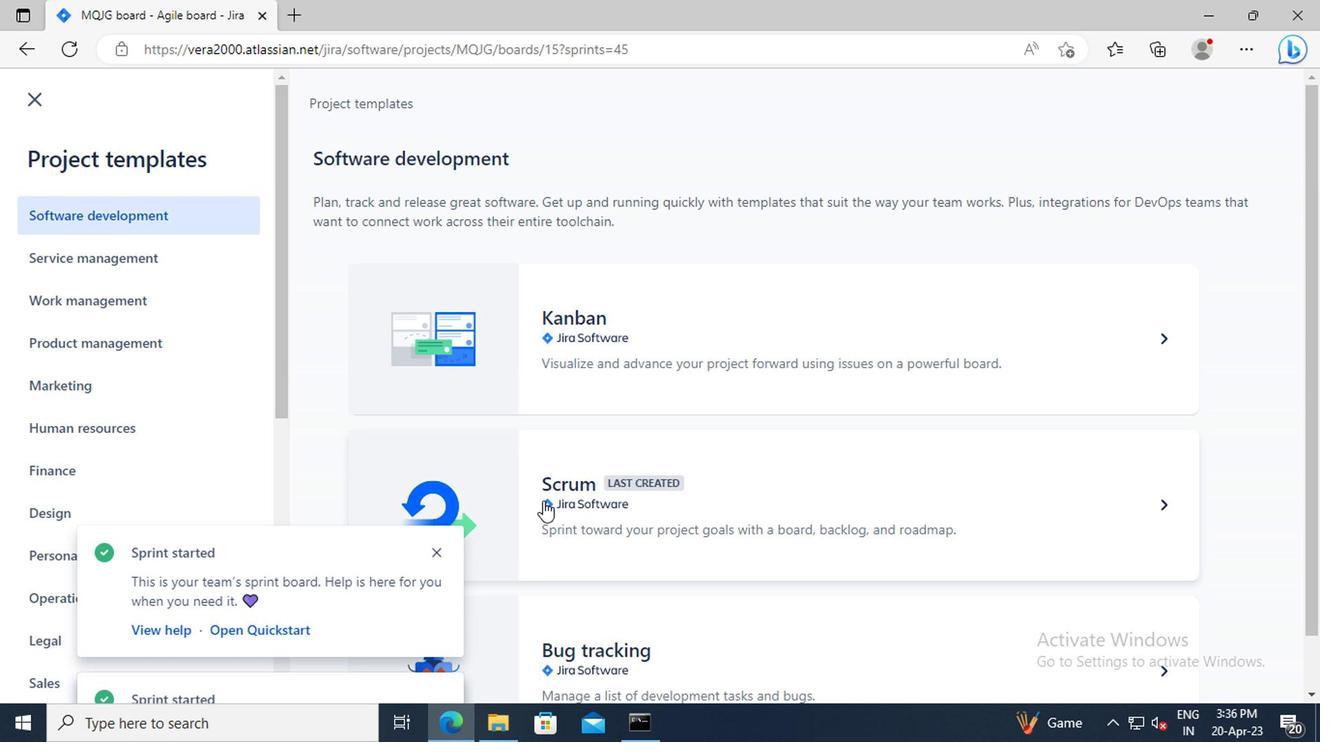 
Action: Mouse pressed left at (549, 488)
Screenshot: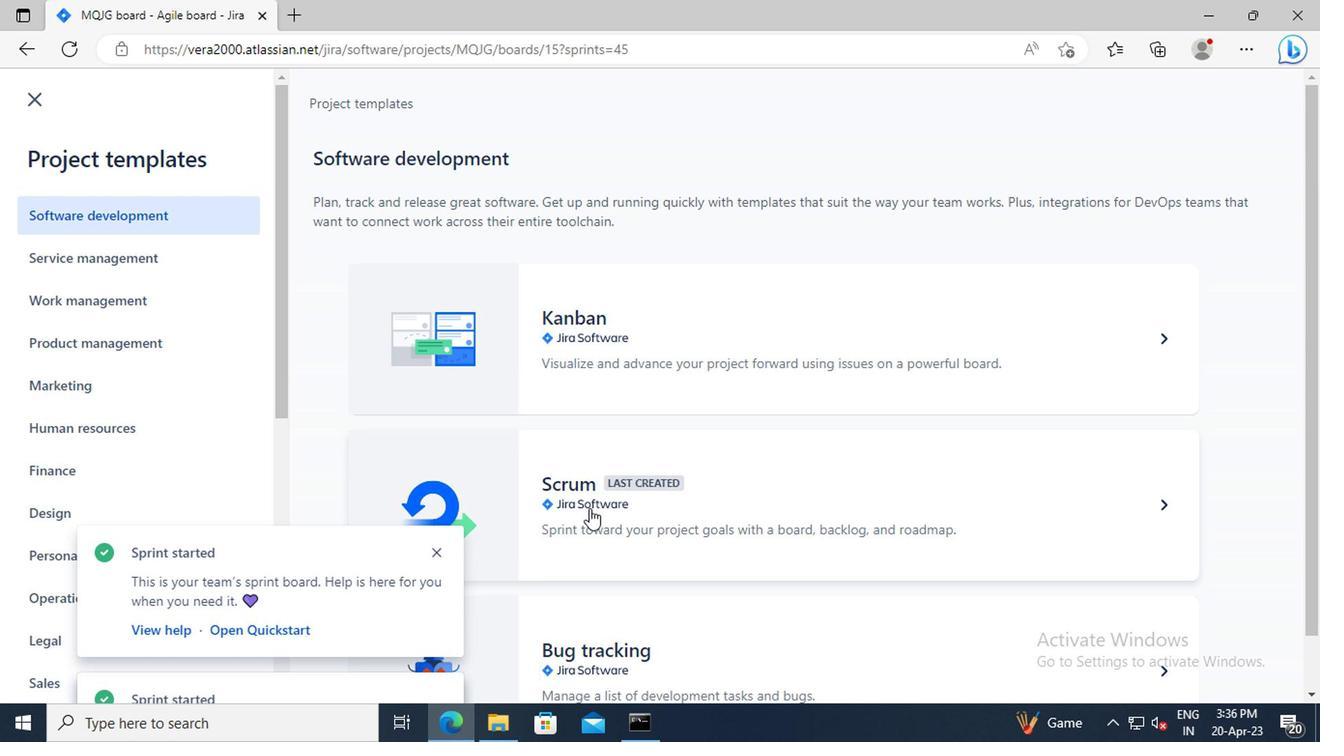 
Action: Mouse moved to (971, 587)
Screenshot: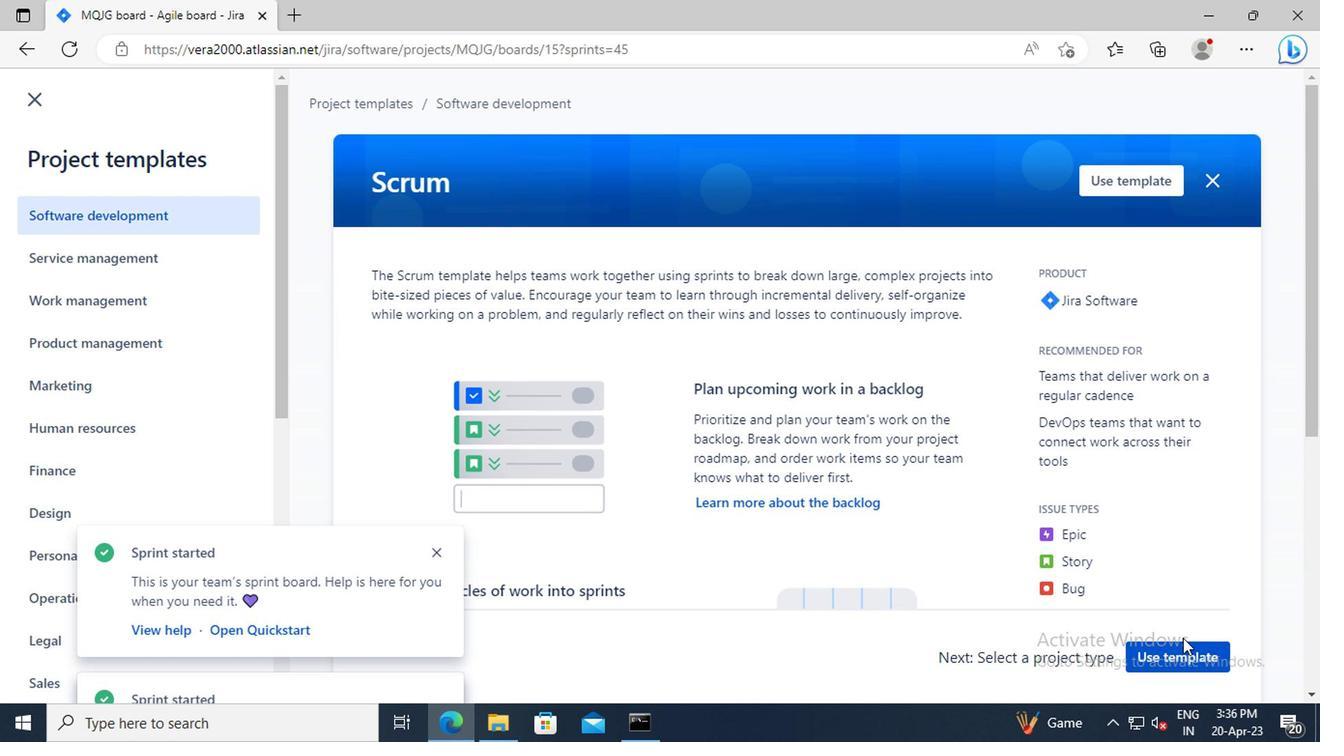 
Action: Mouse pressed left at (971, 587)
Screenshot: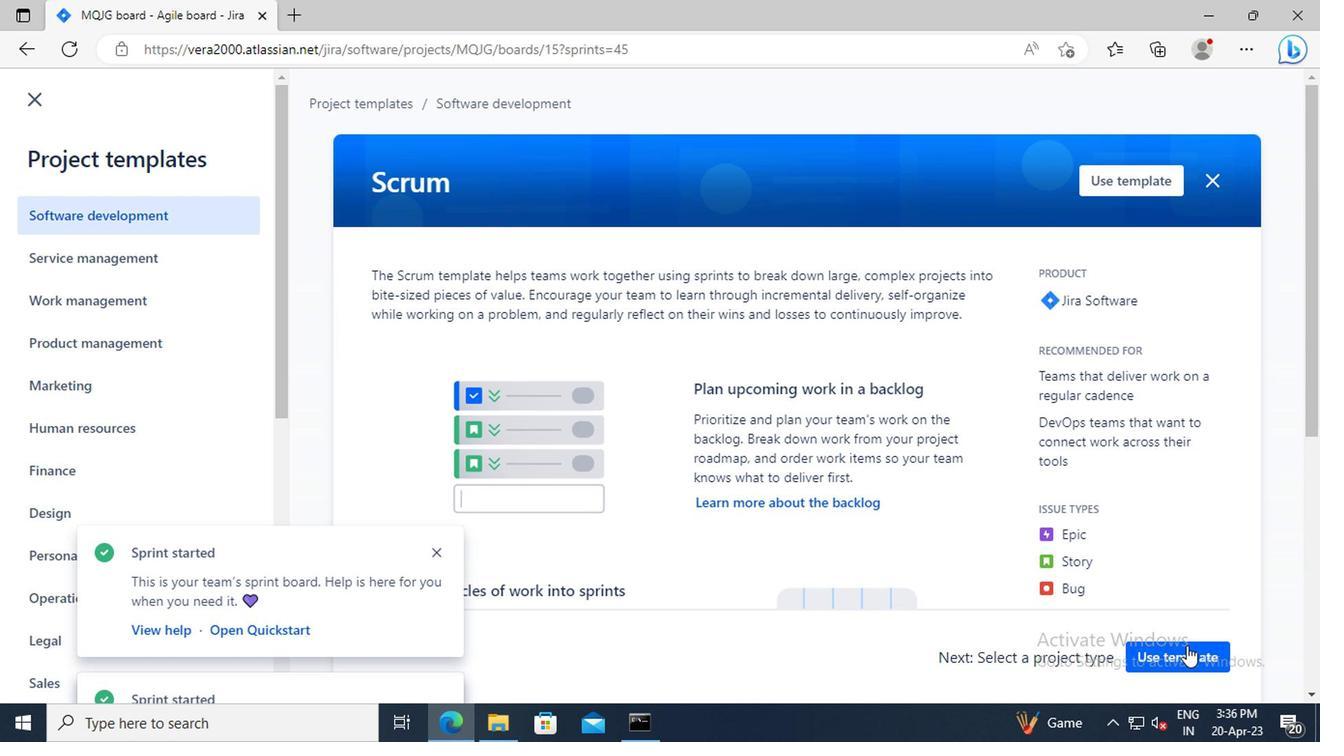 
Action: Mouse moved to (530, 577)
Screenshot: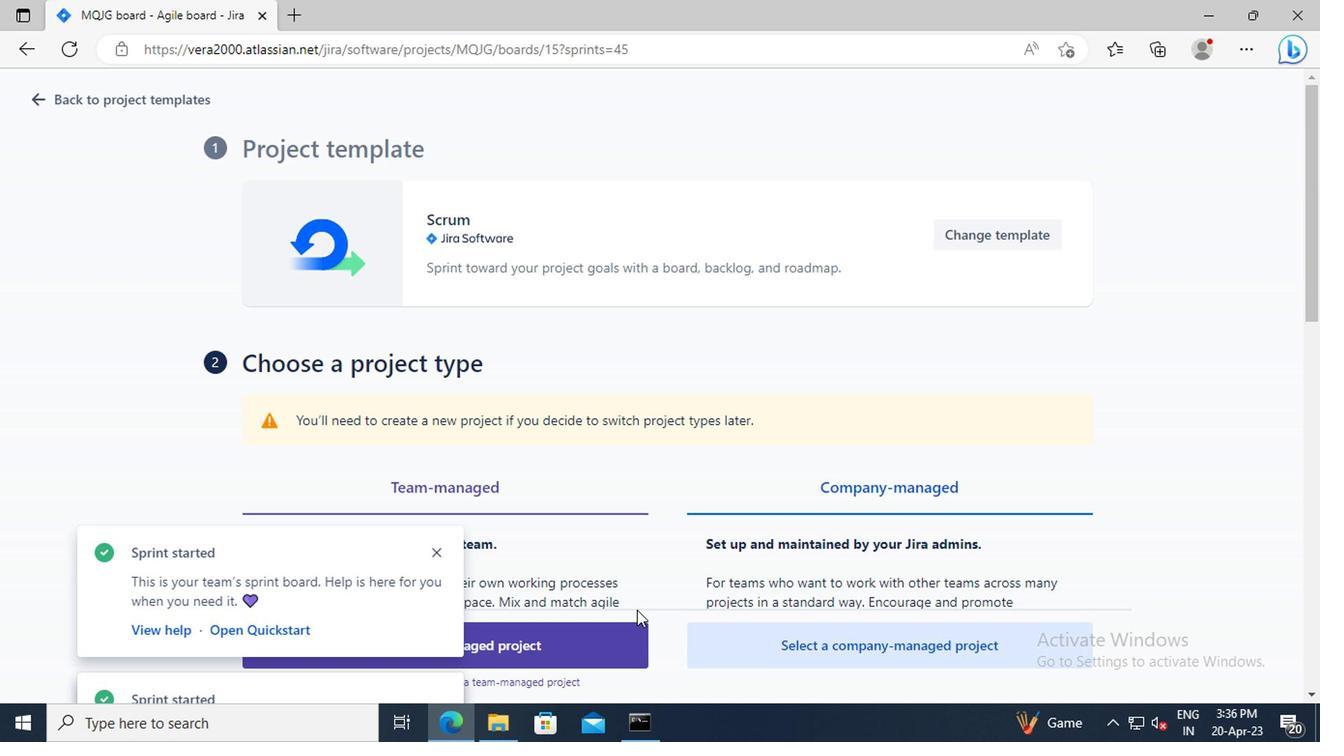 
Action: Mouse pressed left at (530, 577)
Screenshot: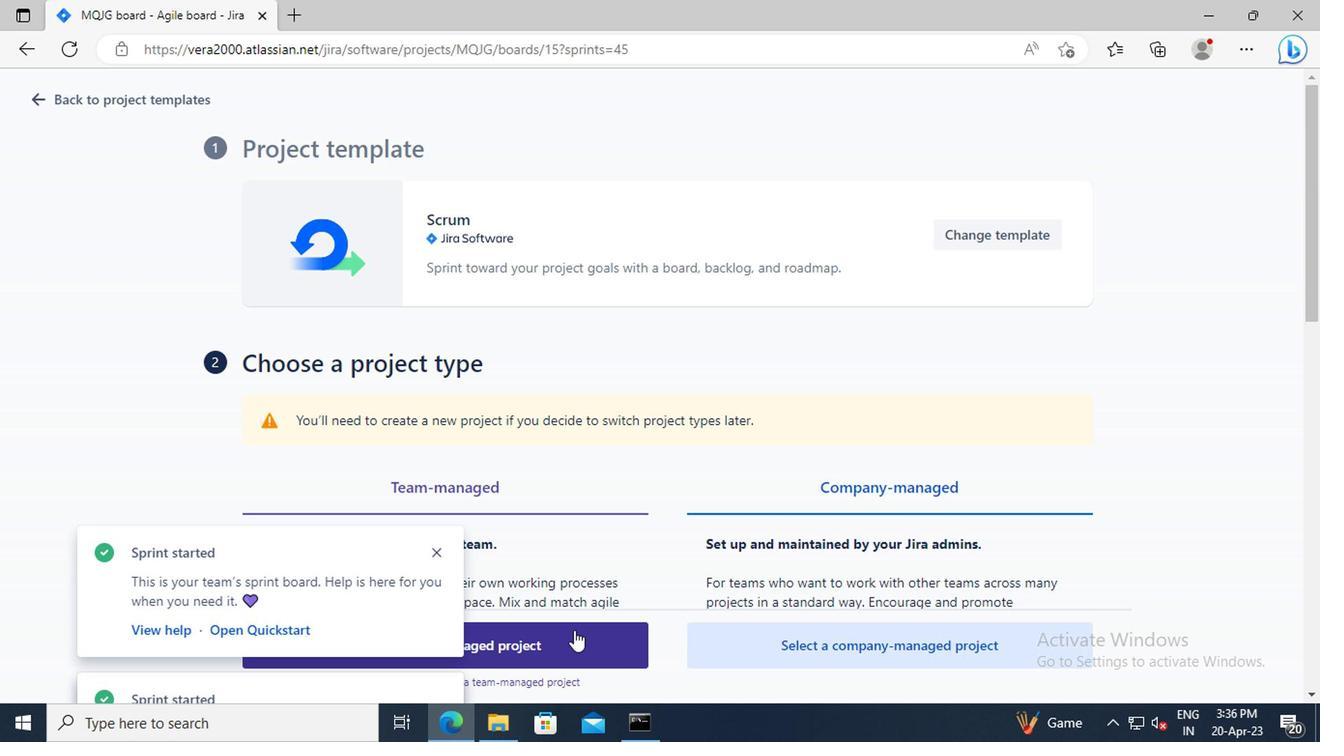 
Action: Mouse moved to (365, 340)
Screenshot: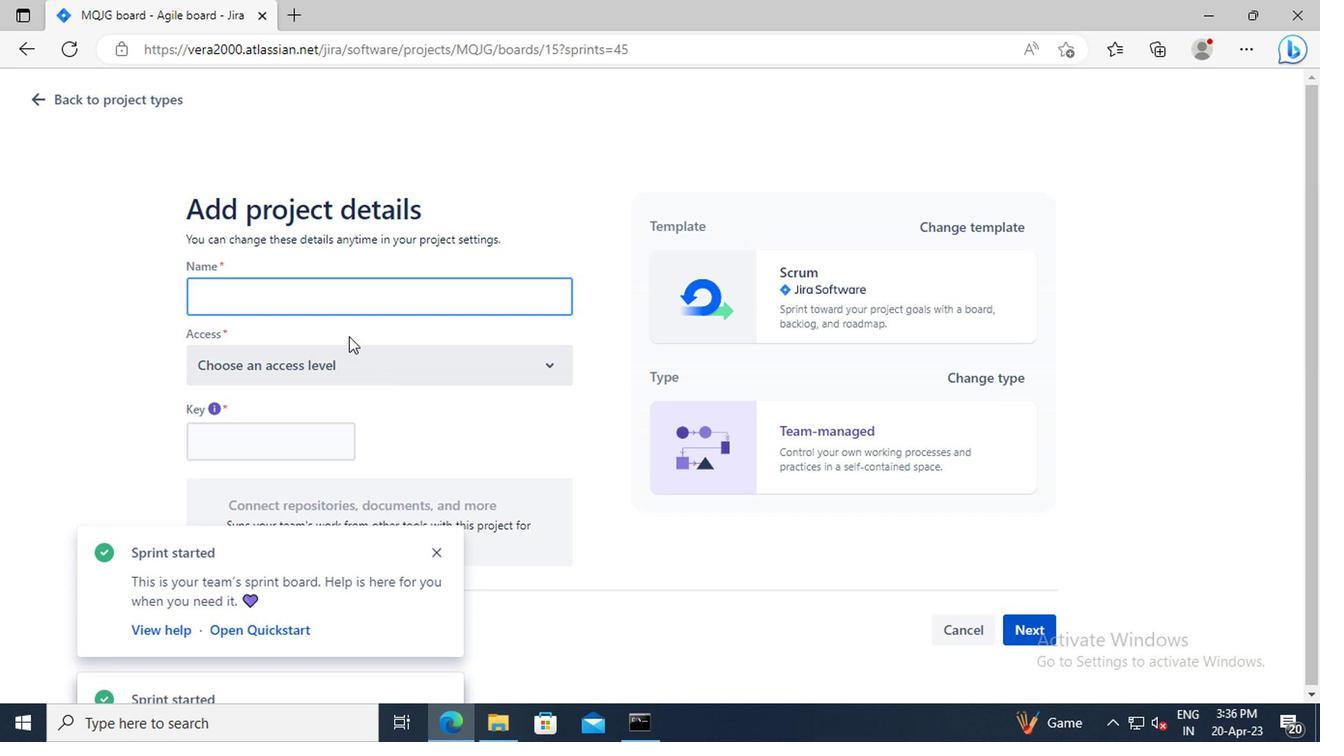 
Action: Mouse pressed left at (365, 340)
Screenshot: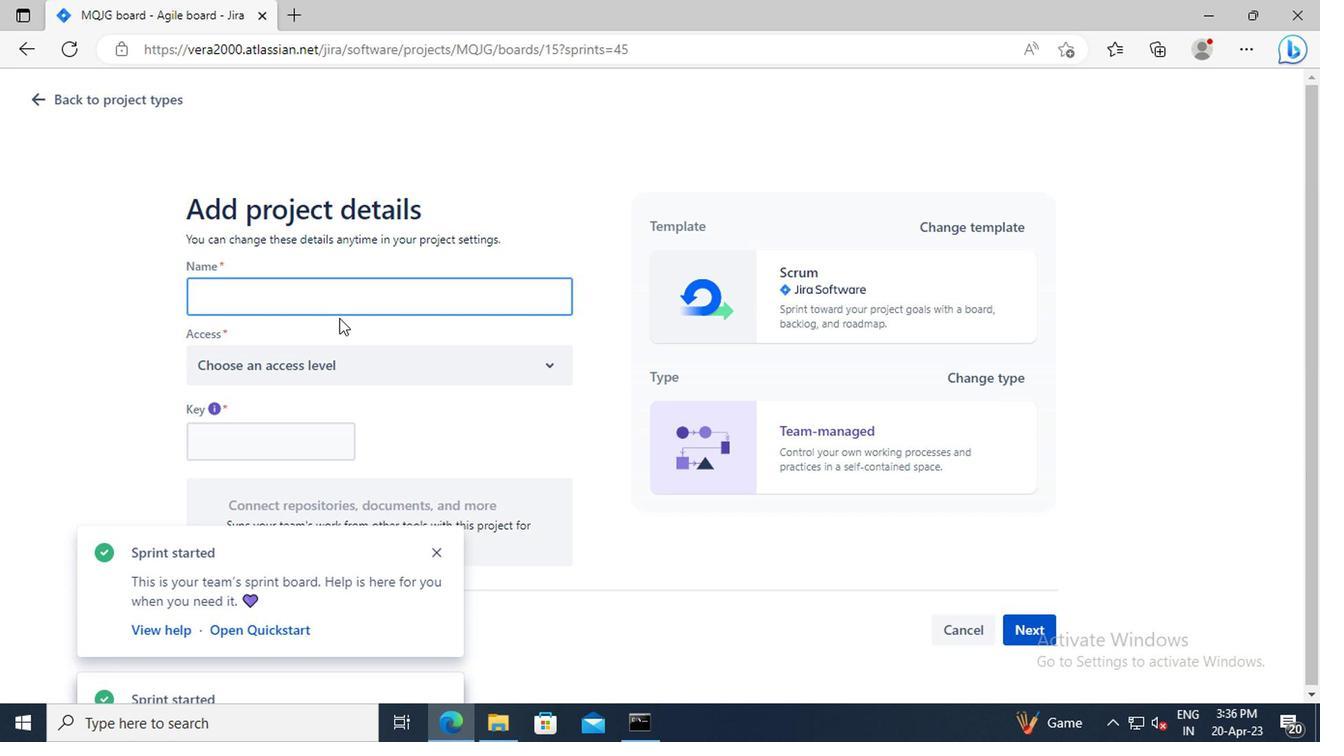 
Action: Key pressed <Key.shift>PROJECT0000000009
Screenshot: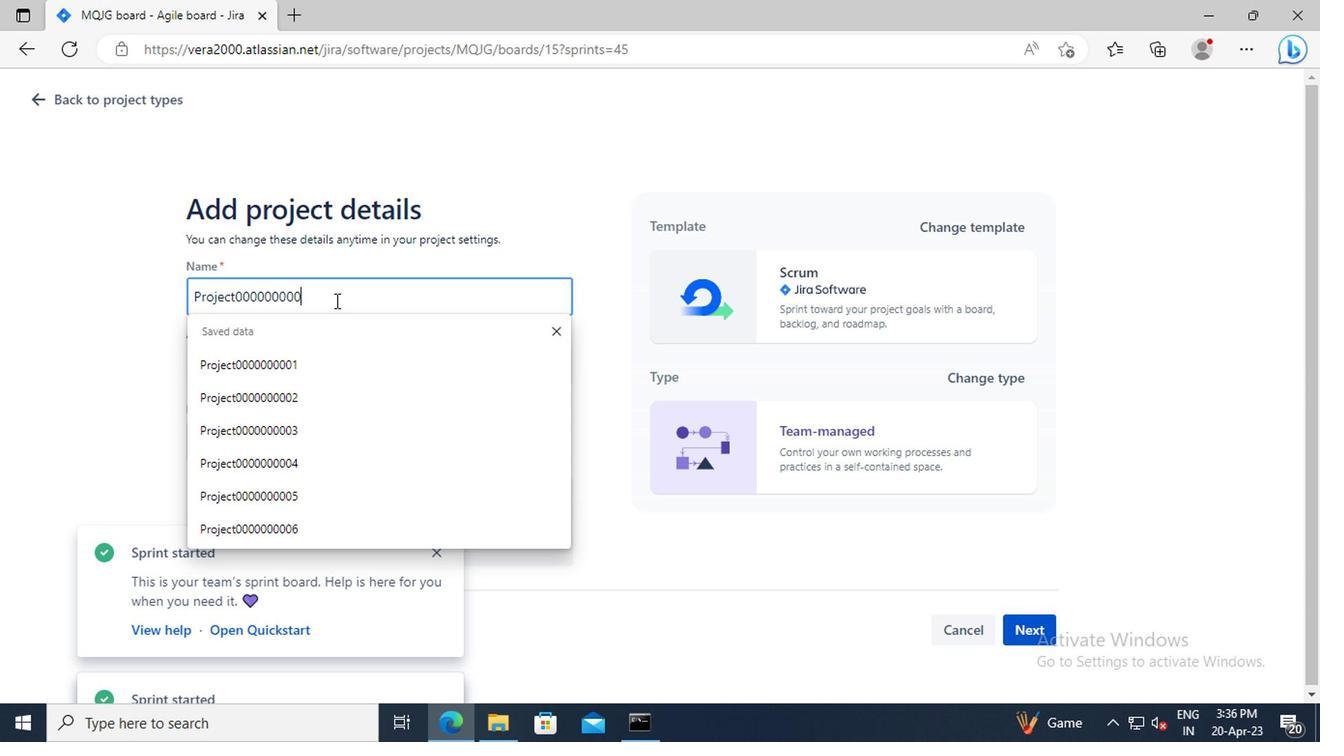 
Action: Mouse moved to (361, 387)
Screenshot: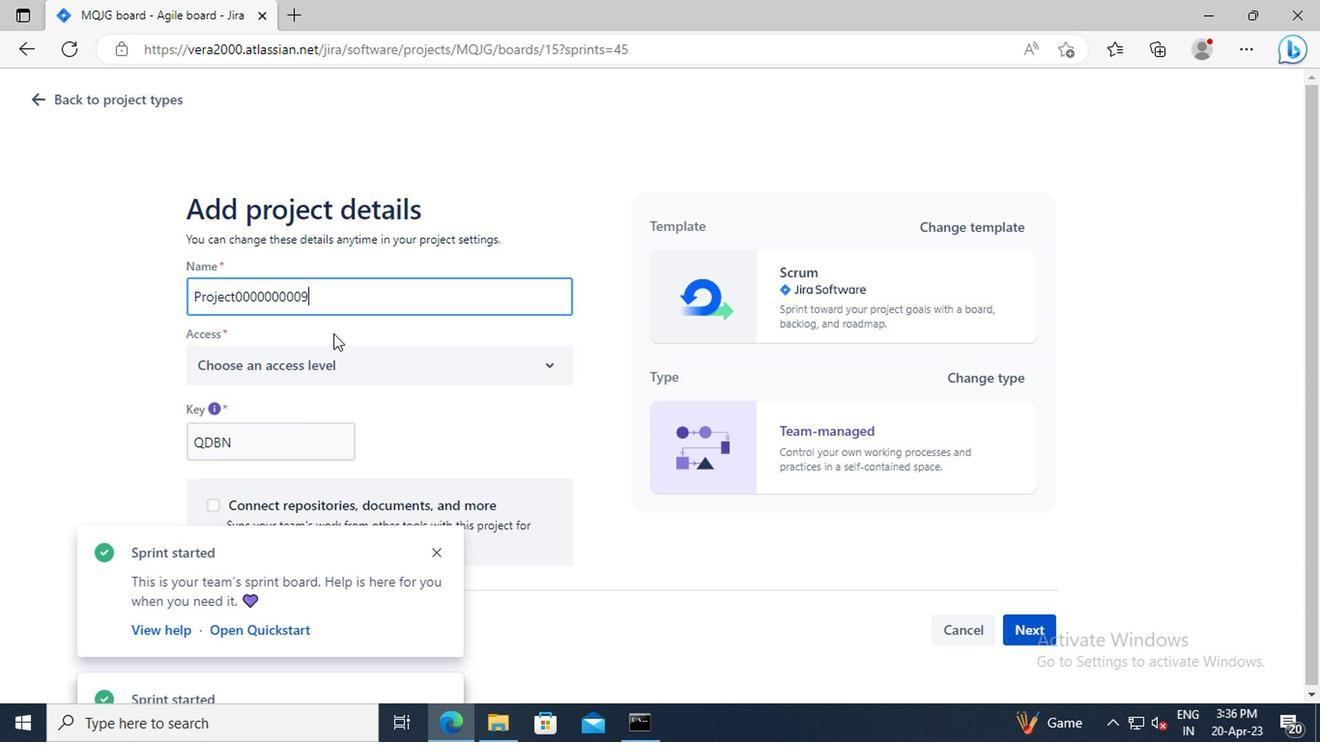 
Action: Mouse pressed left at (361, 387)
Screenshot: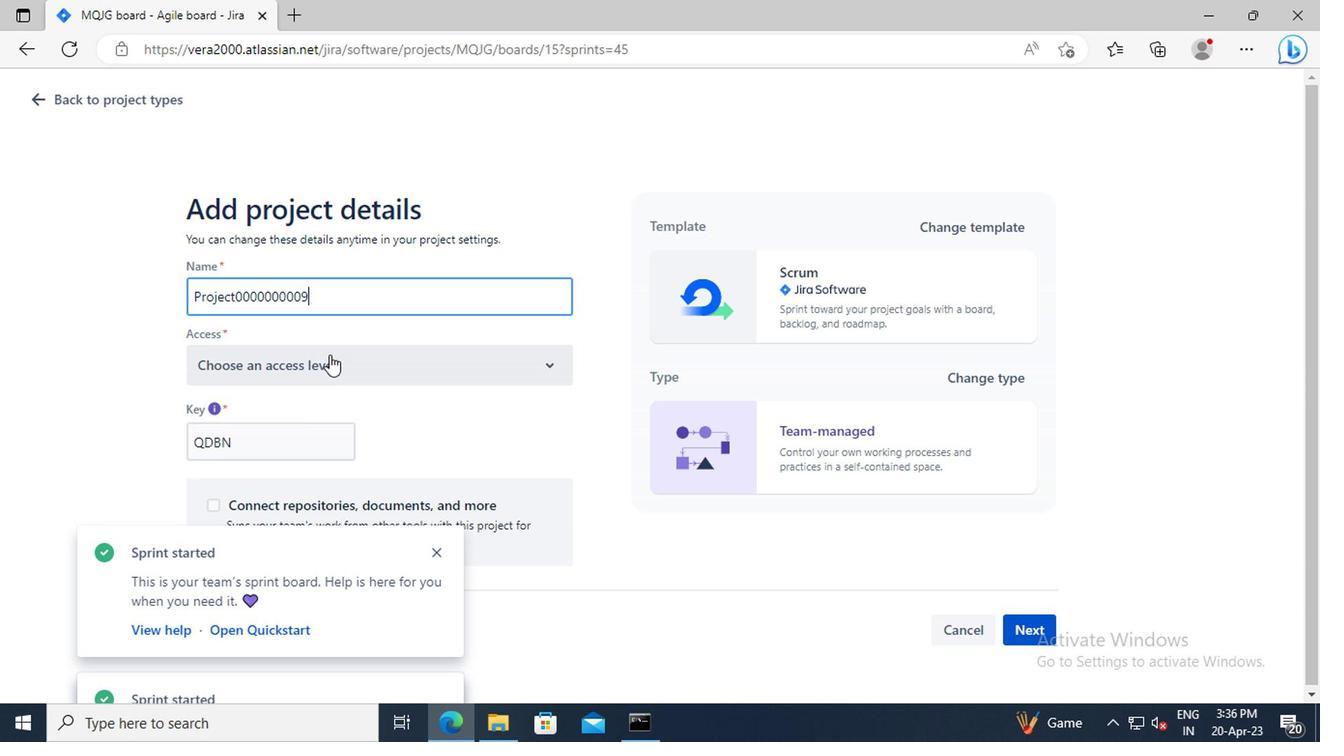 
Action: Mouse moved to (358, 429)
Screenshot: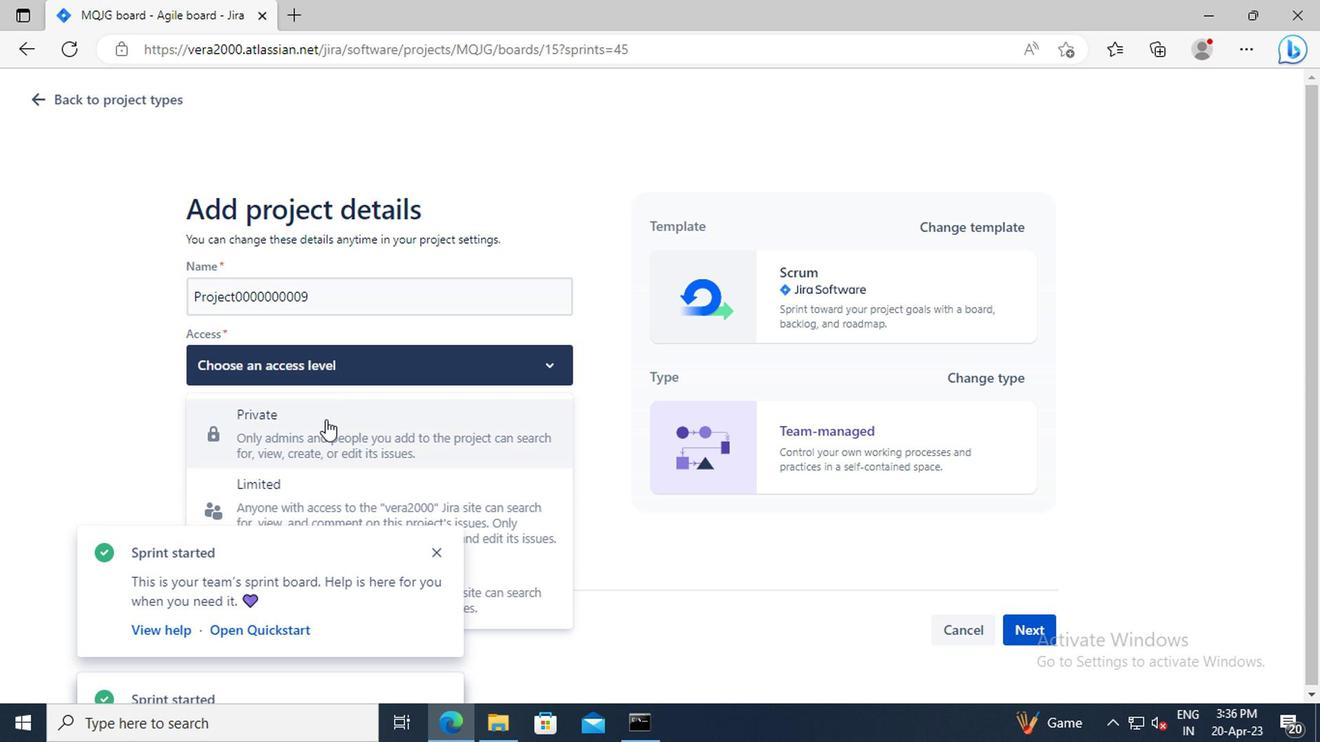 
Action: Mouse pressed left at (358, 429)
Screenshot: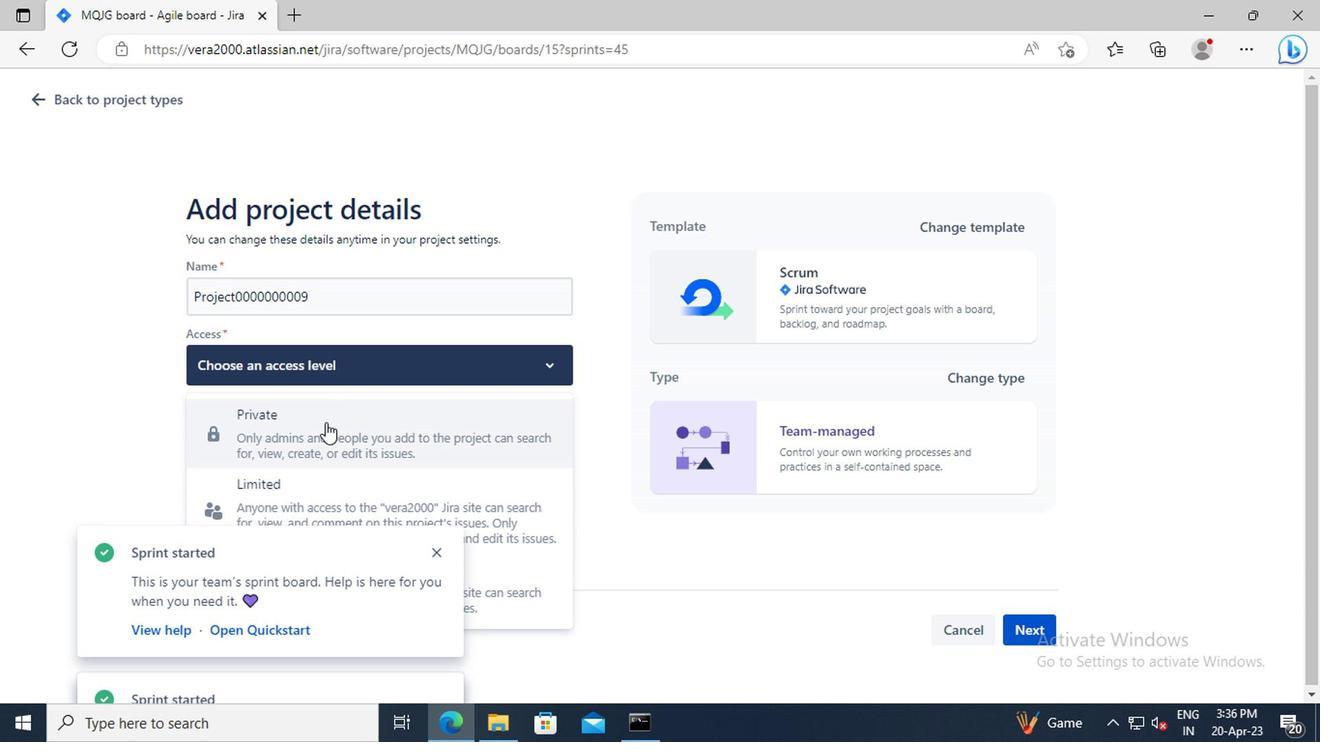 
Action: Mouse moved to (856, 572)
Screenshot: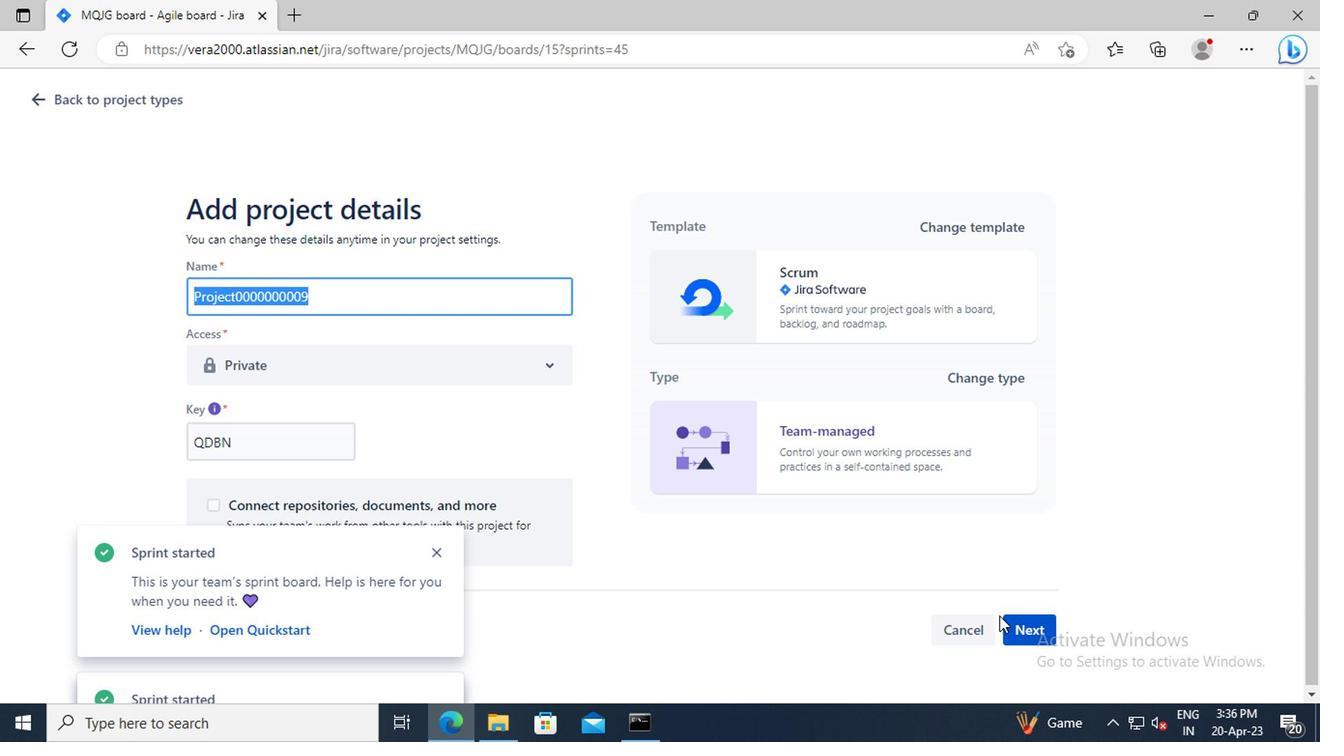 
Action: Mouse pressed left at (856, 572)
Screenshot: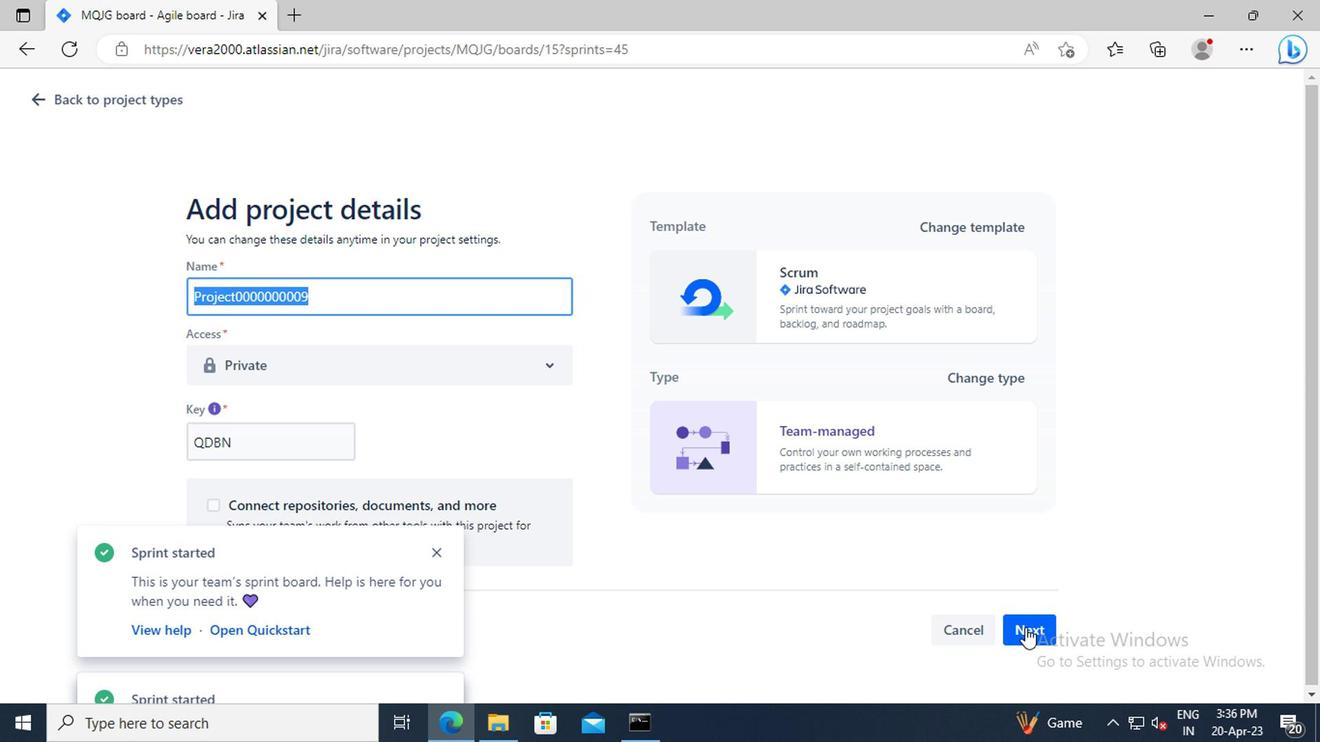 
Action: Mouse moved to (754, 488)
Screenshot: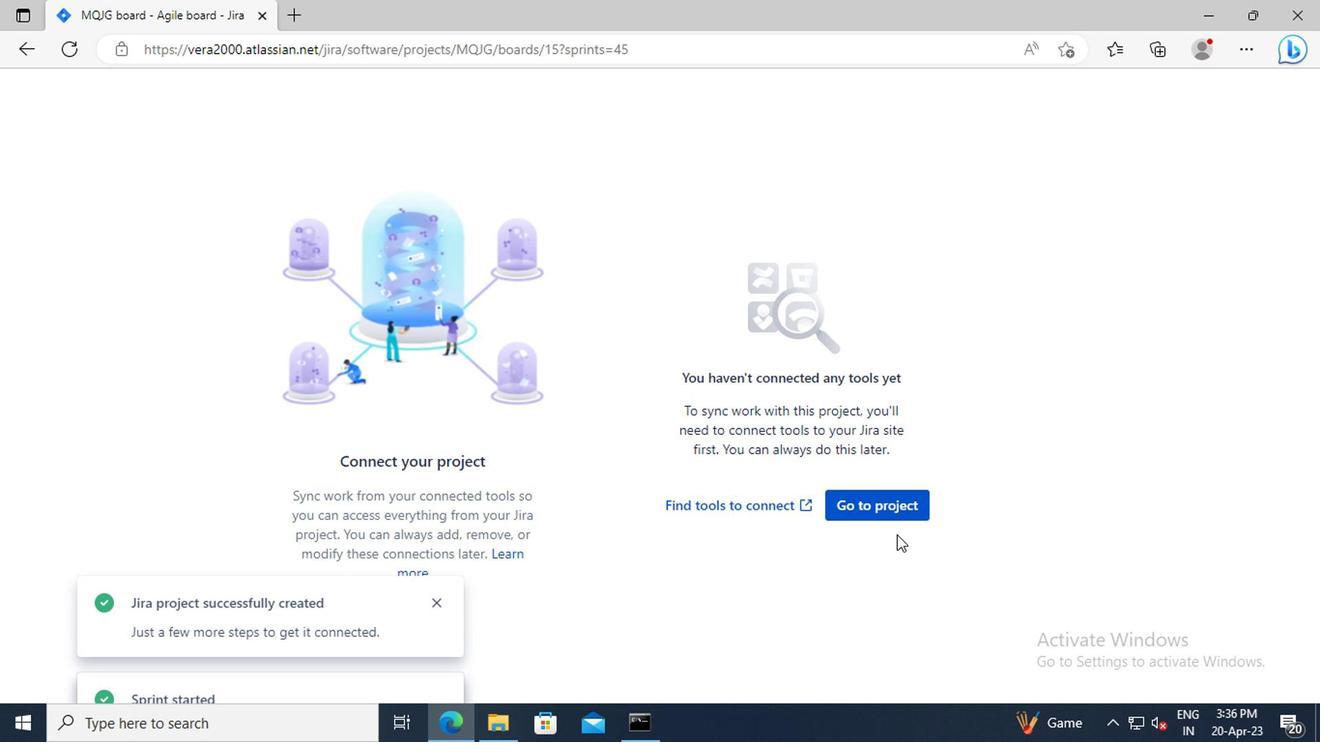 
Action: Mouse pressed left at (754, 488)
Screenshot: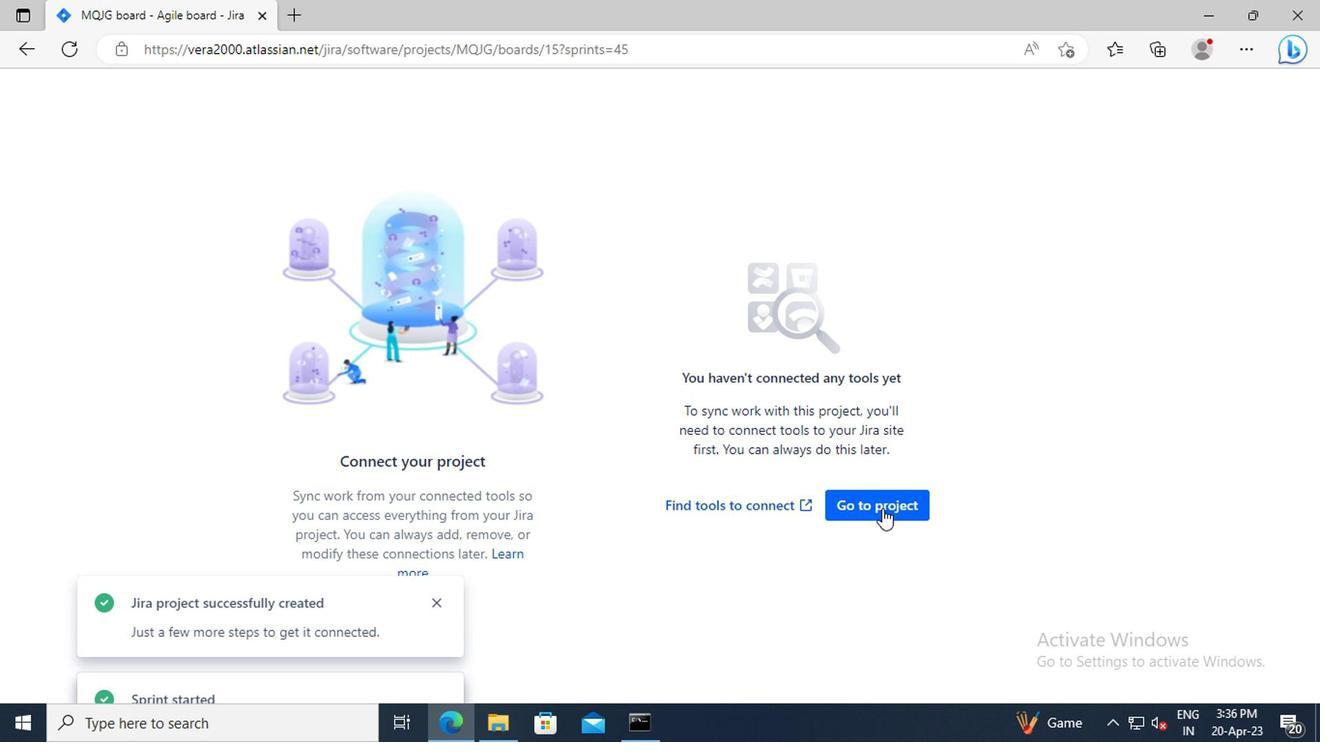 
